 Task: Use GitHub Actions to automate a workflow in your repository.
Action: Mouse moved to (1369, 89)
Screenshot: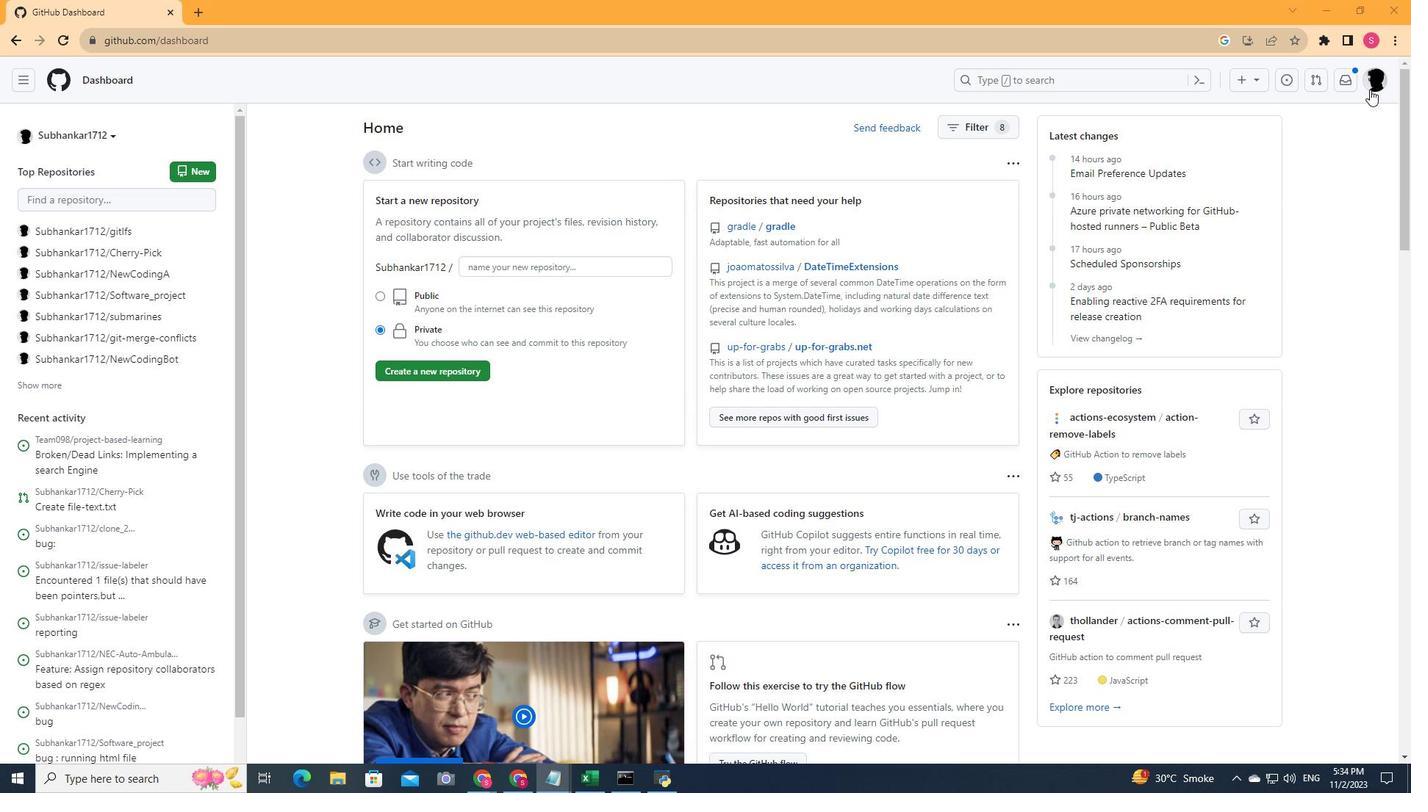 
Action: Mouse pressed left at (1369, 89)
Screenshot: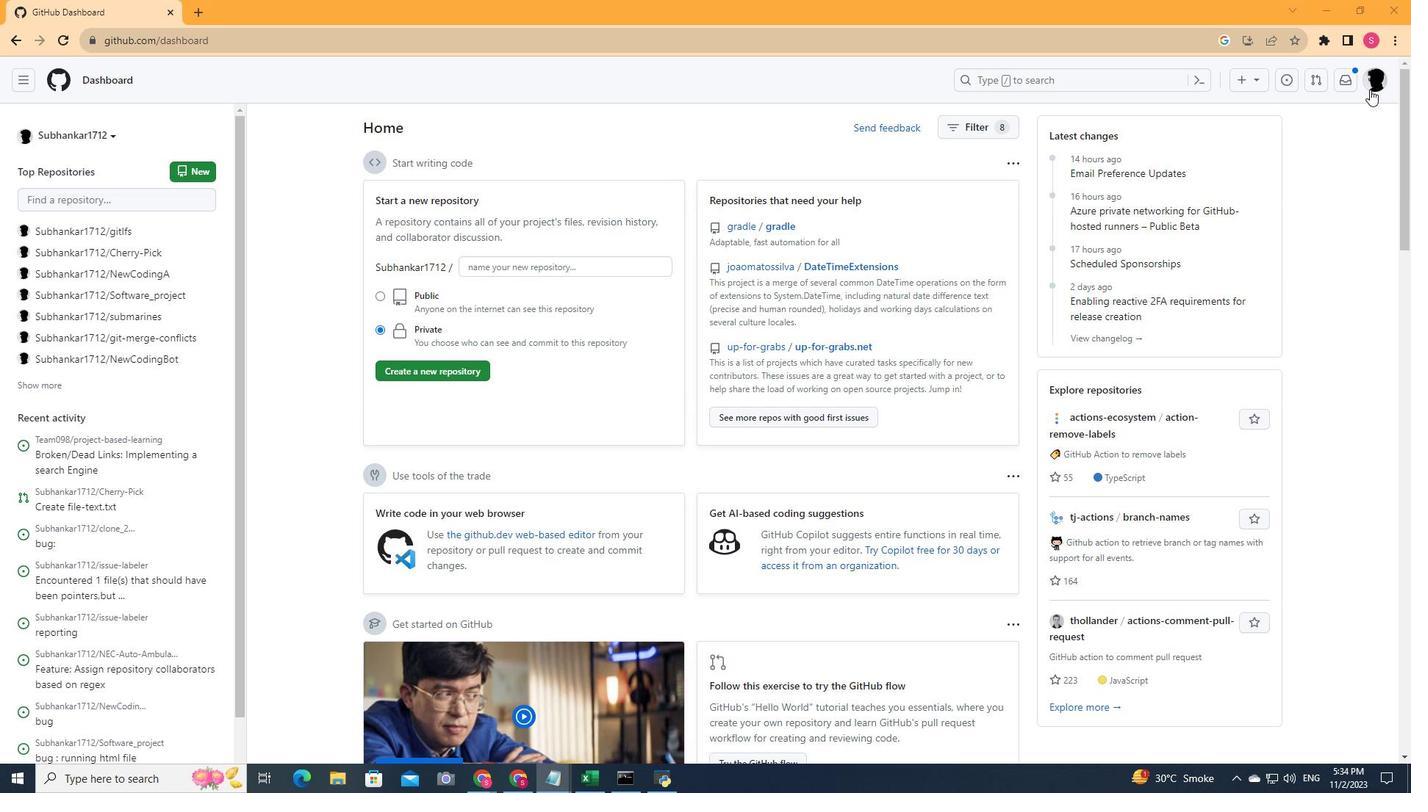 
Action: Mouse moved to (1303, 183)
Screenshot: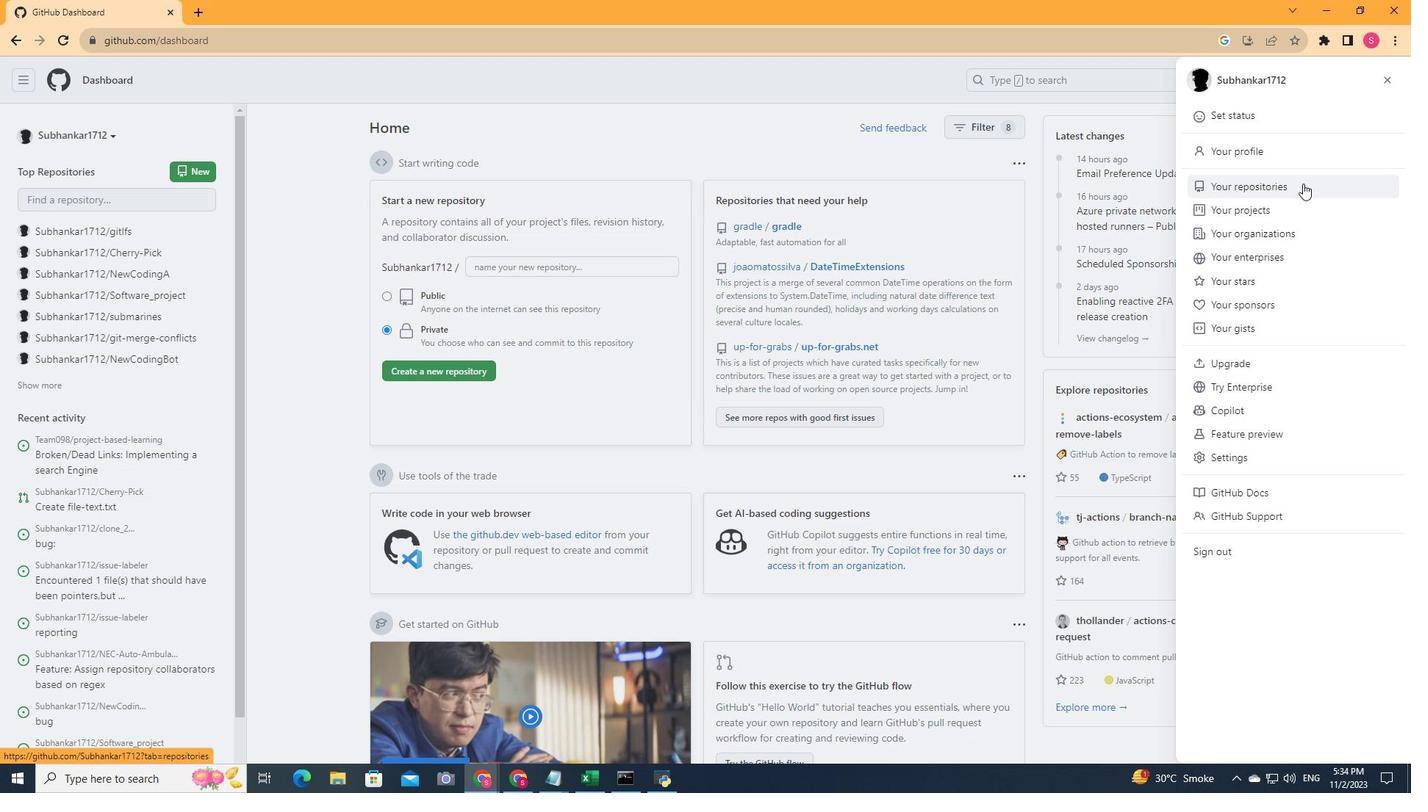 
Action: Mouse pressed left at (1303, 183)
Screenshot: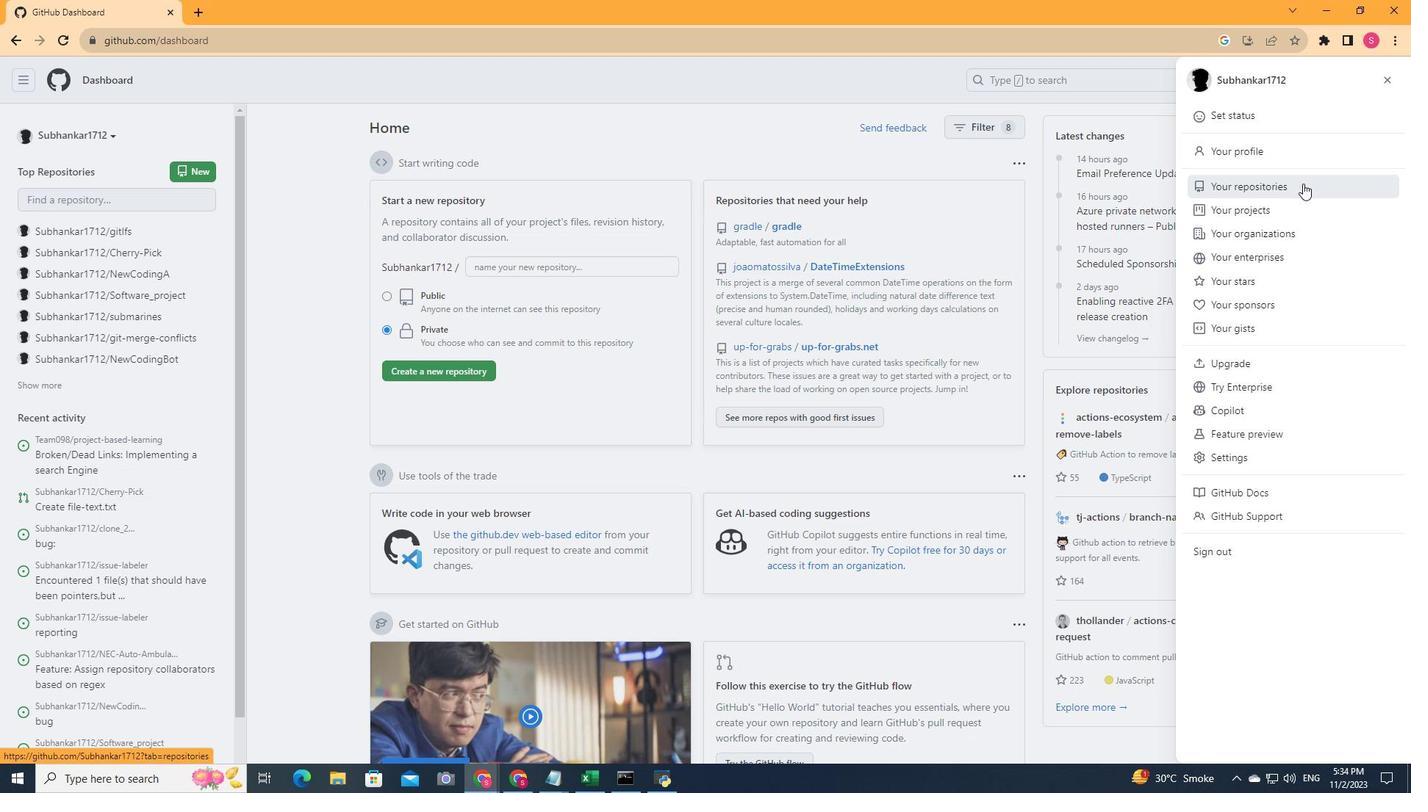 
Action: Mouse moved to (532, 307)
Screenshot: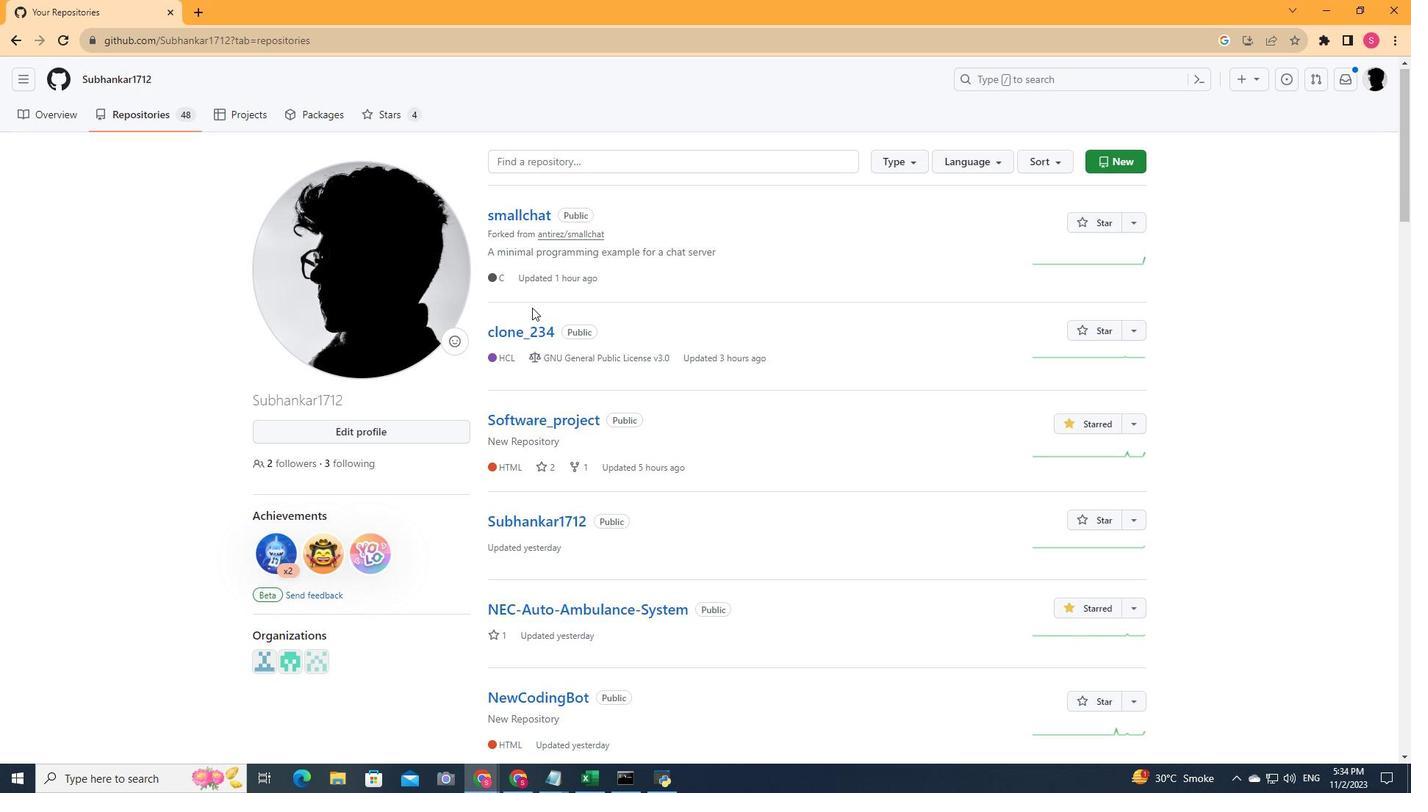 
Action: Mouse scrolled (532, 307) with delta (0, 0)
Screenshot: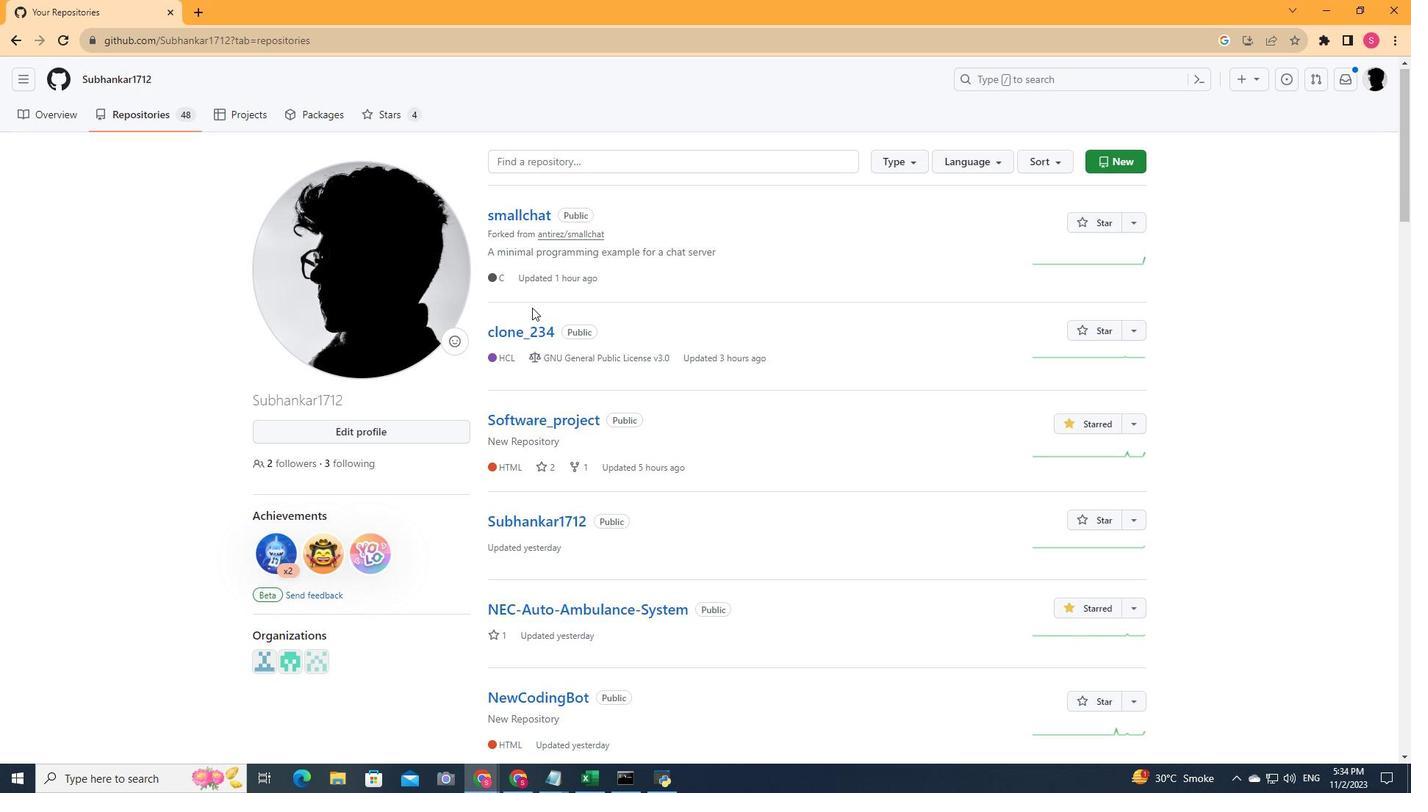 
Action: Mouse scrolled (532, 307) with delta (0, 0)
Screenshot: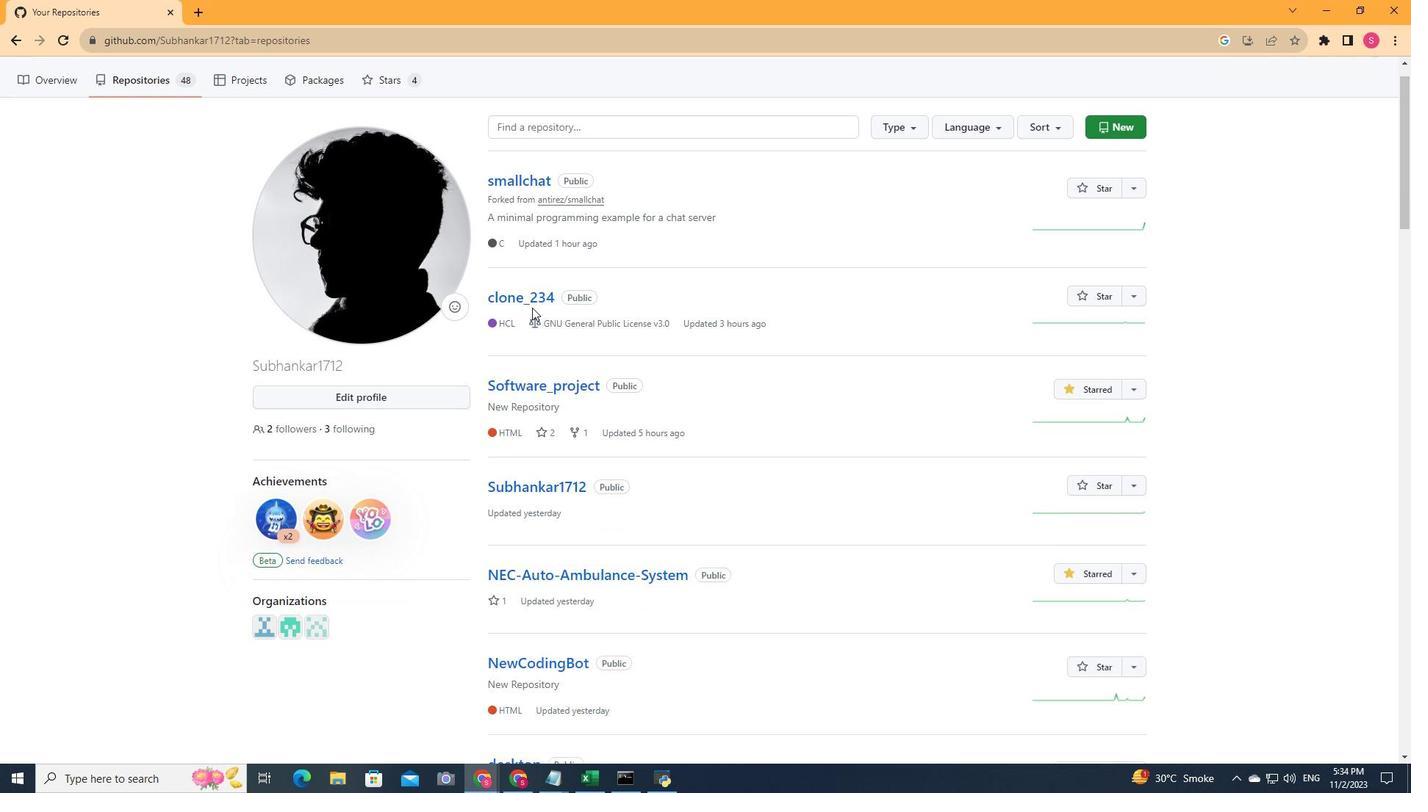 
Action: Mouse scrolled (532, 307) with delta (0, 0)
Screenshot: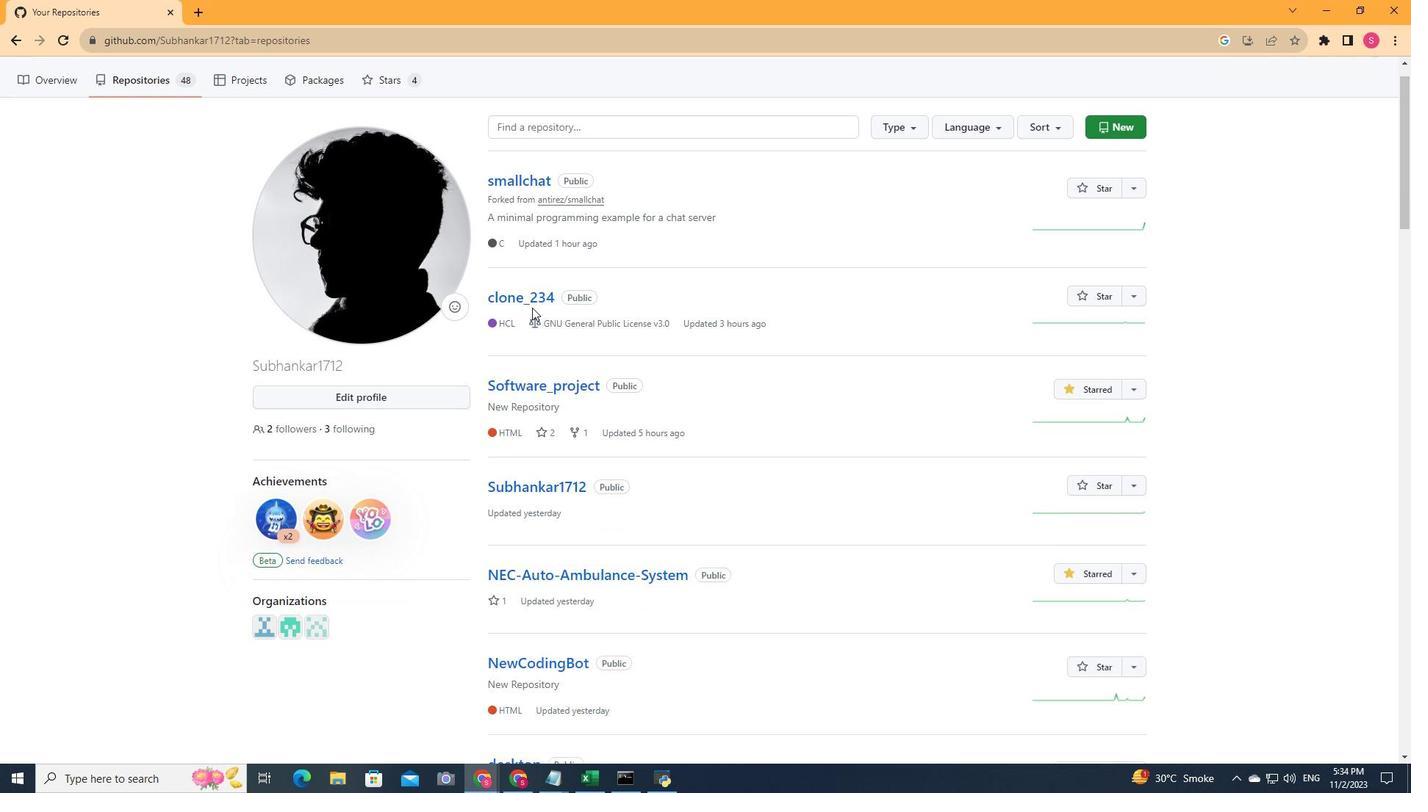 
Action: Mouse scrolled (532, 307) with delta (0, 0)
Screenshot: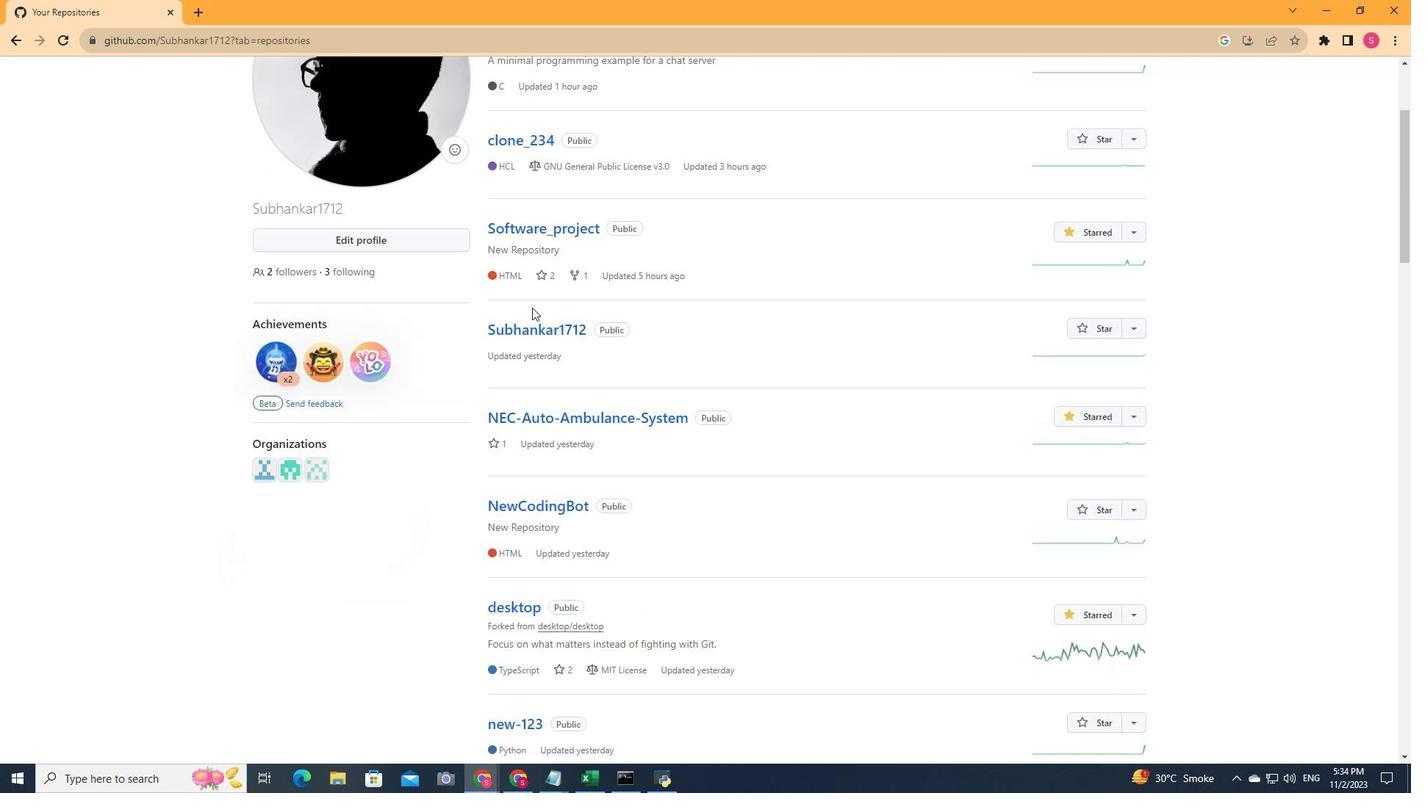 
Action: Mouse scrolled (532, 307) with delta (0, 0)
Screenshot: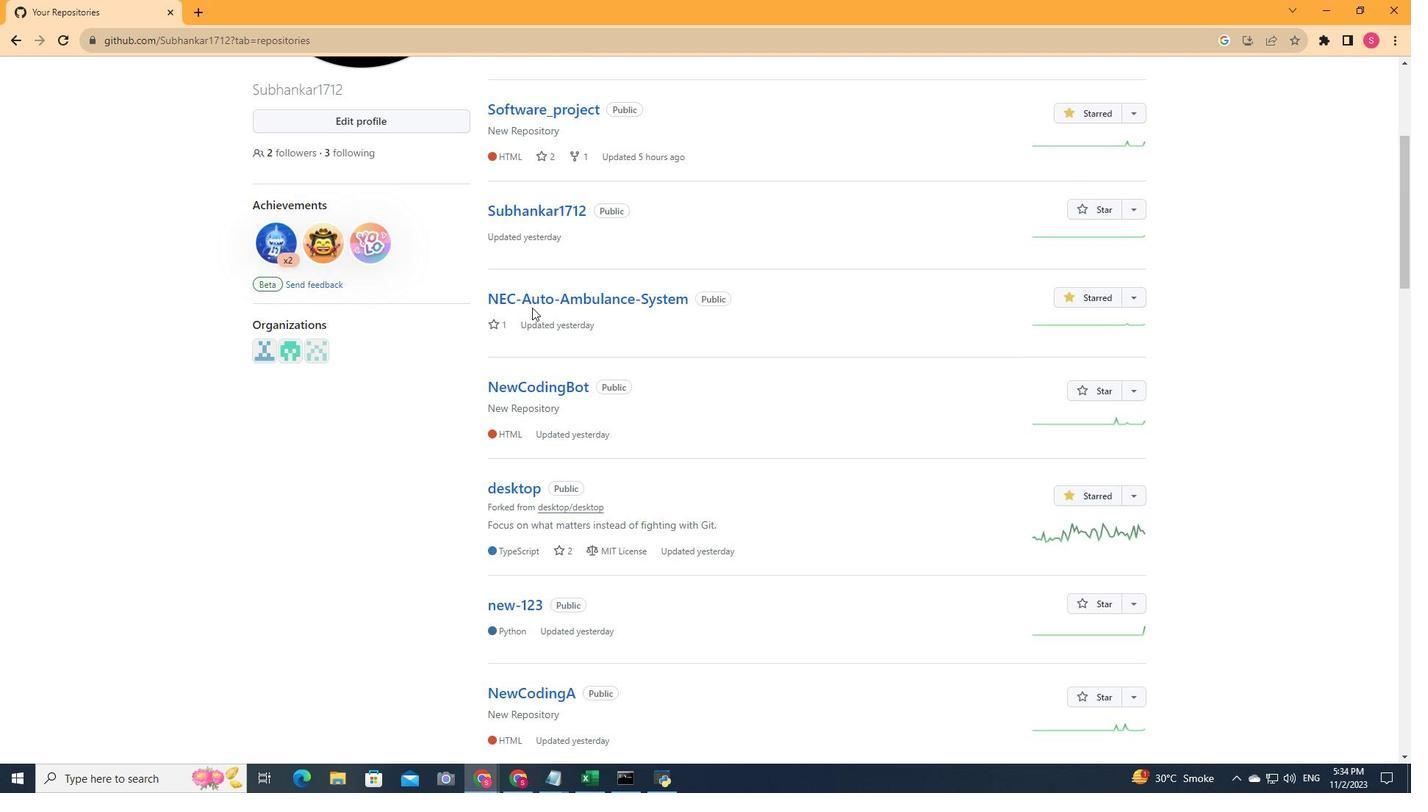 
Action: Mouse scrolled (532, 307) with delta (0, 0)
Screenshot: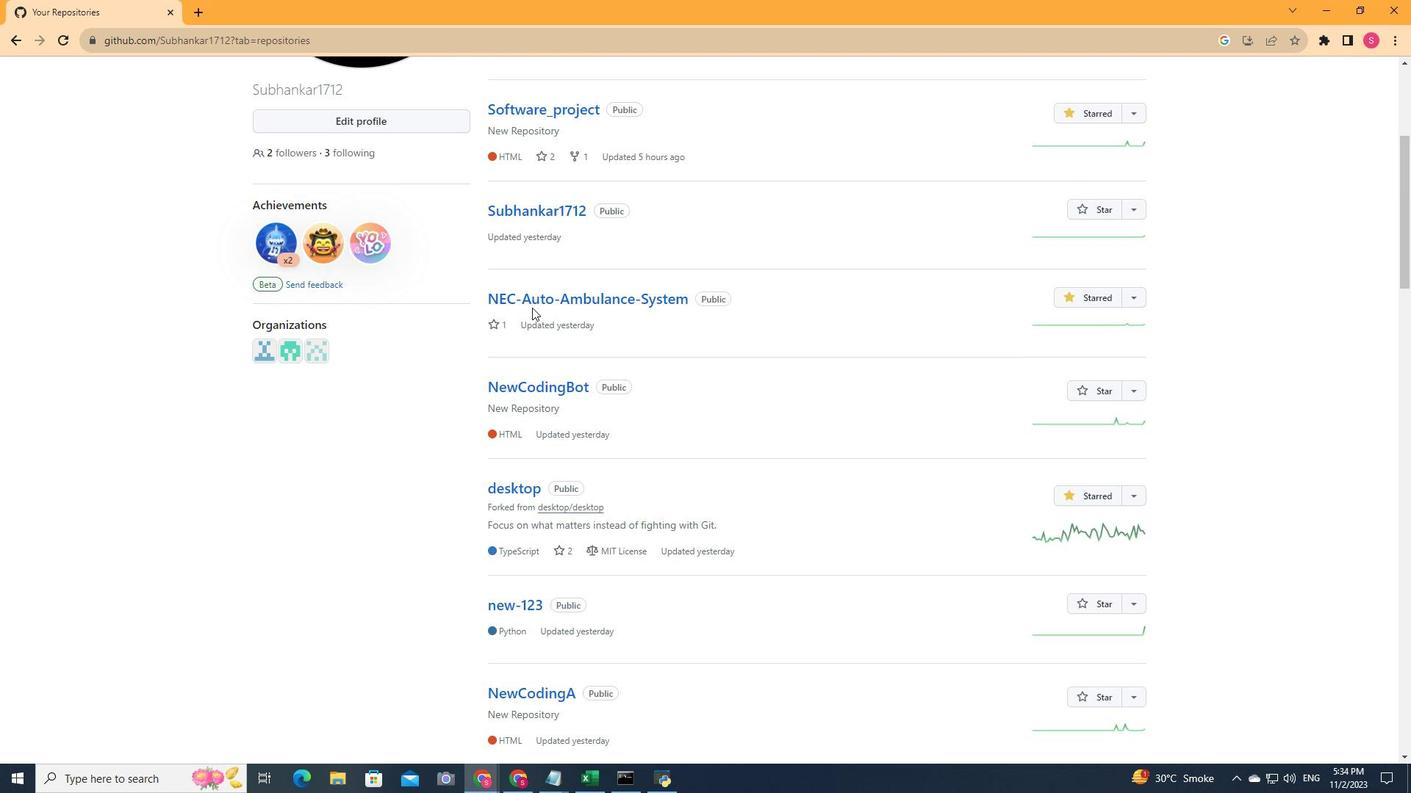 
Action: Mouse scrolled (532, 307) with delta (0, 0)
Screenshot: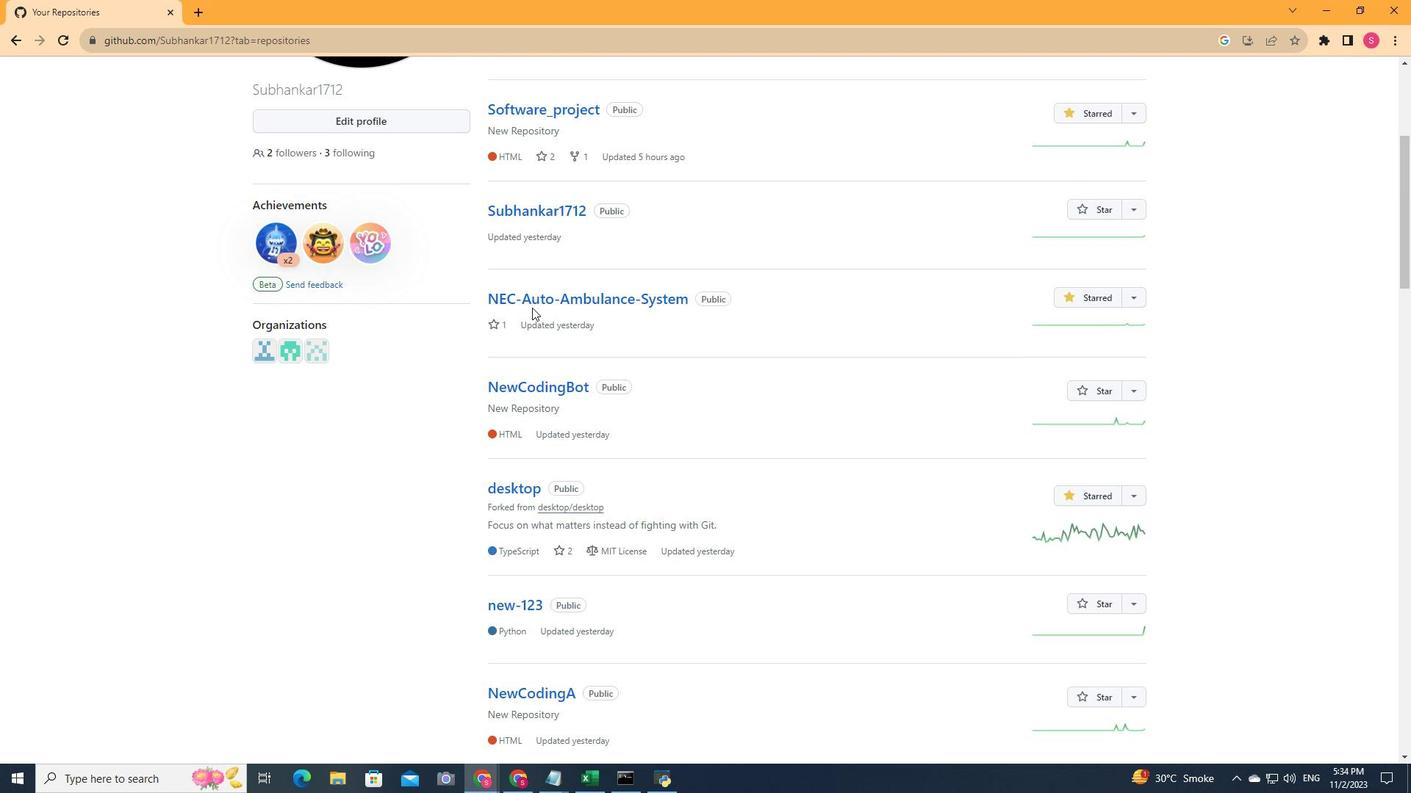 
Action: Mouse scrolled (532, 307) with delta (0, 0)
Screenshot: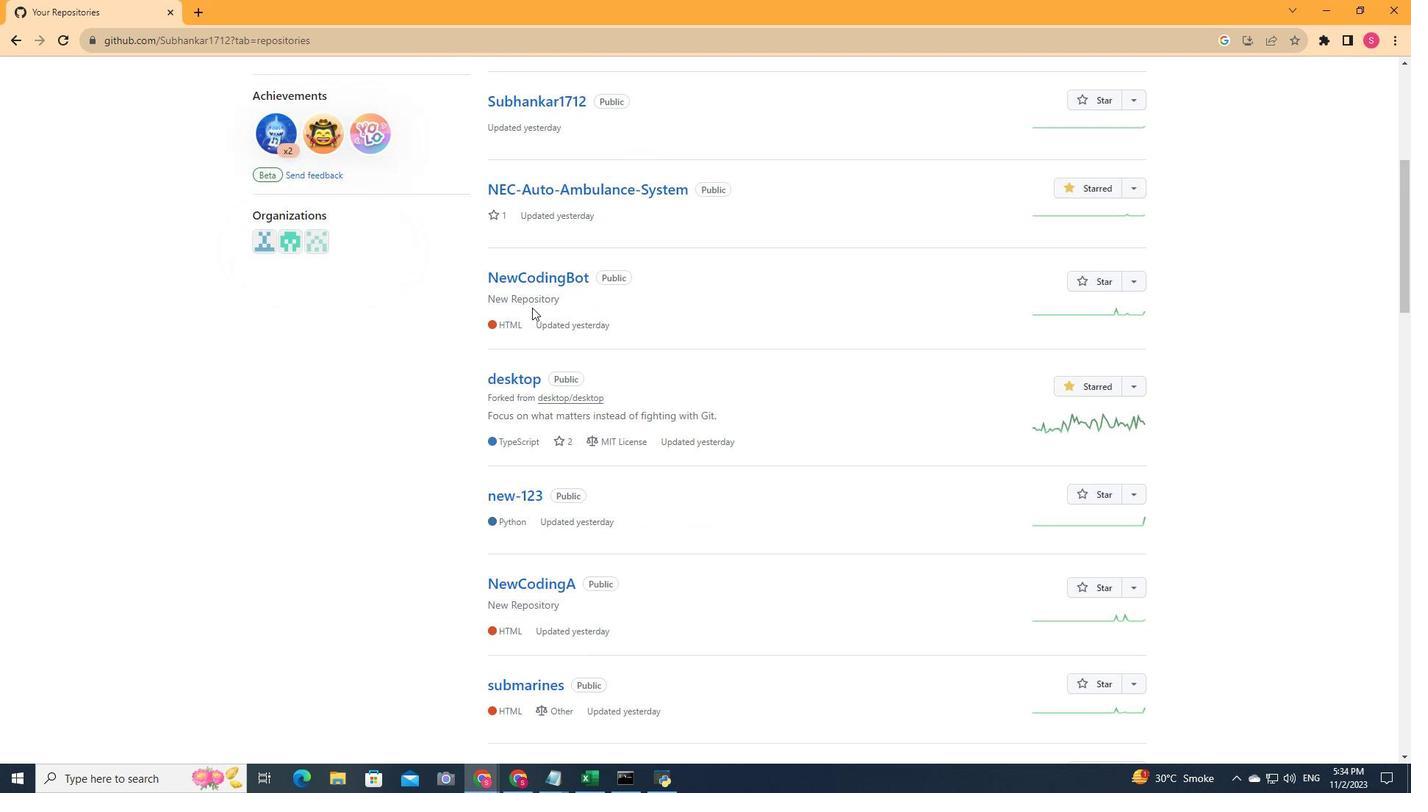 
Action: Mouse scrolled (532, 307) with delta (0, 0)
Screenshot: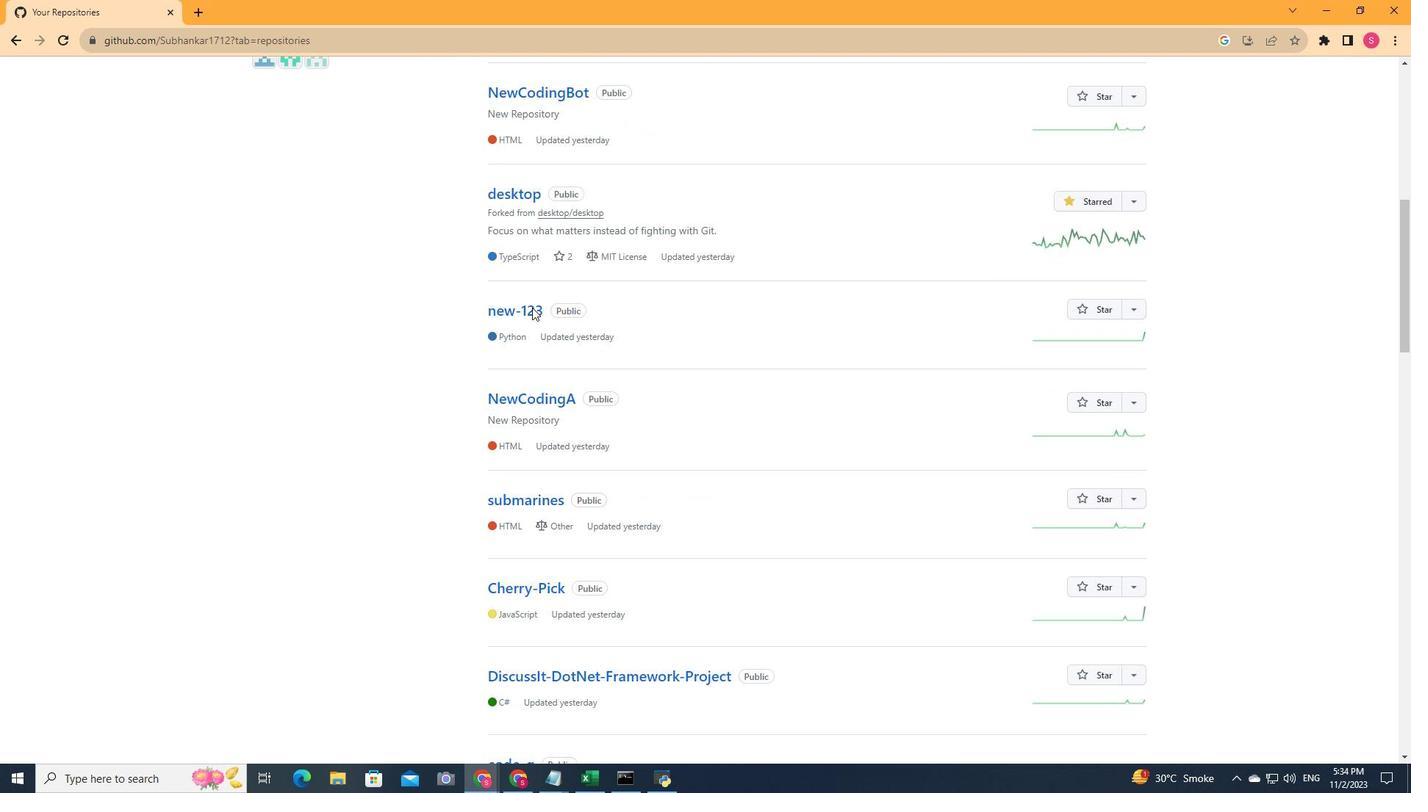 
Action: Mouse scrolled (532, 307) with delta (0, 0)
Screenshot: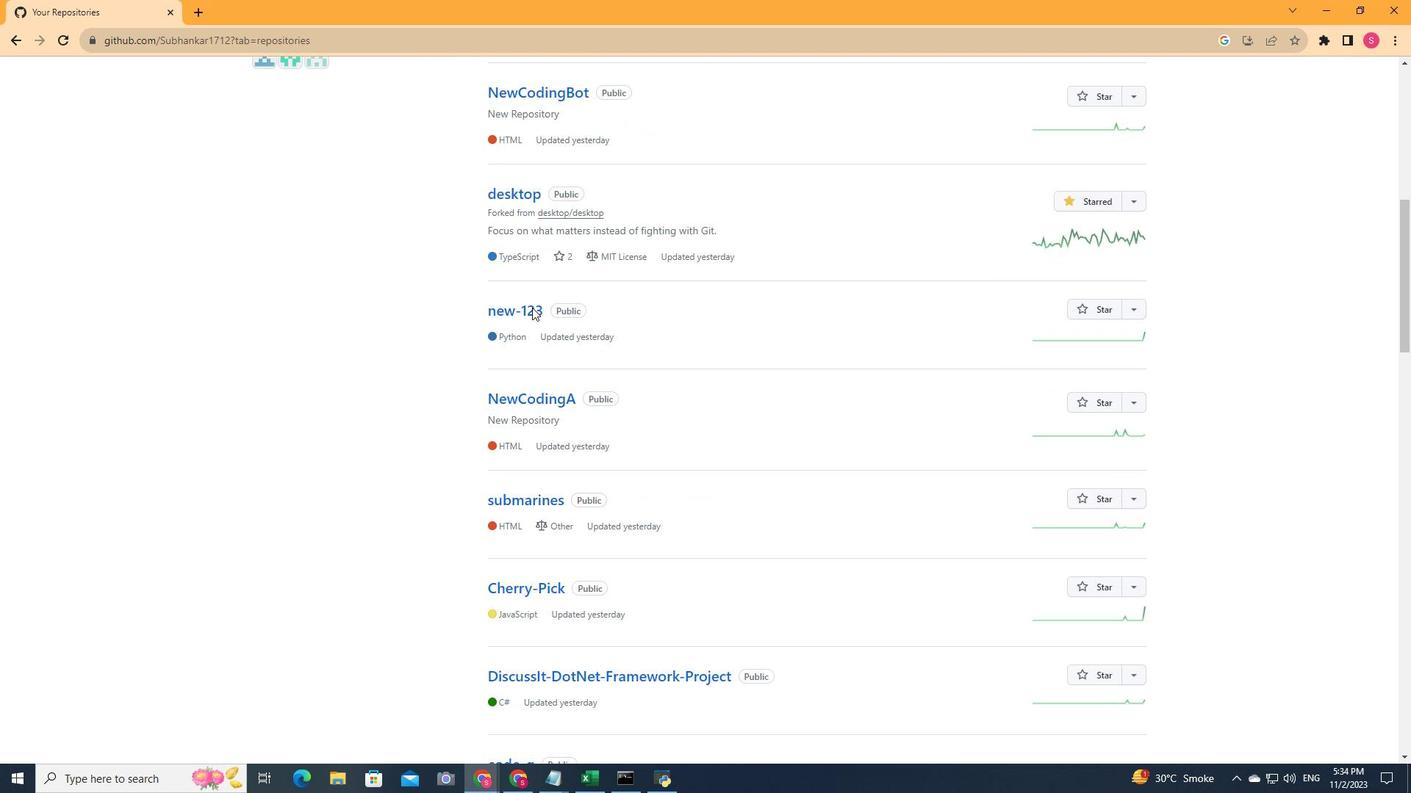 
Action: Mouse scrolled (532, 307) with delta (0, 0)
Screenshot: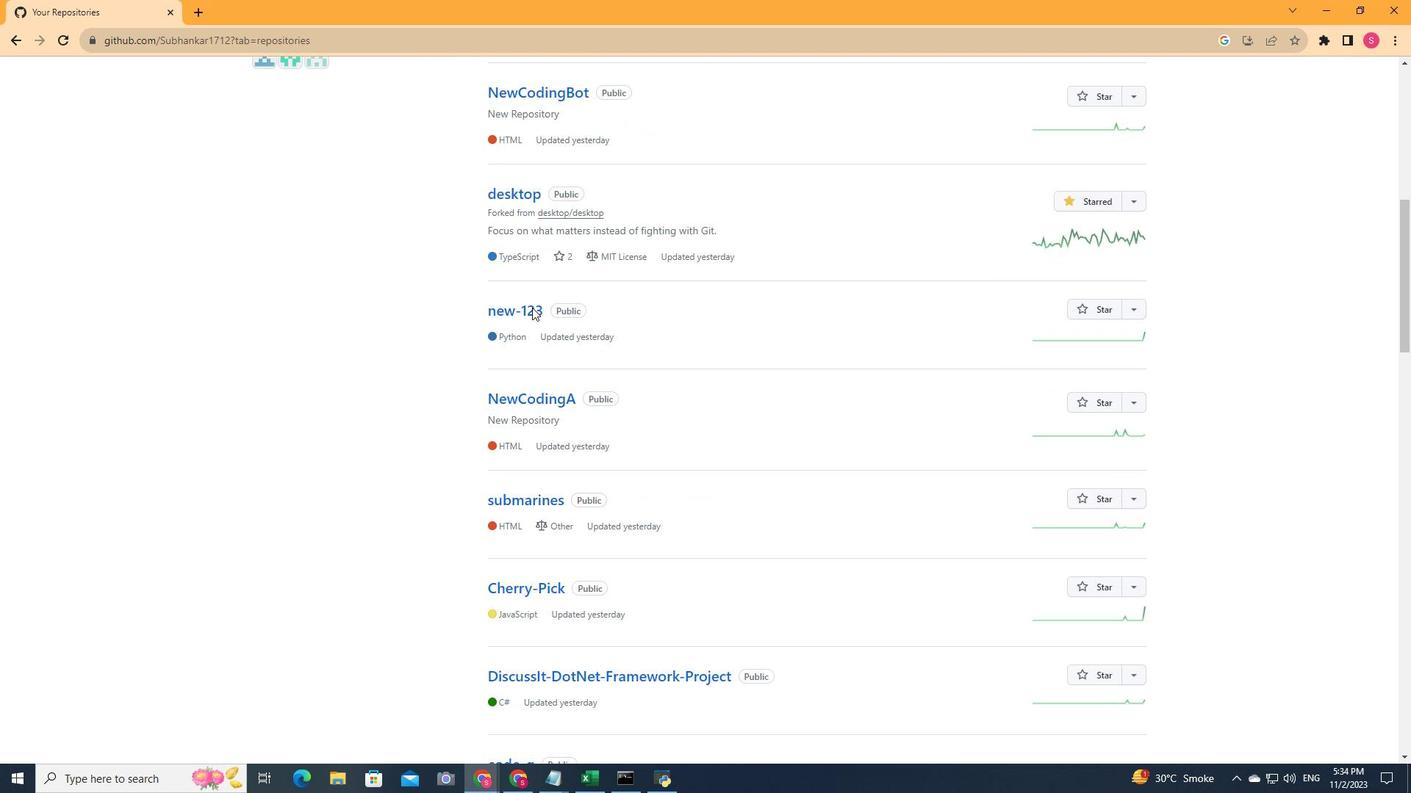 
Action: Mouse scrolled (532, 307) with delta (0, 0)
Screenshot: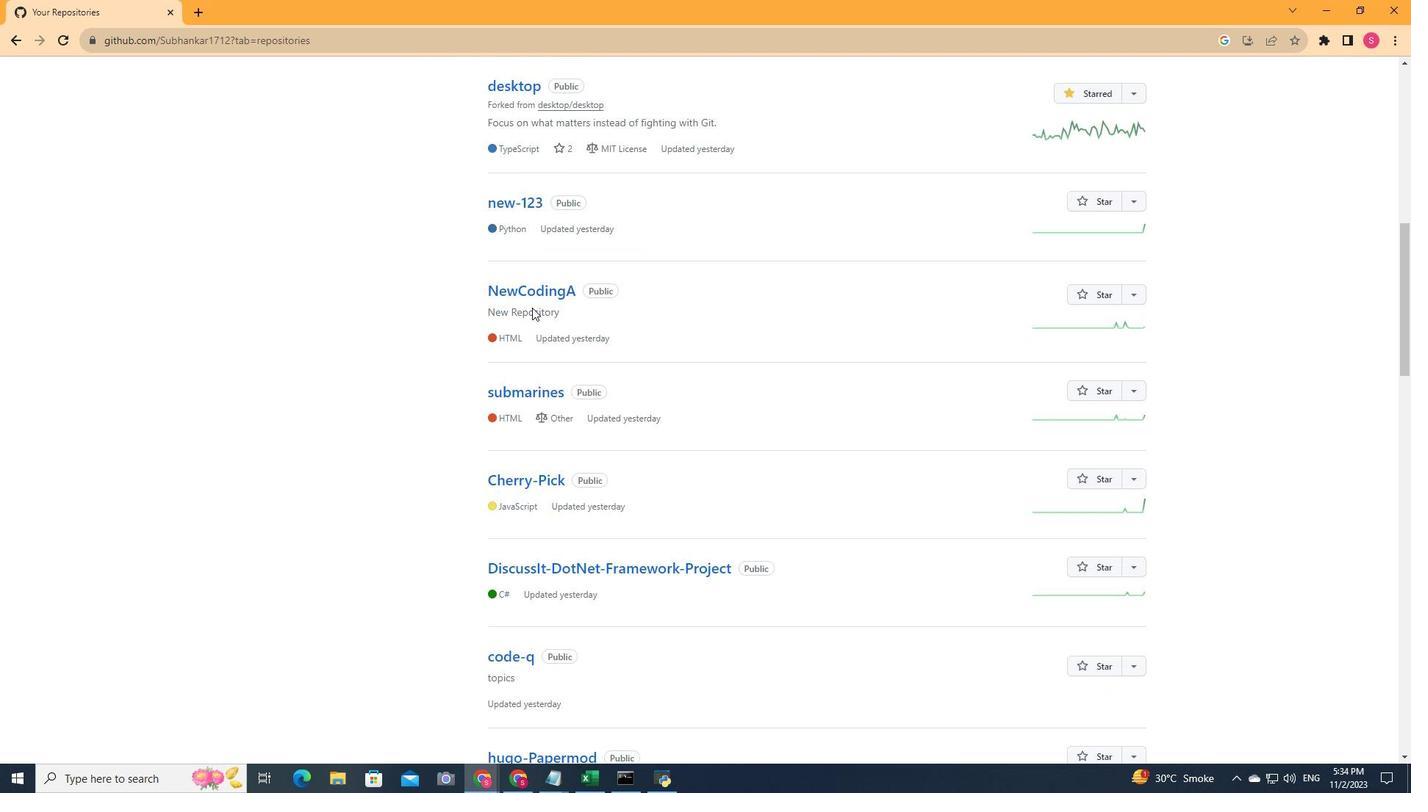 
Action: Mouse scrolled (532, 307) with delta (0, 0)
Screenshot: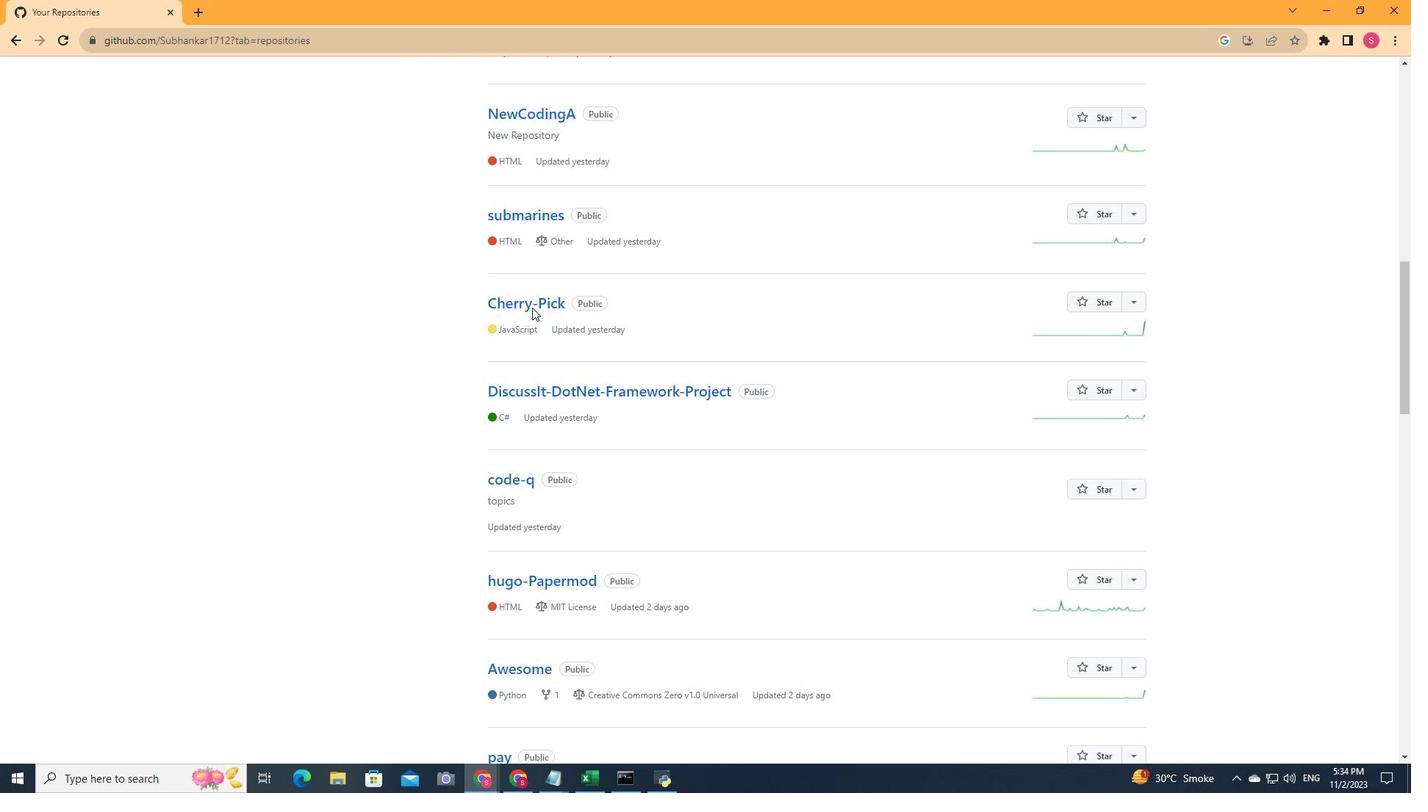 
Action: Mouse scrolled (532, 307) with delta (0, 0)
Screenshot: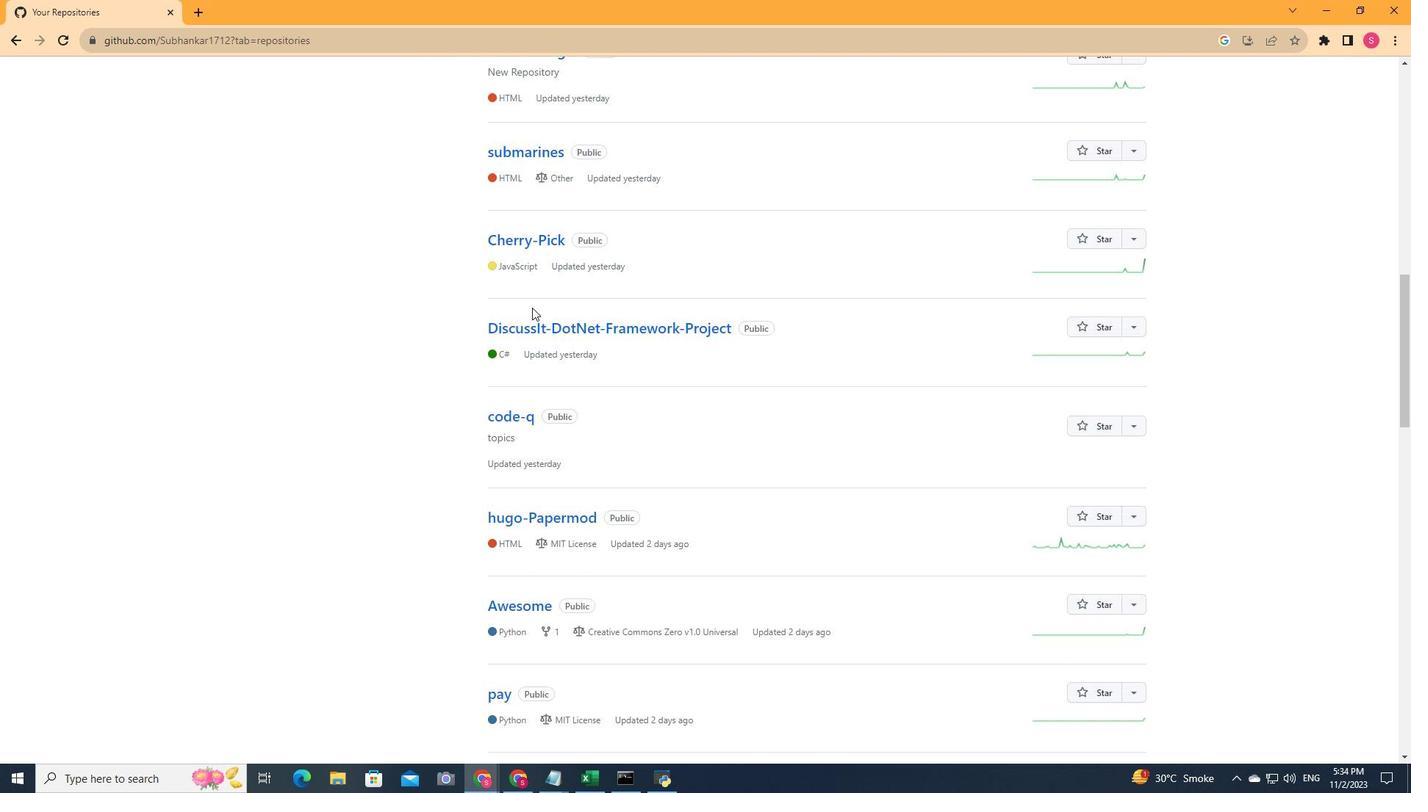 
Action: Mouse scrolled (532, 307) with delta (0, 0)
Screenshot: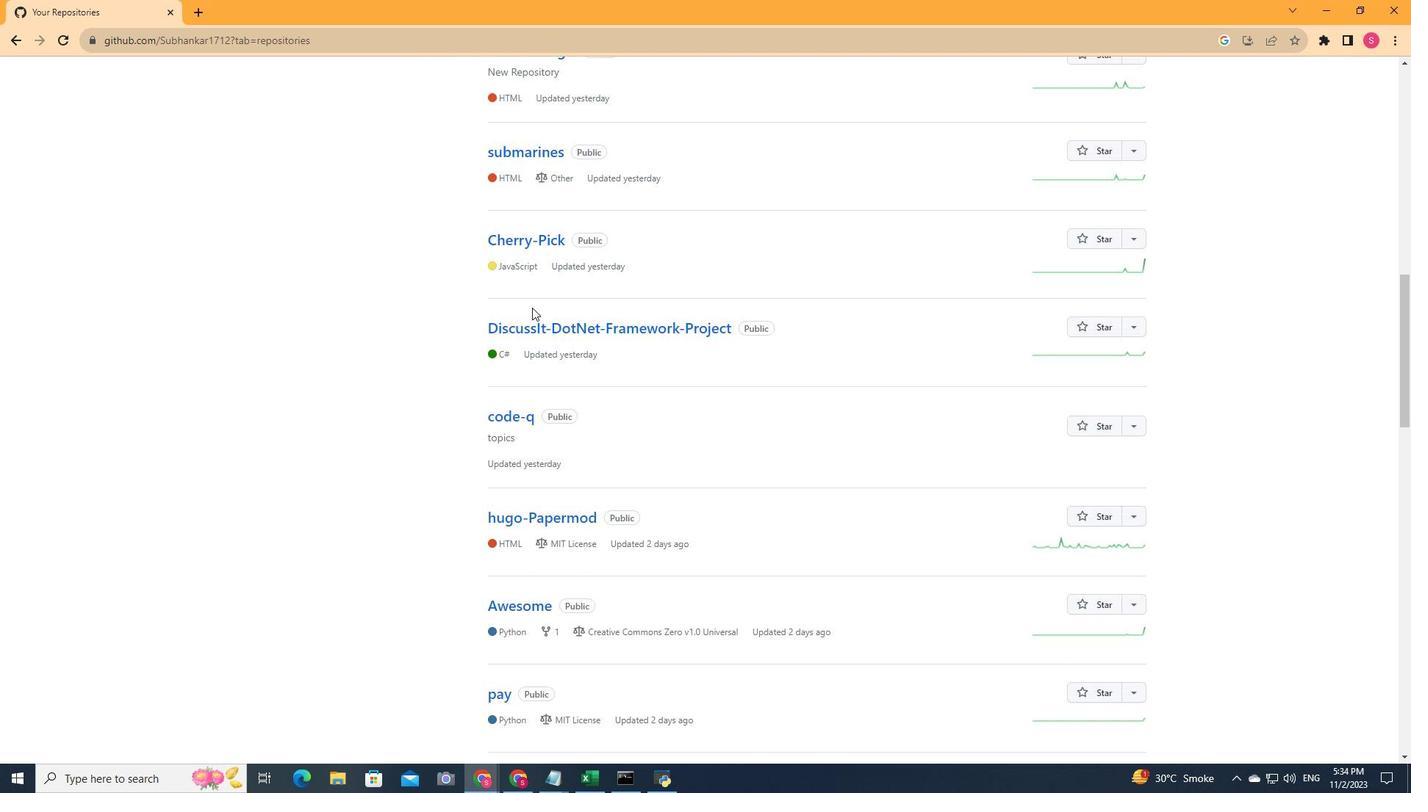 
Action: Mouse scrolled (532, 307) with delta (0, 0)
Screenshot: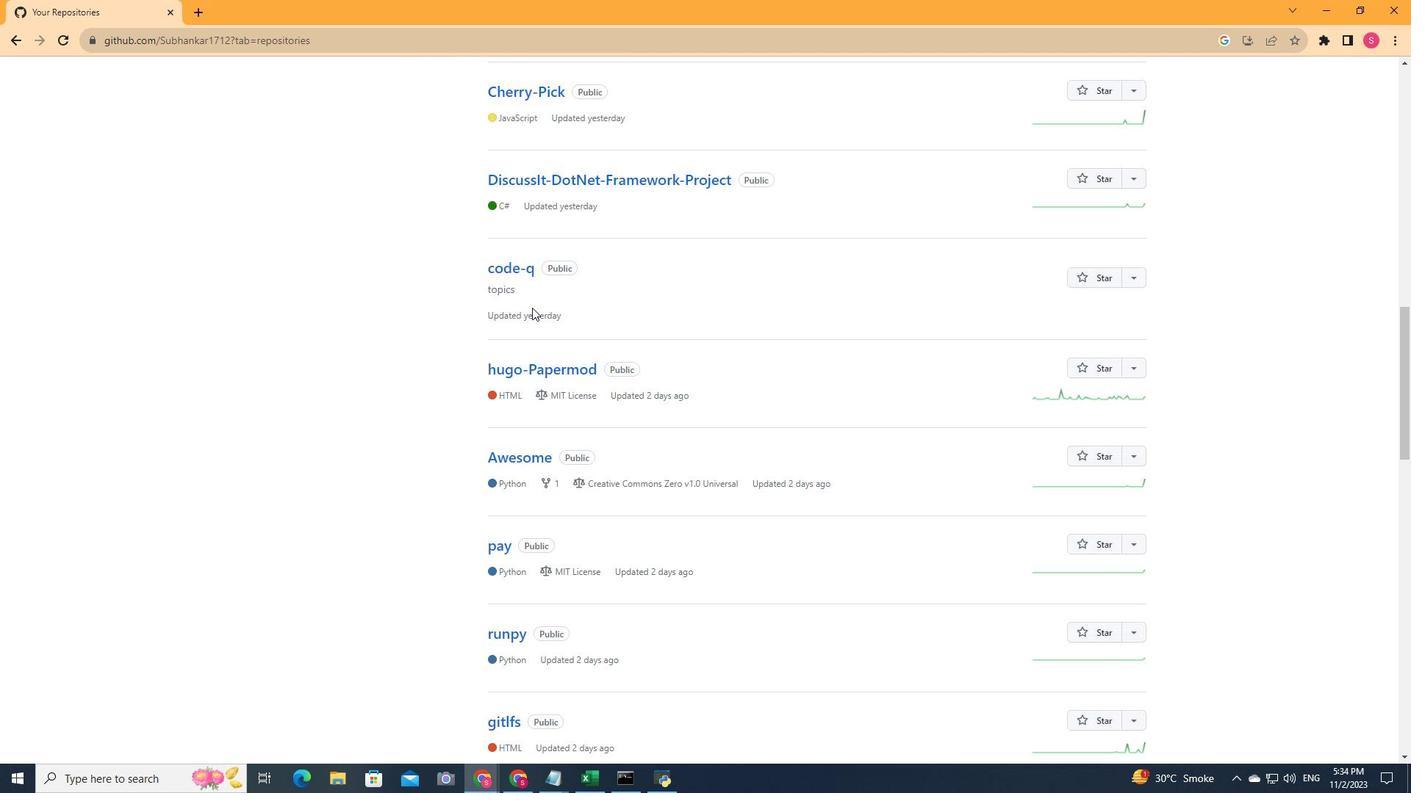
Action: Mouse scrolled (532, 307) with delta (0, 0)
Screenshot: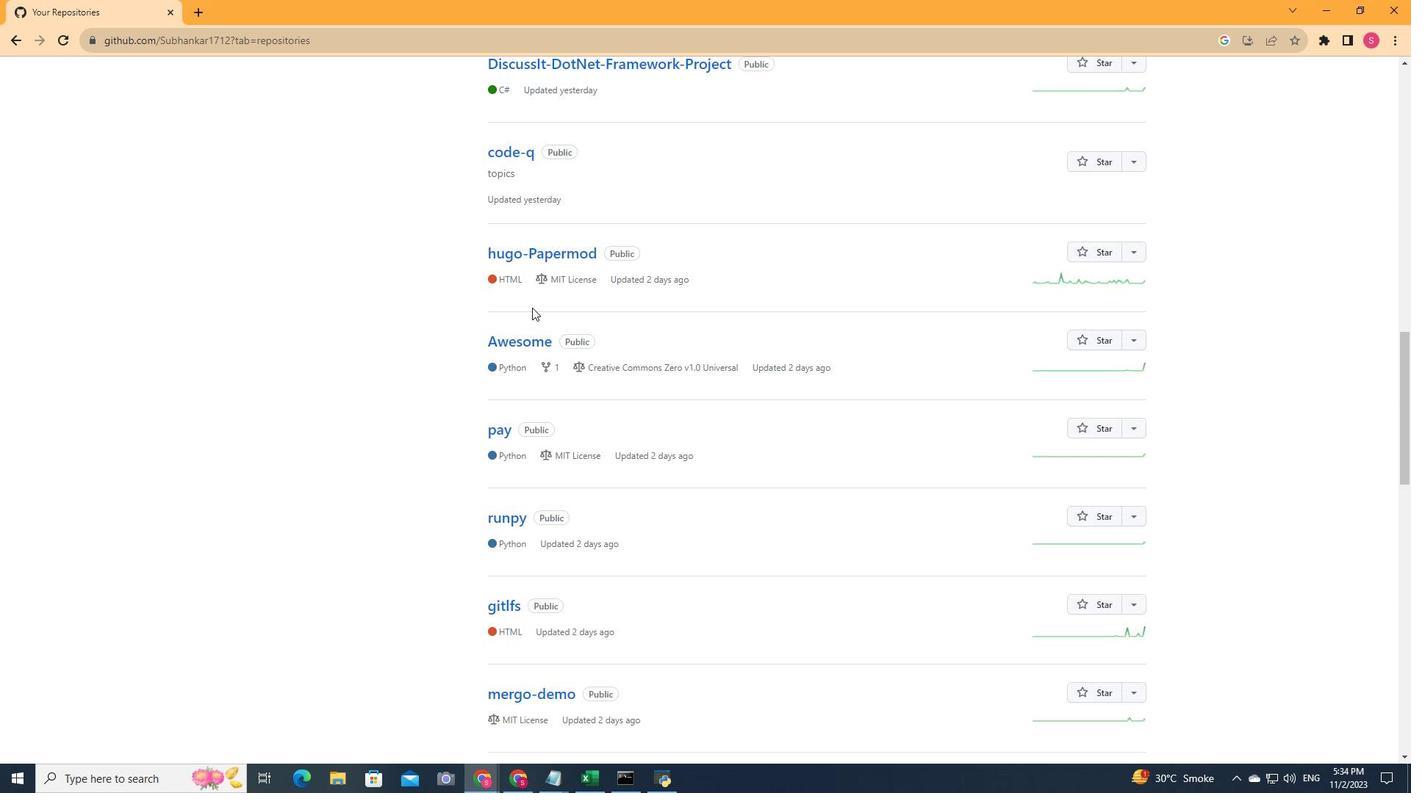 
Action: Mouse scrolled (532, 307) with delta (0, 0)
Screenshot: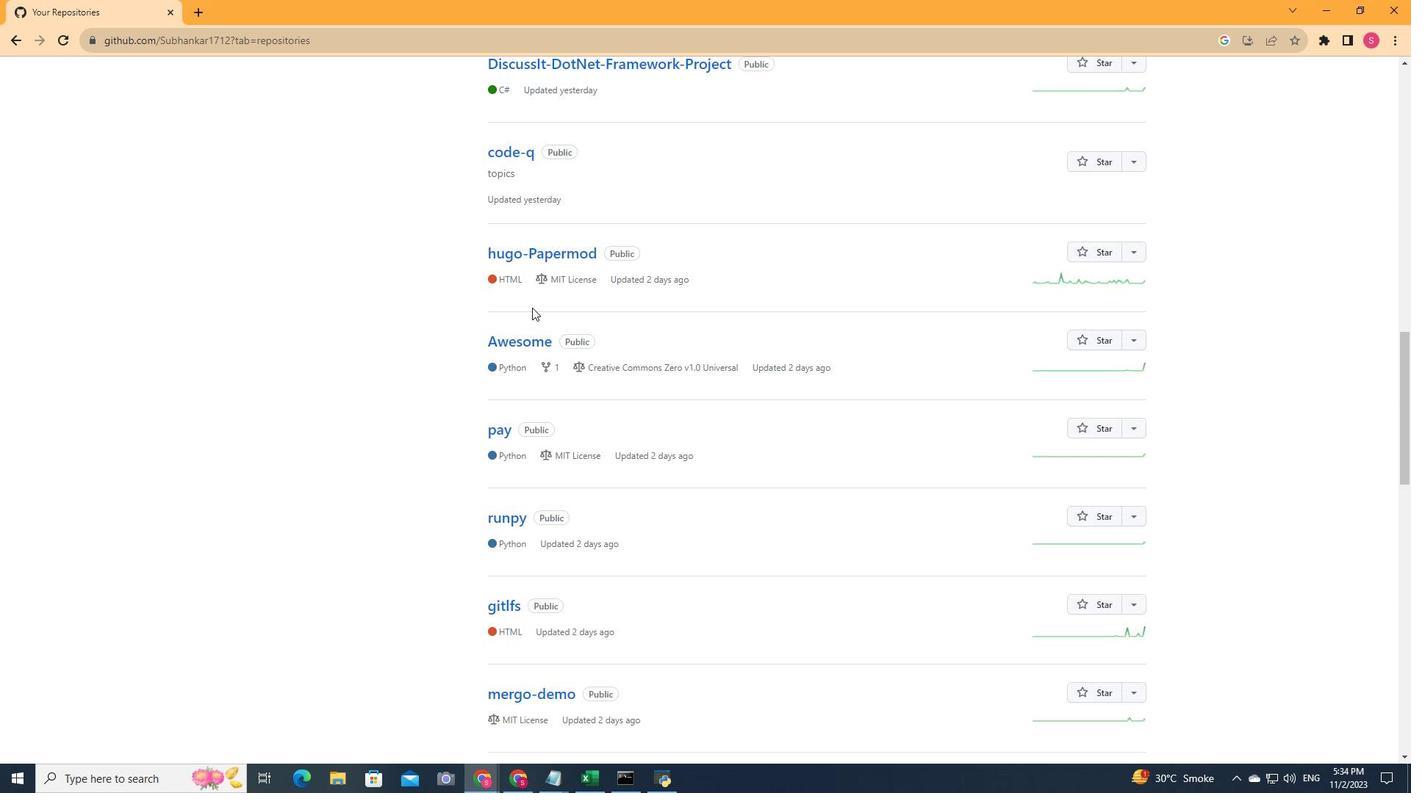 
Action: Mouse scrolled (532, 307) with delta (0, 0)
Screenshot: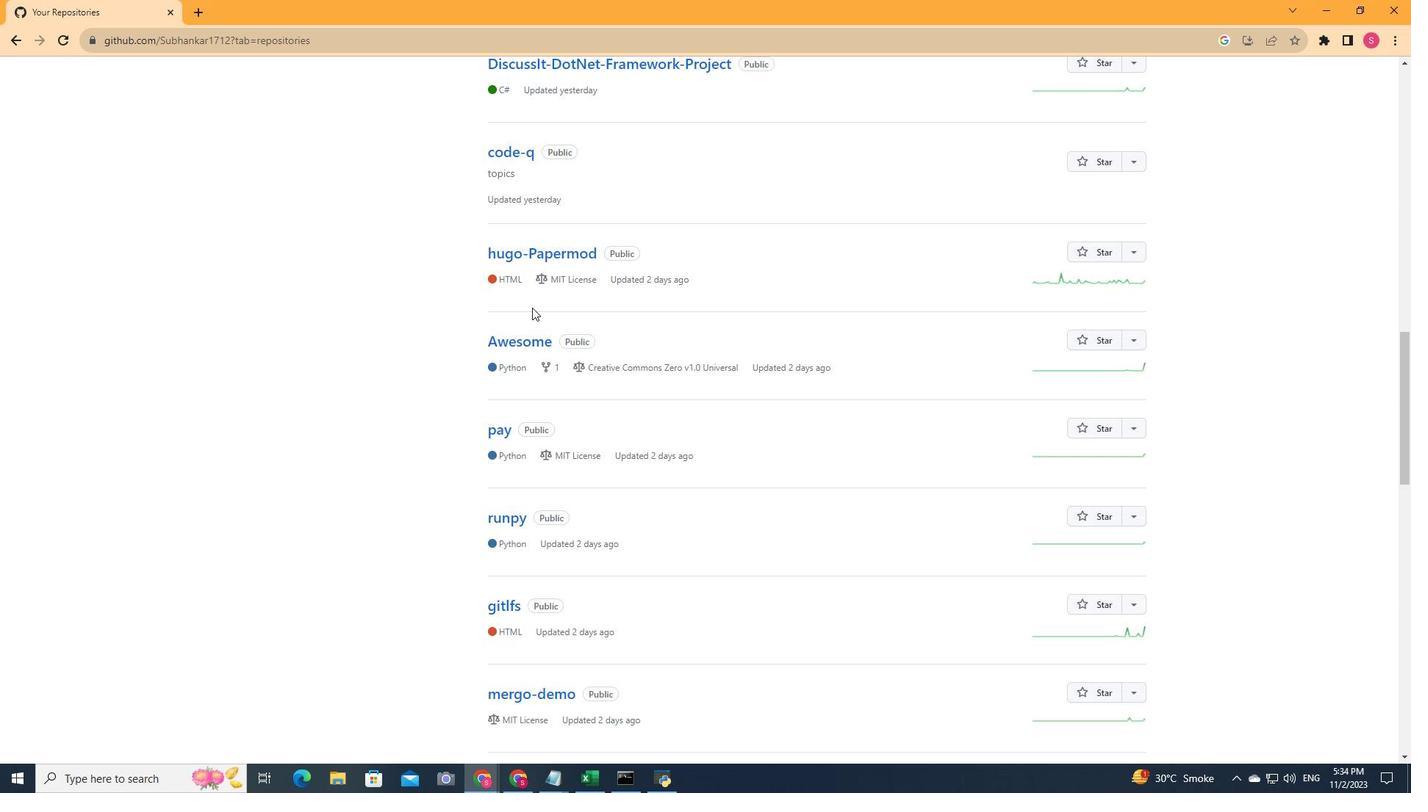 
Action: Mouse scrolled (532, 307) with delta (0, 0)
Screenshot: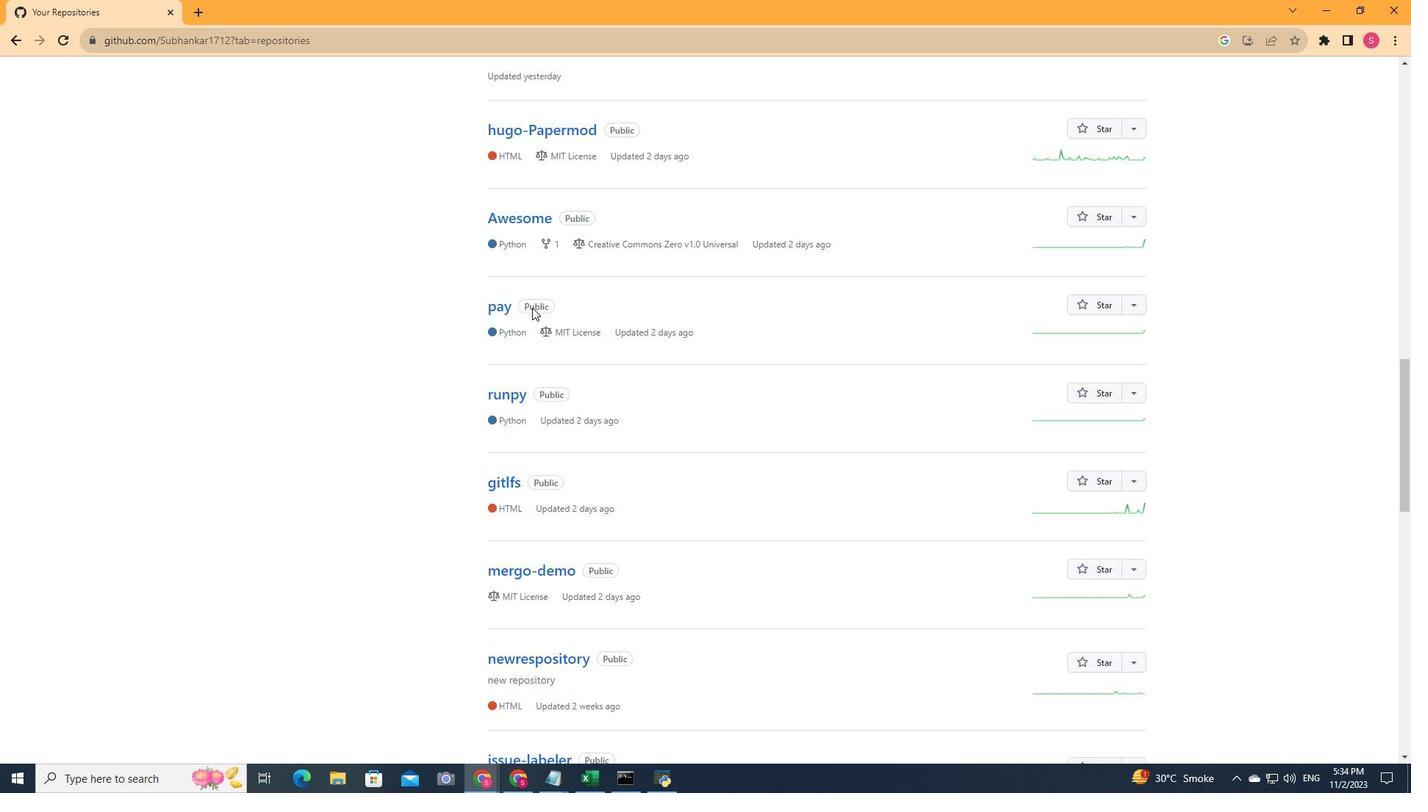 
Action: Mouse scrolled (532, 307) with delta (0, 0)
Screenshot: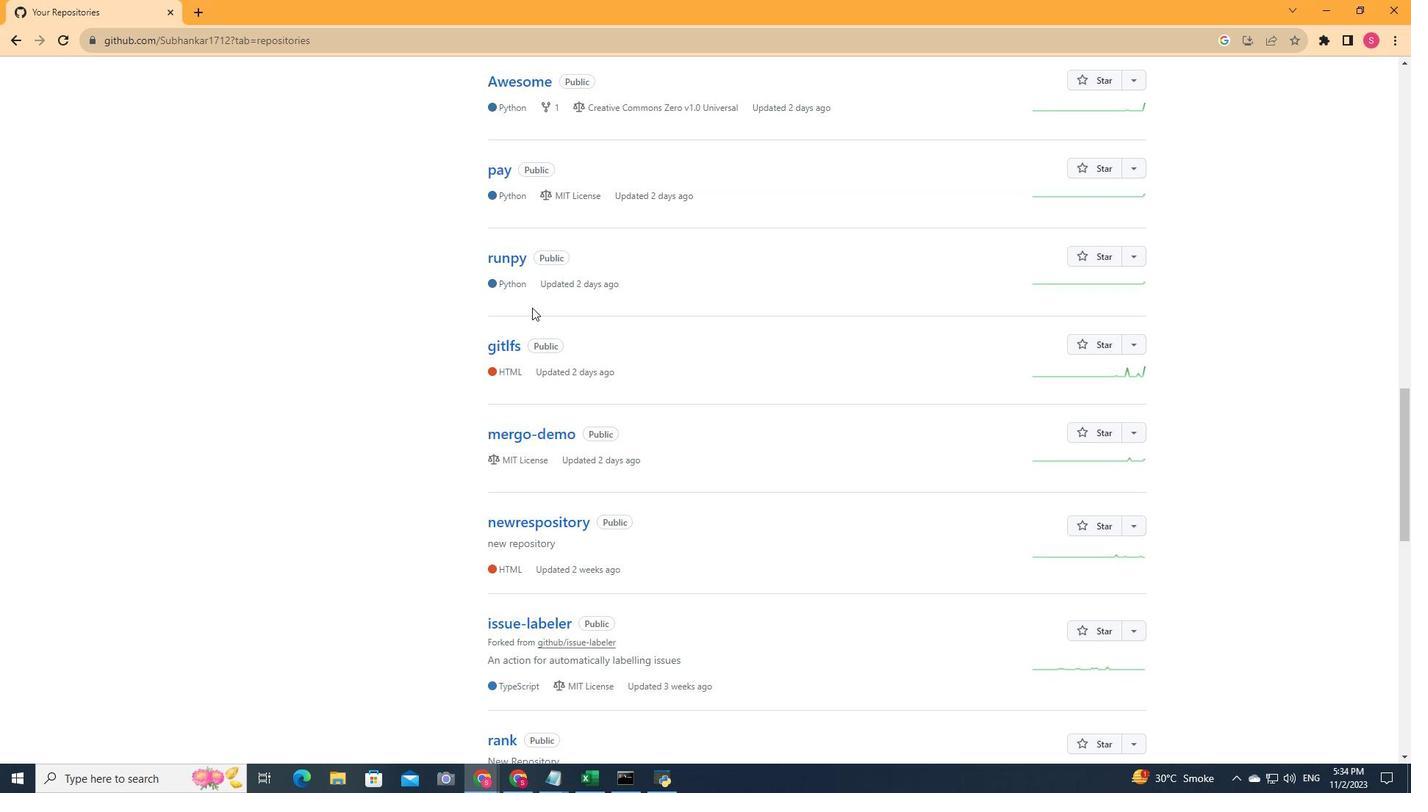 
Action: Mouse scrolled (532, 307) with delta (0, 0)
Screenshot: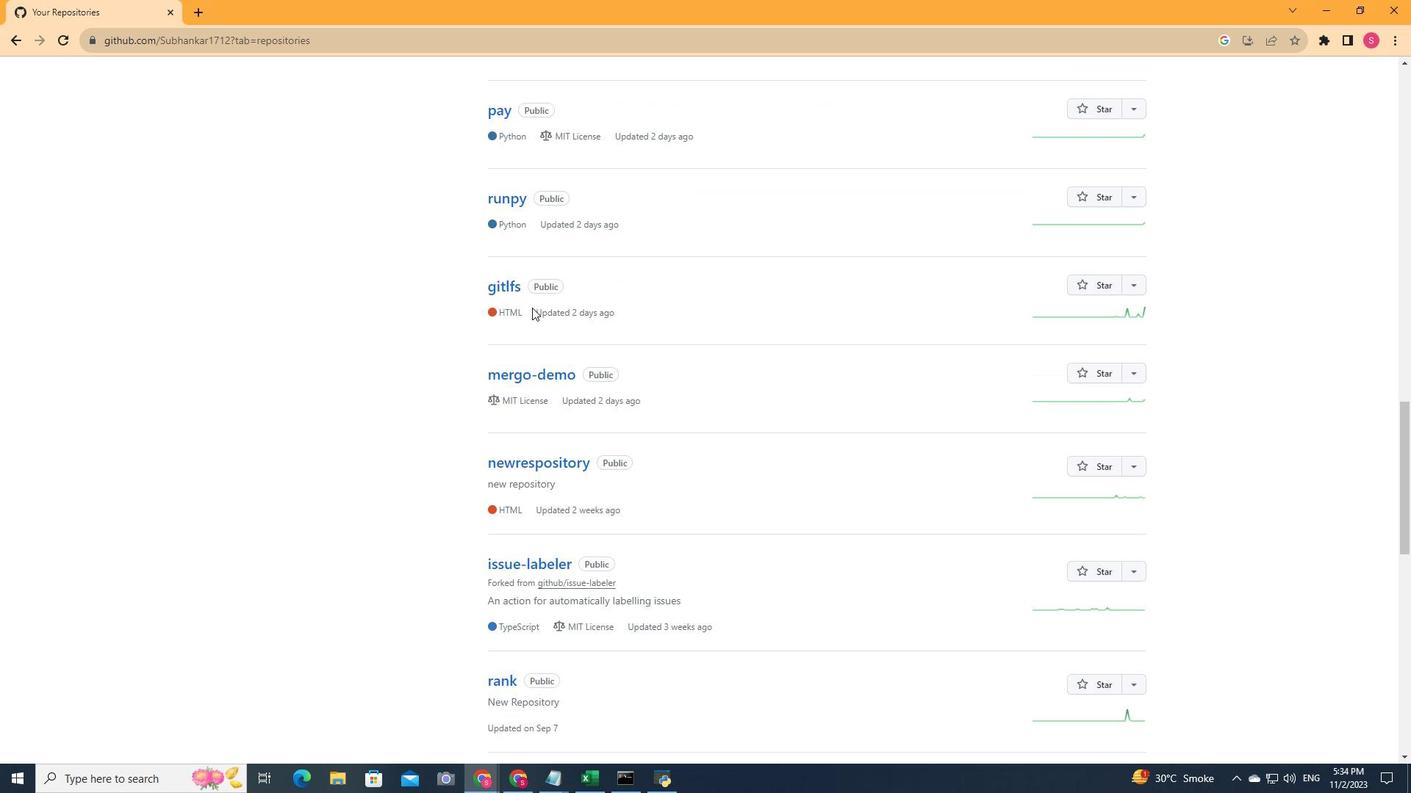 
Action: Mouse scrolled (532, 307) with delta (0, 0)
Screenshot: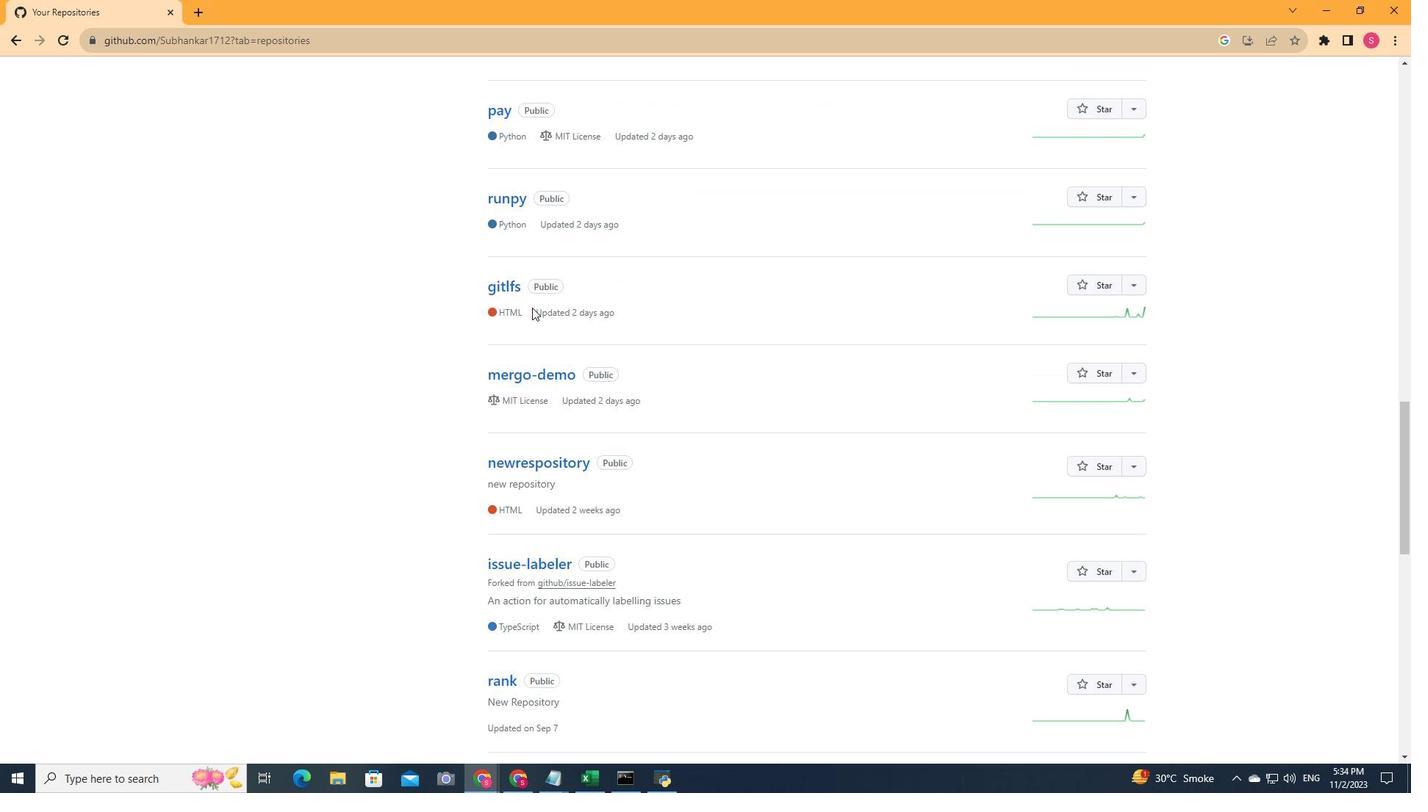 
Action: Mouse scrolled (532, 307) with delta (0, 0)
Screenshot: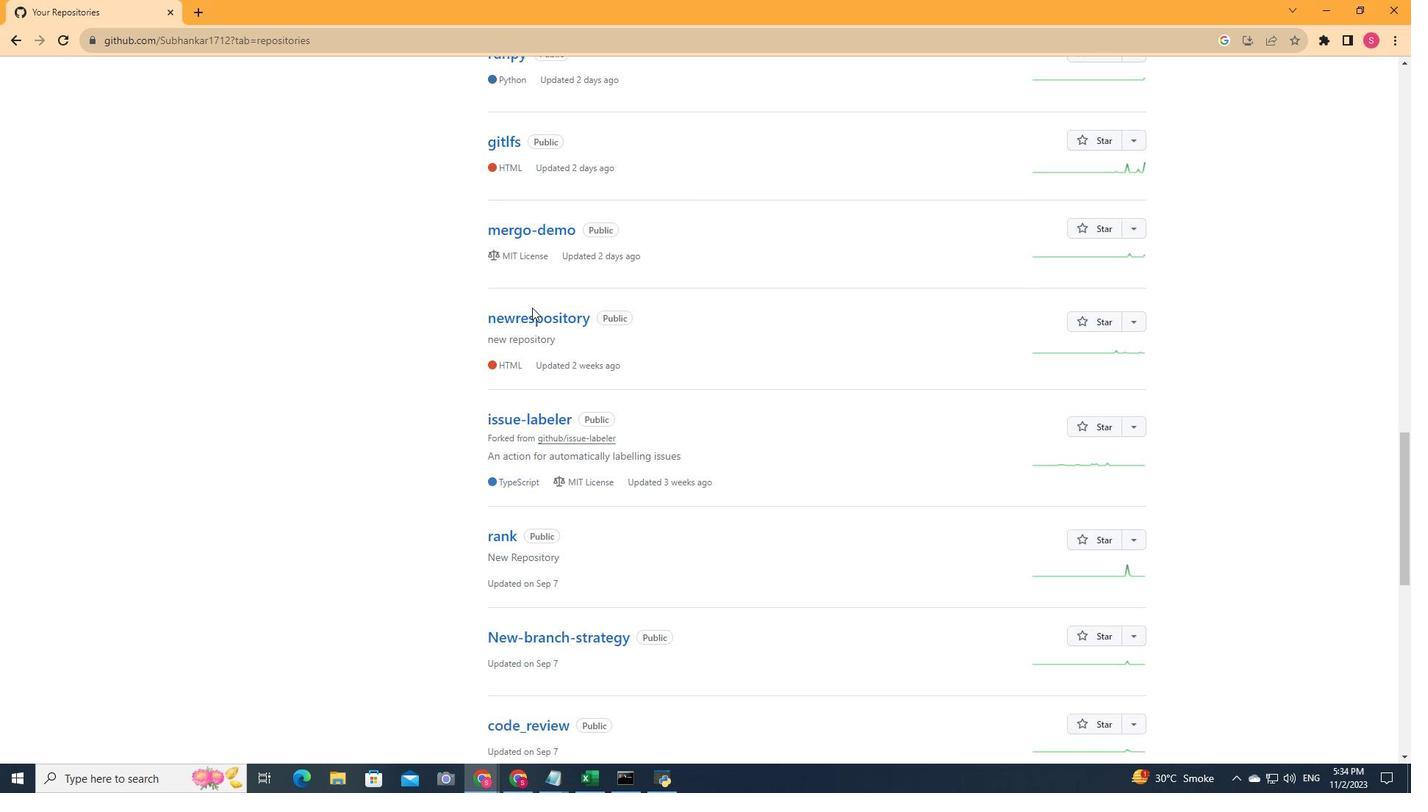 
Action: Mouse scrolled (532, 307) with delta (0, 0)
Screenshot: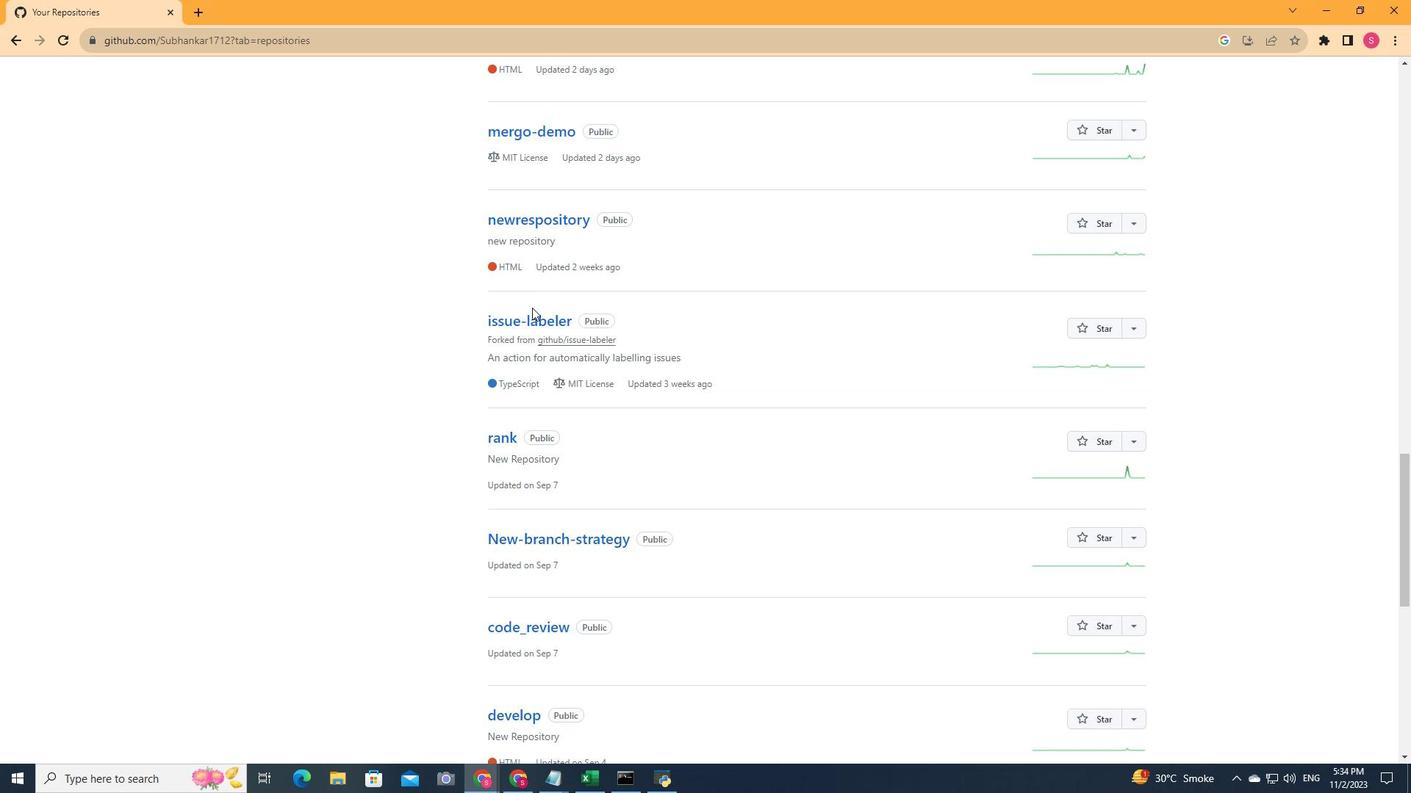 
Action: Mouse scrolled (532, 307) with delta (0, 0)
Screenshot: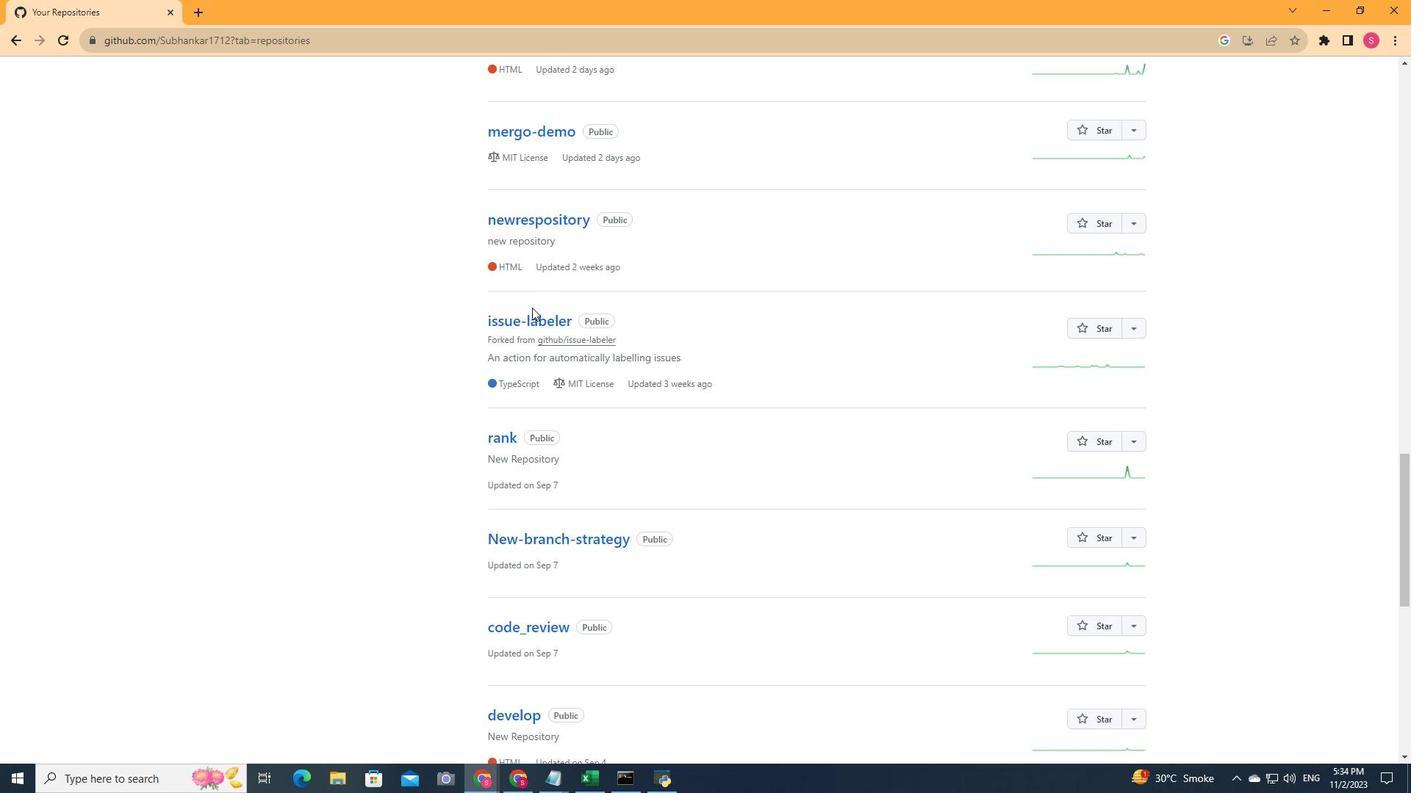 
Action: Mouse scrolled (532, 307) with delta (0, 0)
Screenshot: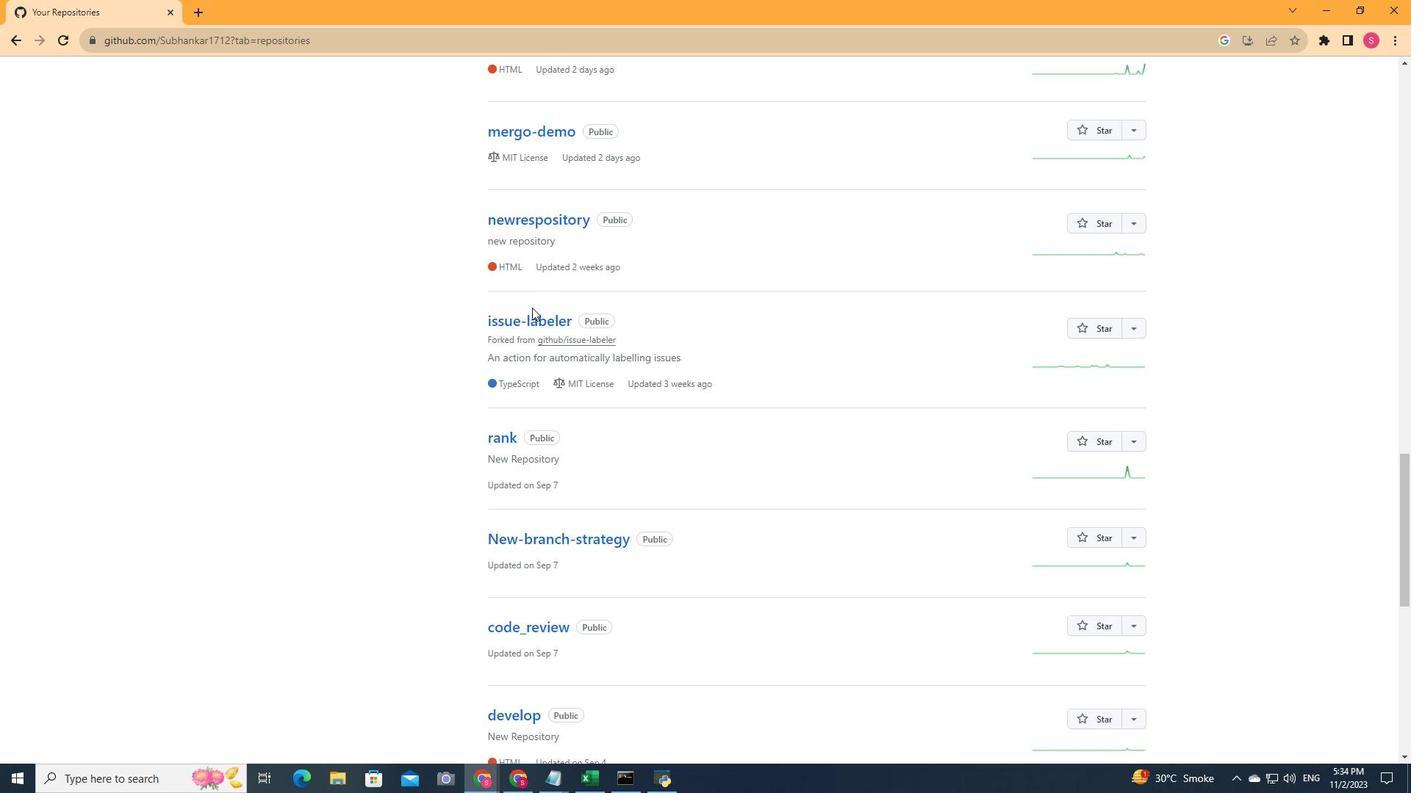 
Action: Mouse scrolled (532, 307) with delta (0, 0)
Screenshot: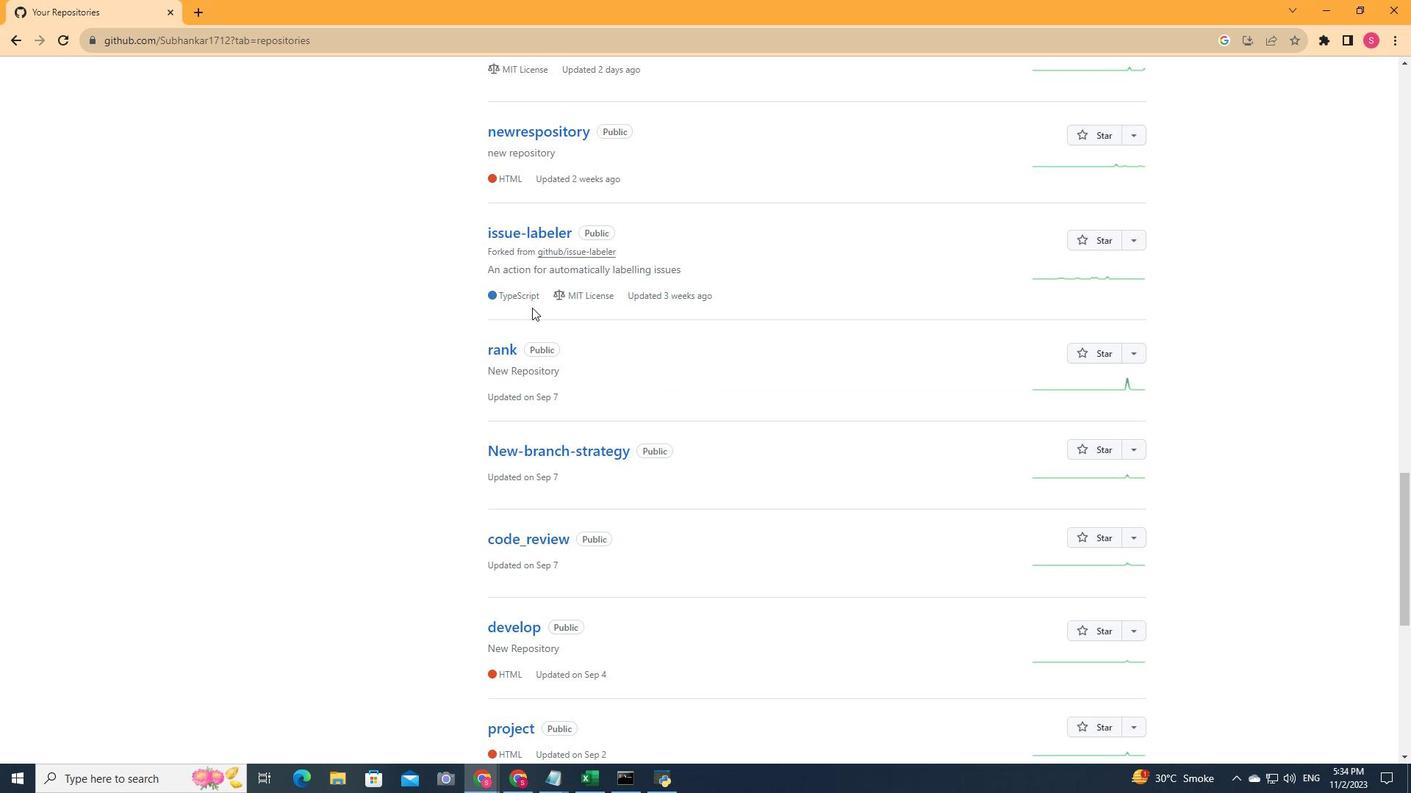 
Action: Mouse scrolled (532, 307) with delta (0, 0)
Screenshot: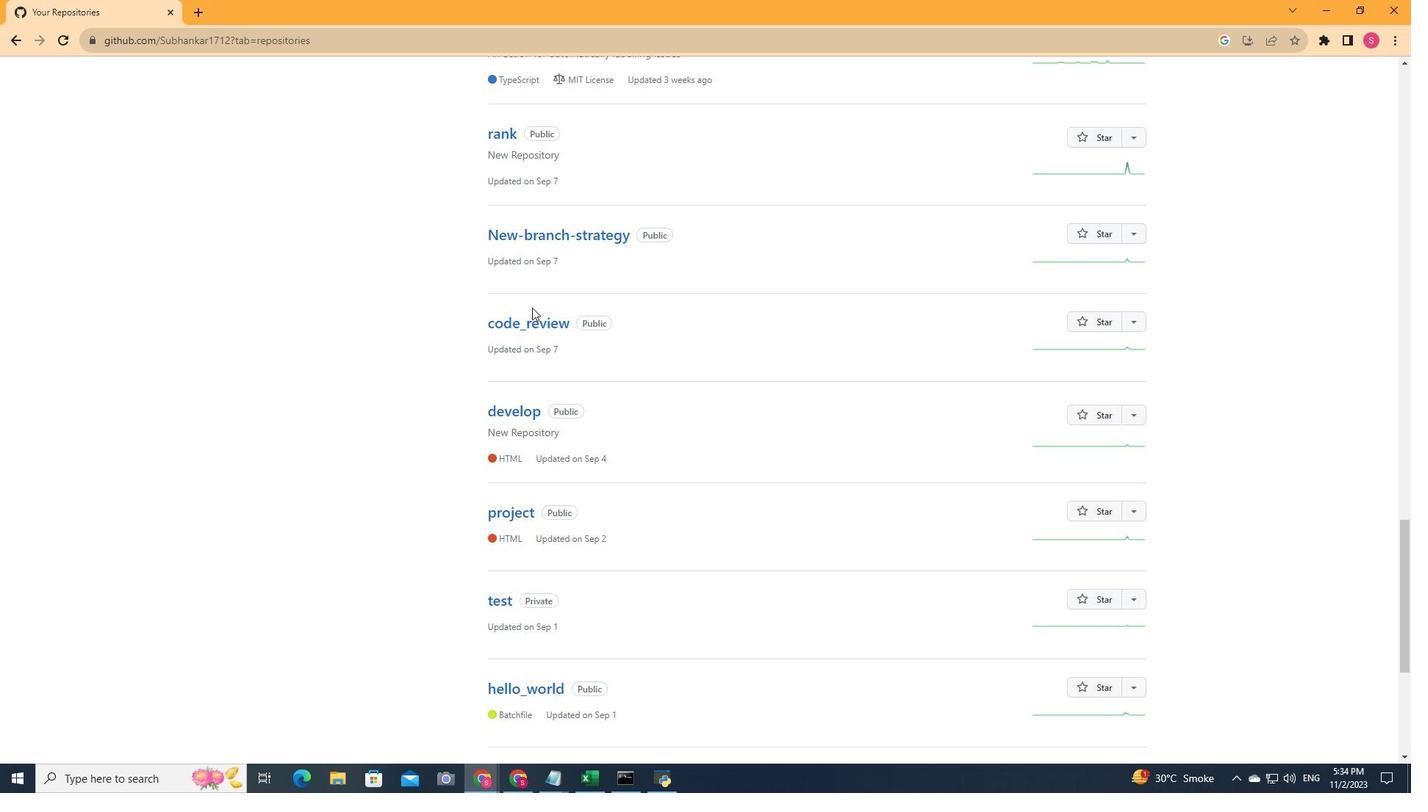 
Action: Mouse scrolled (532, 307) with delta (0, 0)
Screenshot: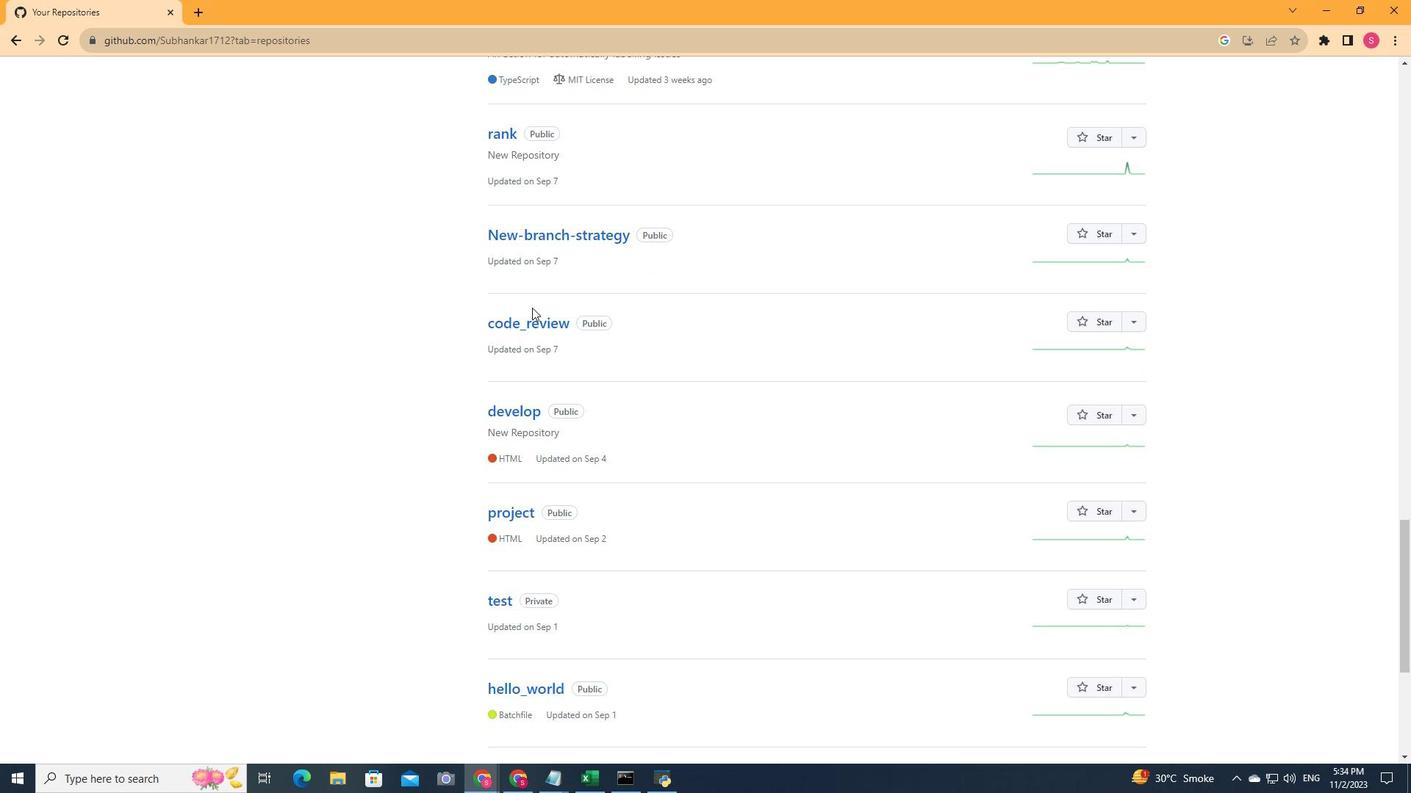 
Action: Mouse scrolled (532, 307) with delta (0, 0)
Screenshot: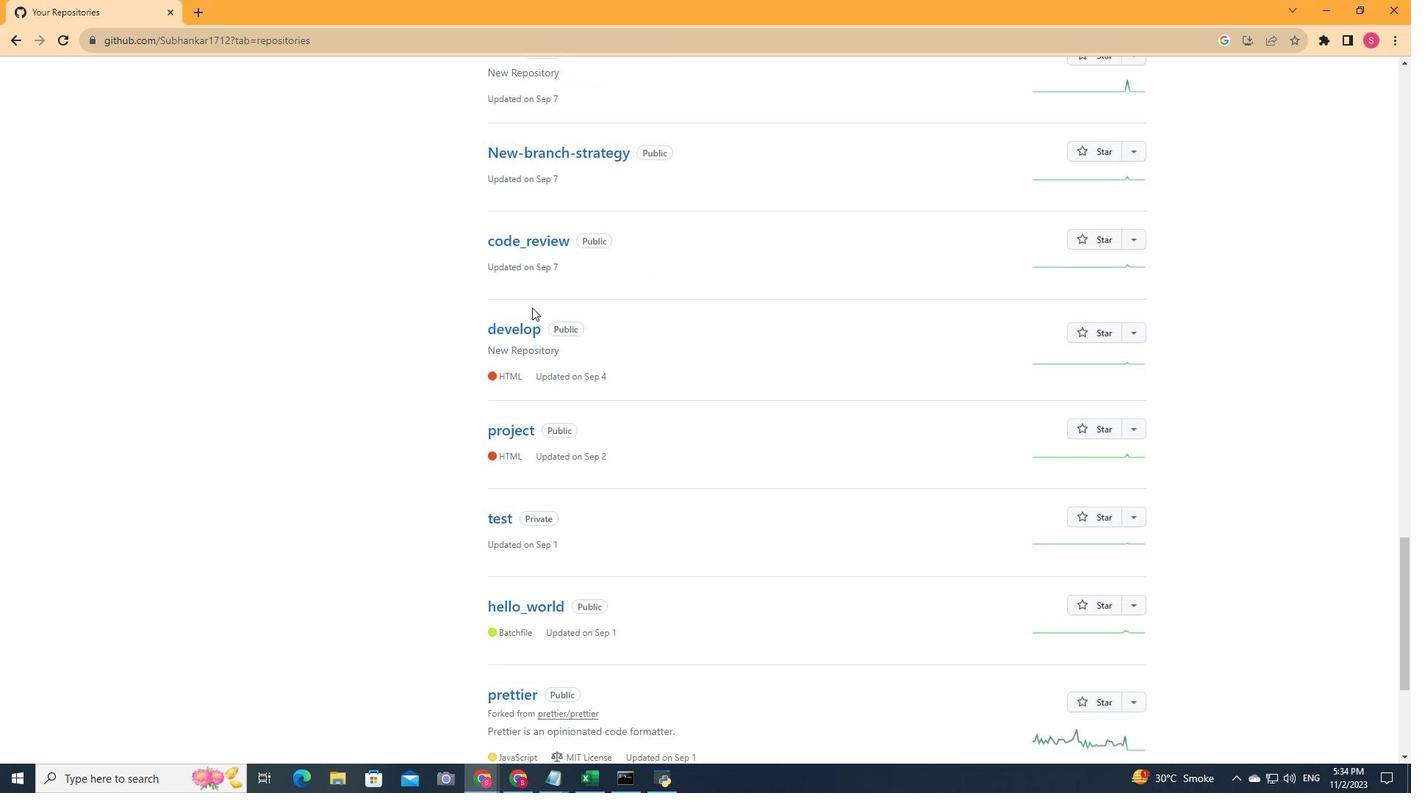 
Action: Mouse scrolled (532, 307) with delta (0, 0)
Screenshot: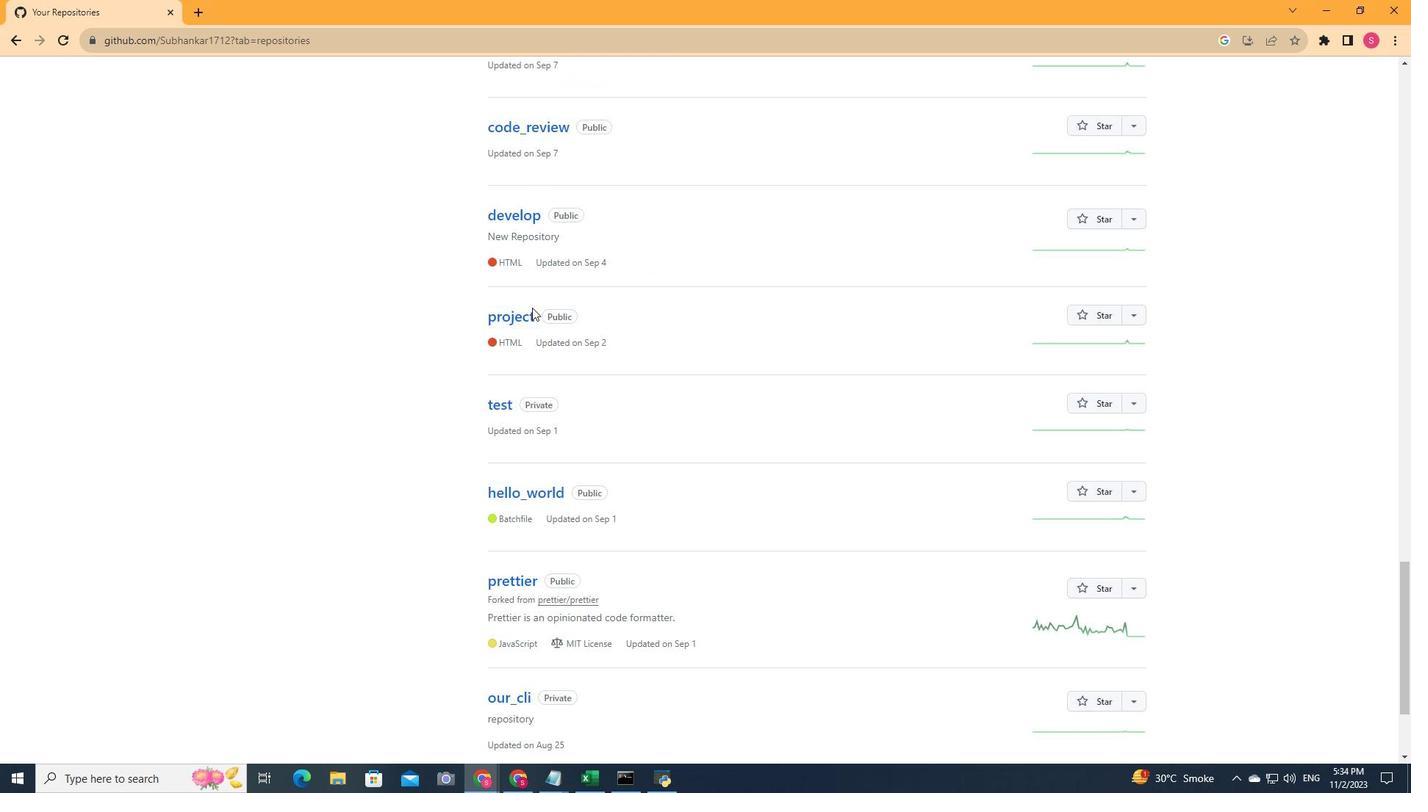 
Action: Mouse scrolled (532, 307) with delta (0, 0)
Screenshot: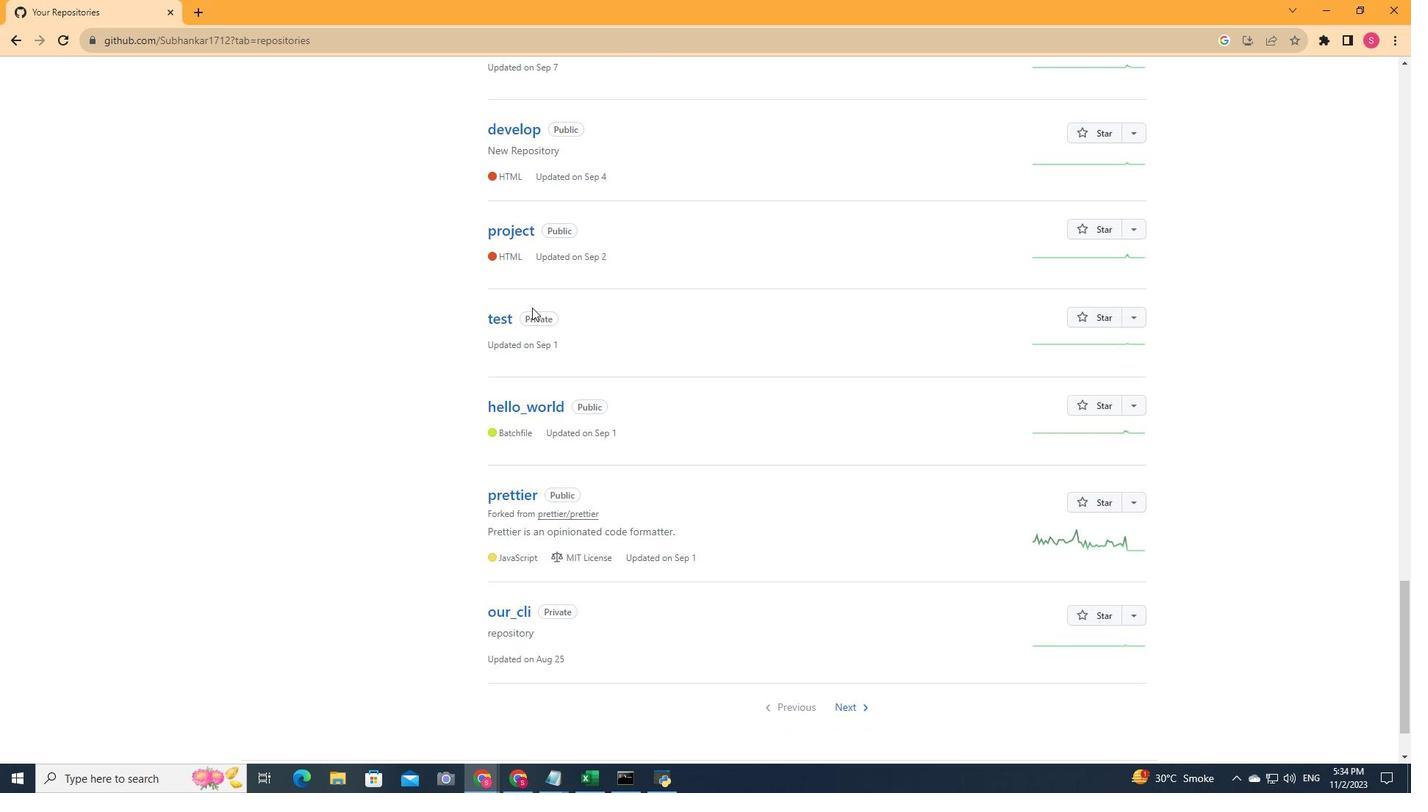 
Action: Mouse scrolled (532, 307) with delta (0, 0)
Screenshot: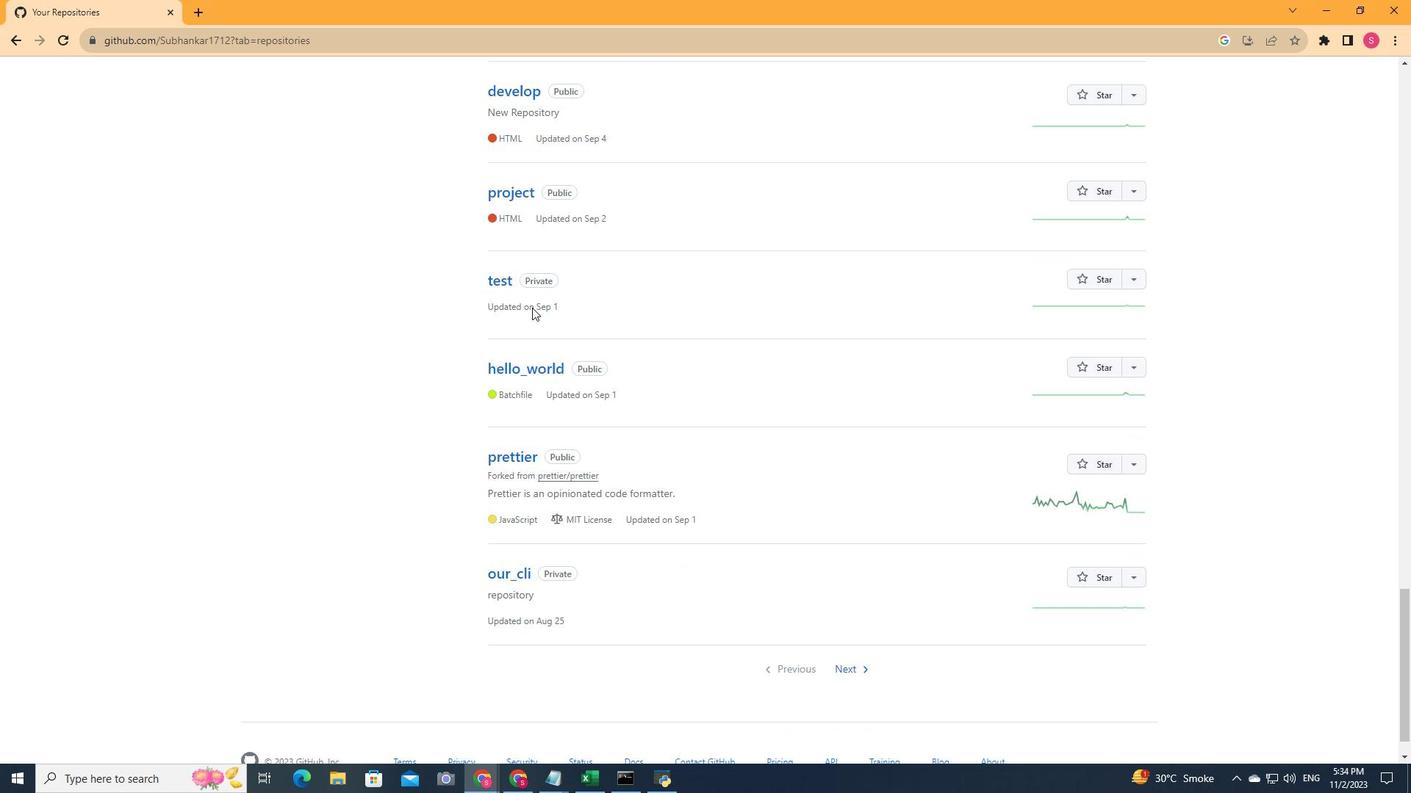 
Action: Mouse moved to (502, 533)
Screenshot: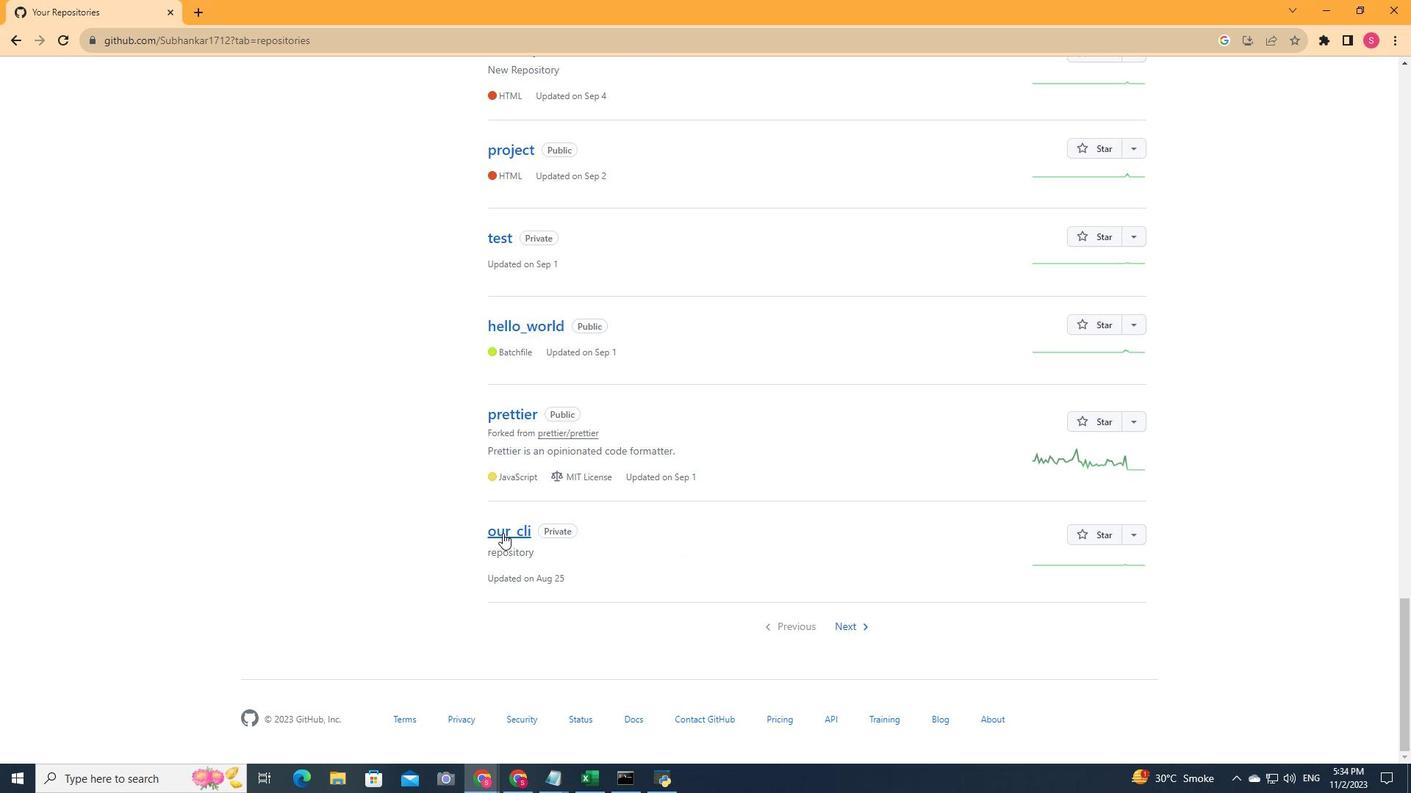 
Action: Mouse pressed left at (502, 533)
Screenshot: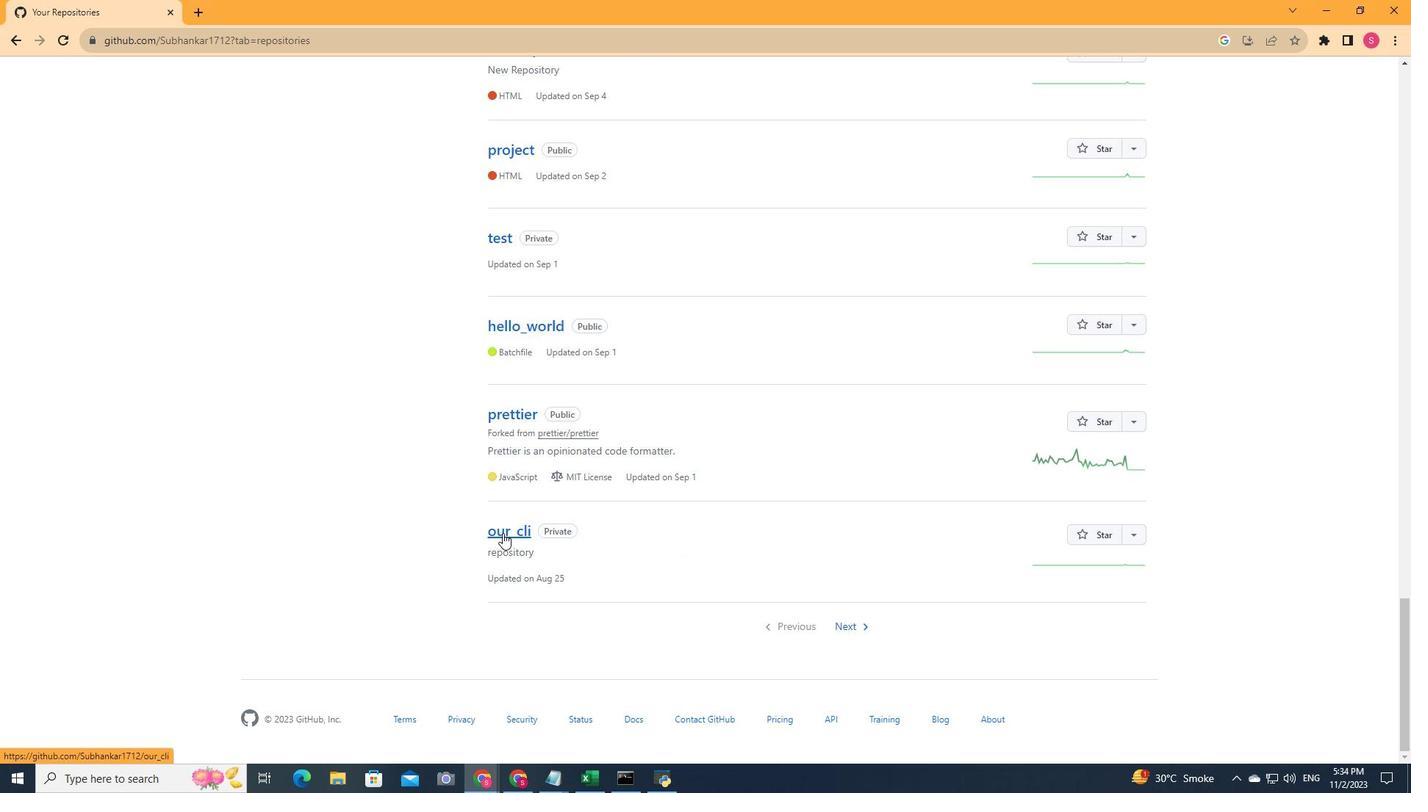 
Action: Mouse moved to (261, 108)
Screenshot: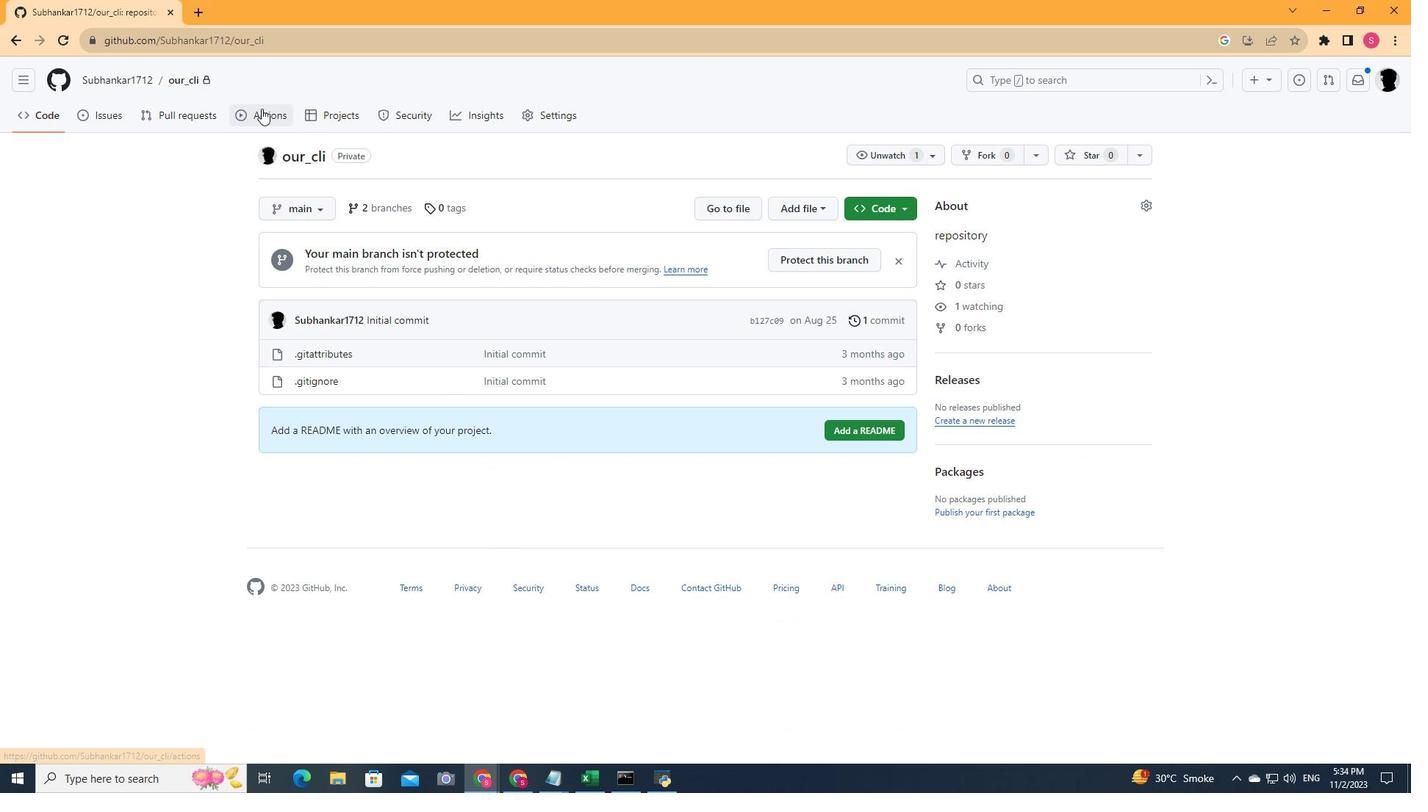 
Action: Mouse pressed left at (261, 108)
Screenshot: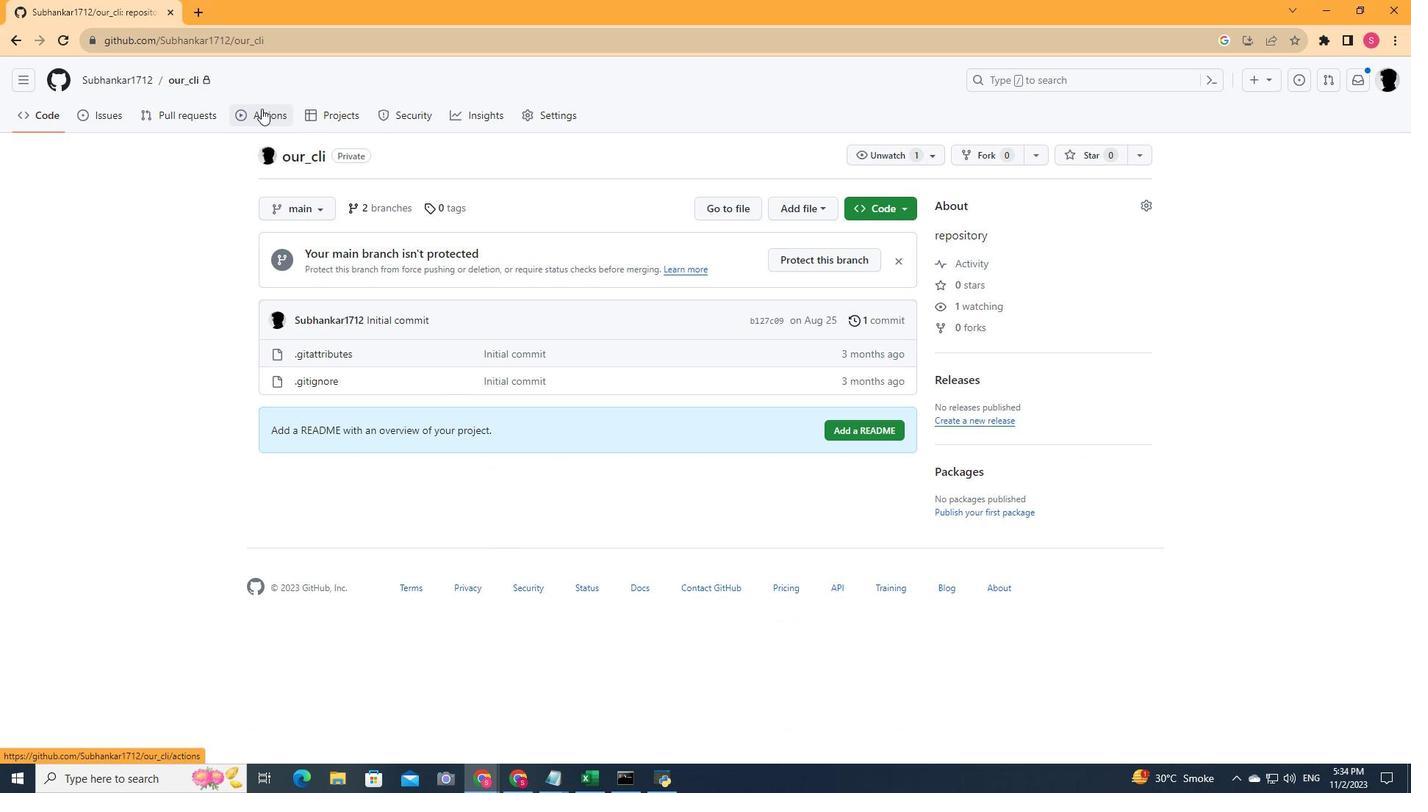 
Action: Mouse moved to (428, 242)
Screenshot: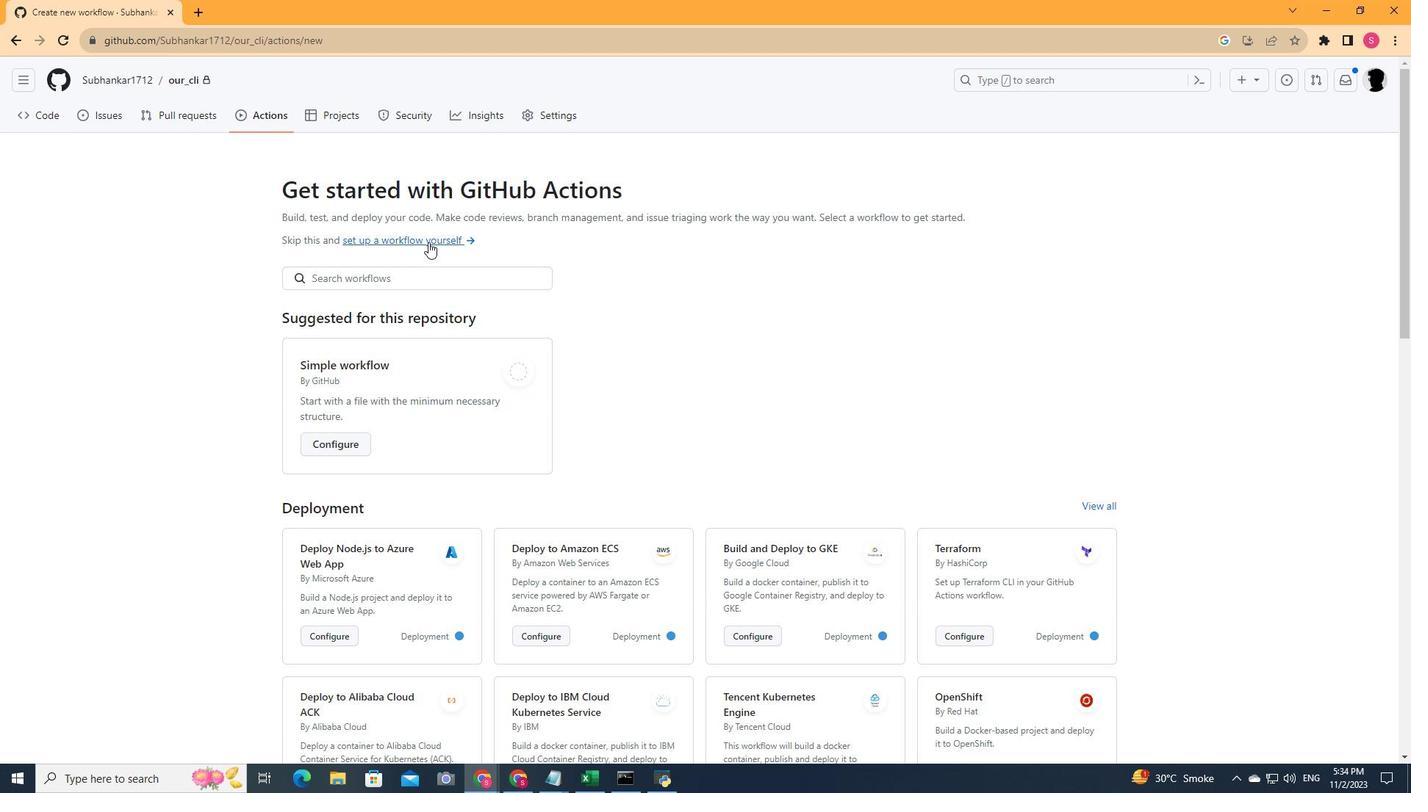 
Action: Mouse pressed left at (428, 242)
Screenshot: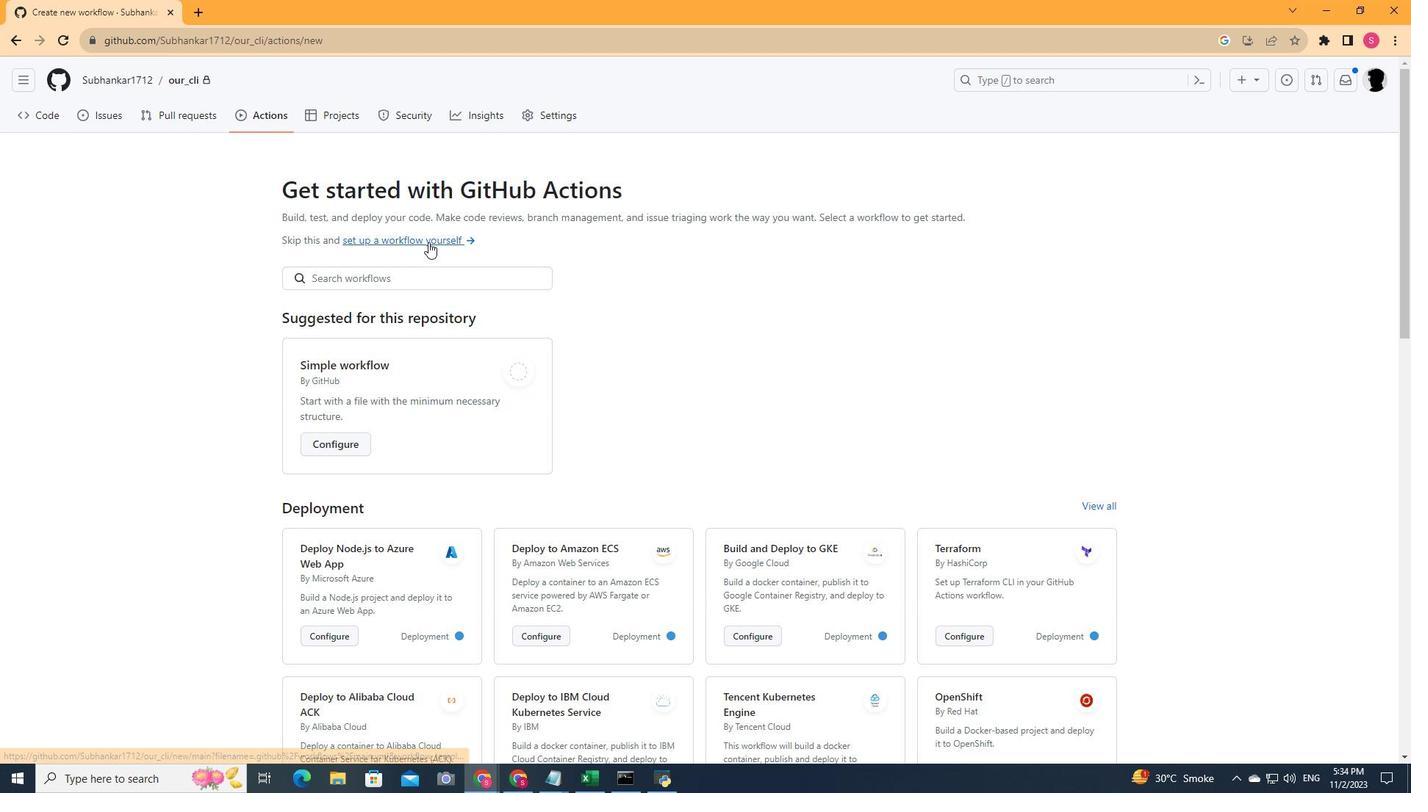 
Action: Mouse moved to (188, 238)
Screenshot: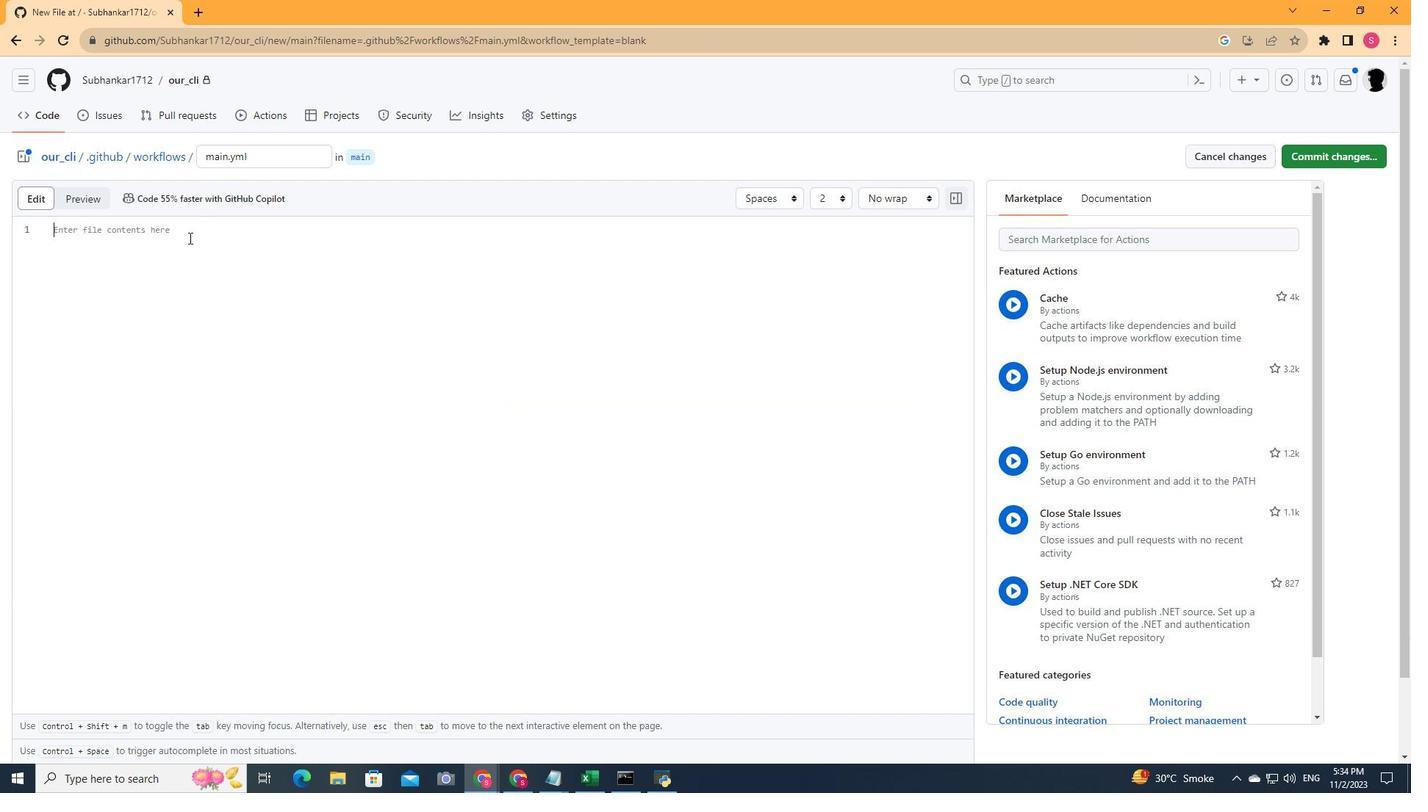 
Action: Key pressed n
Screenshot: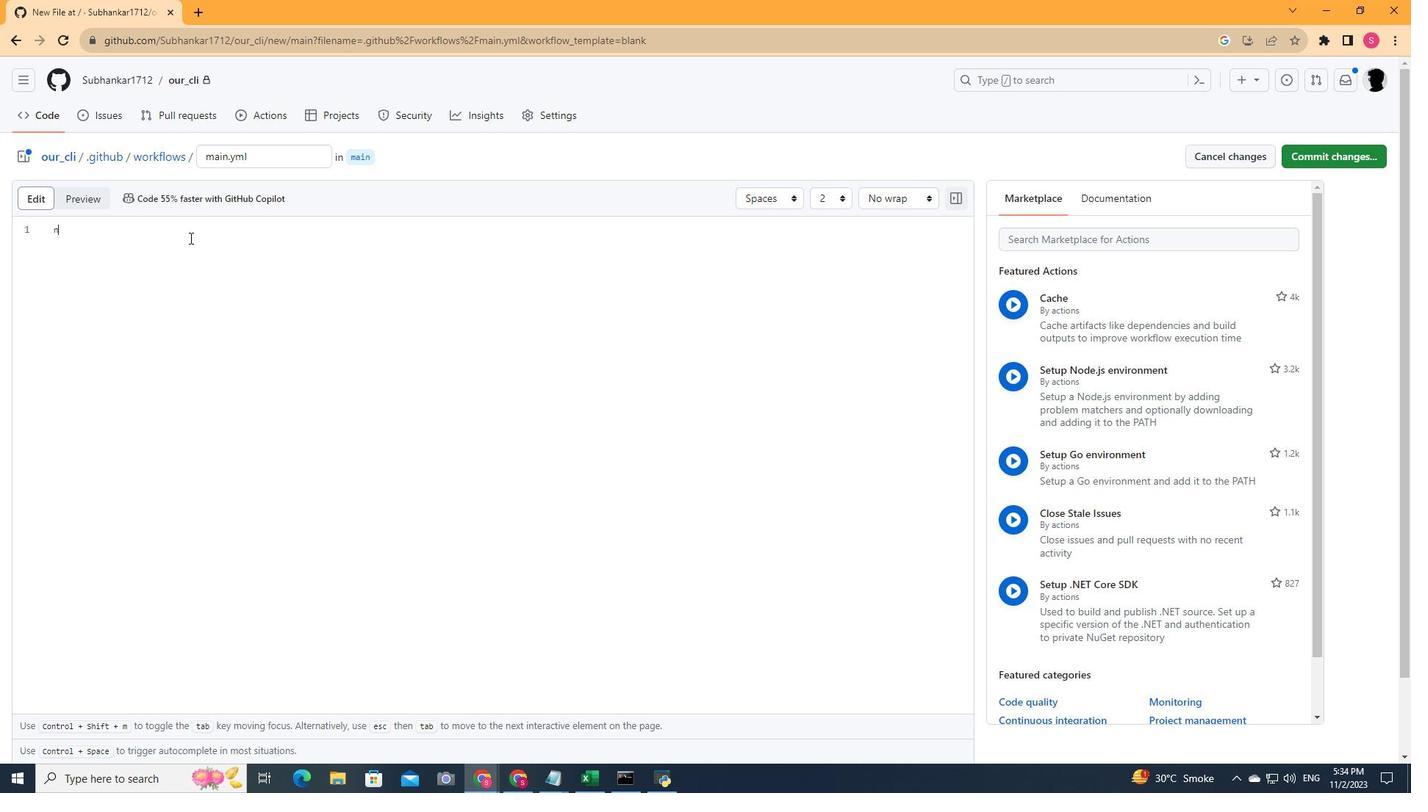 
Action: Mouse moved to (189, 238)
Screenshot: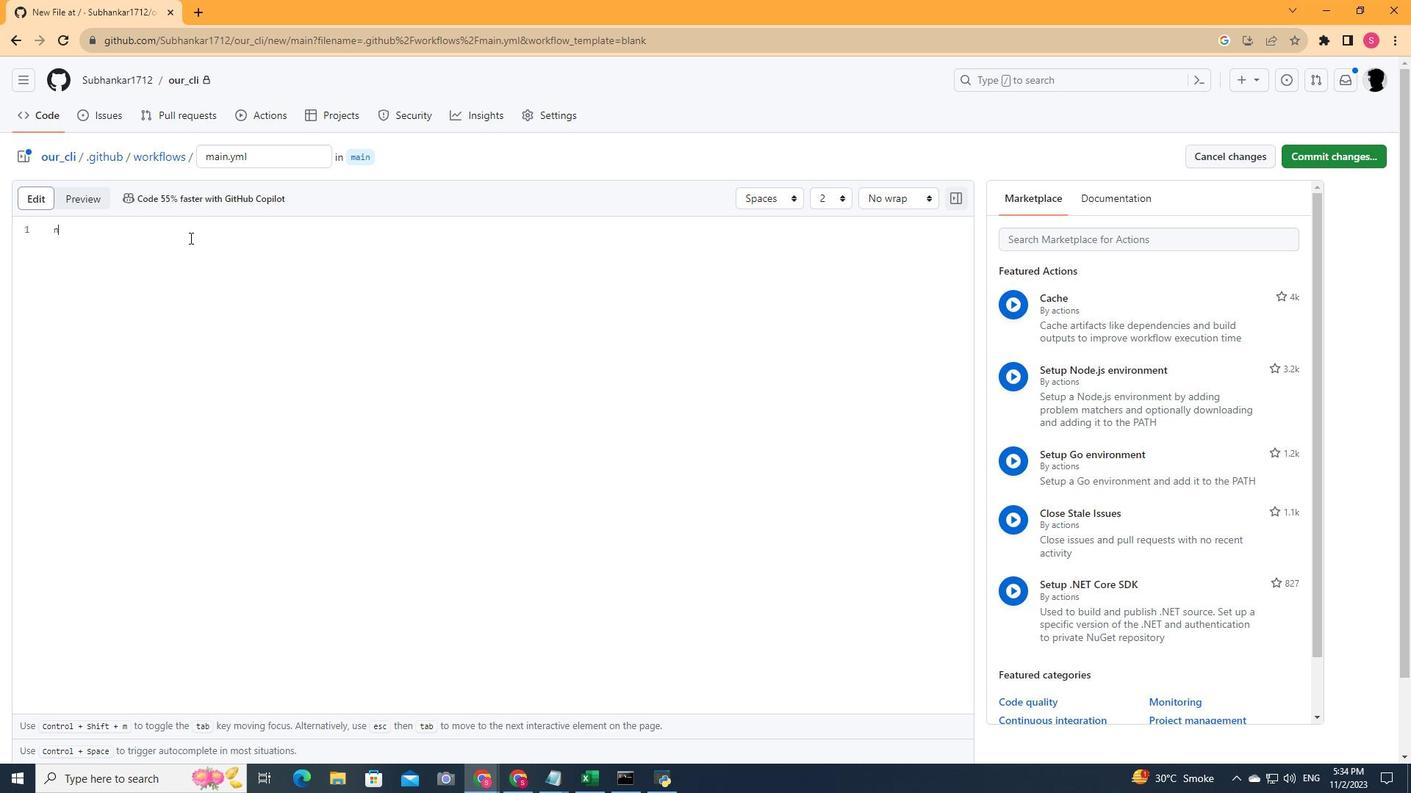 
Action: Key pressed ame
Screenshot: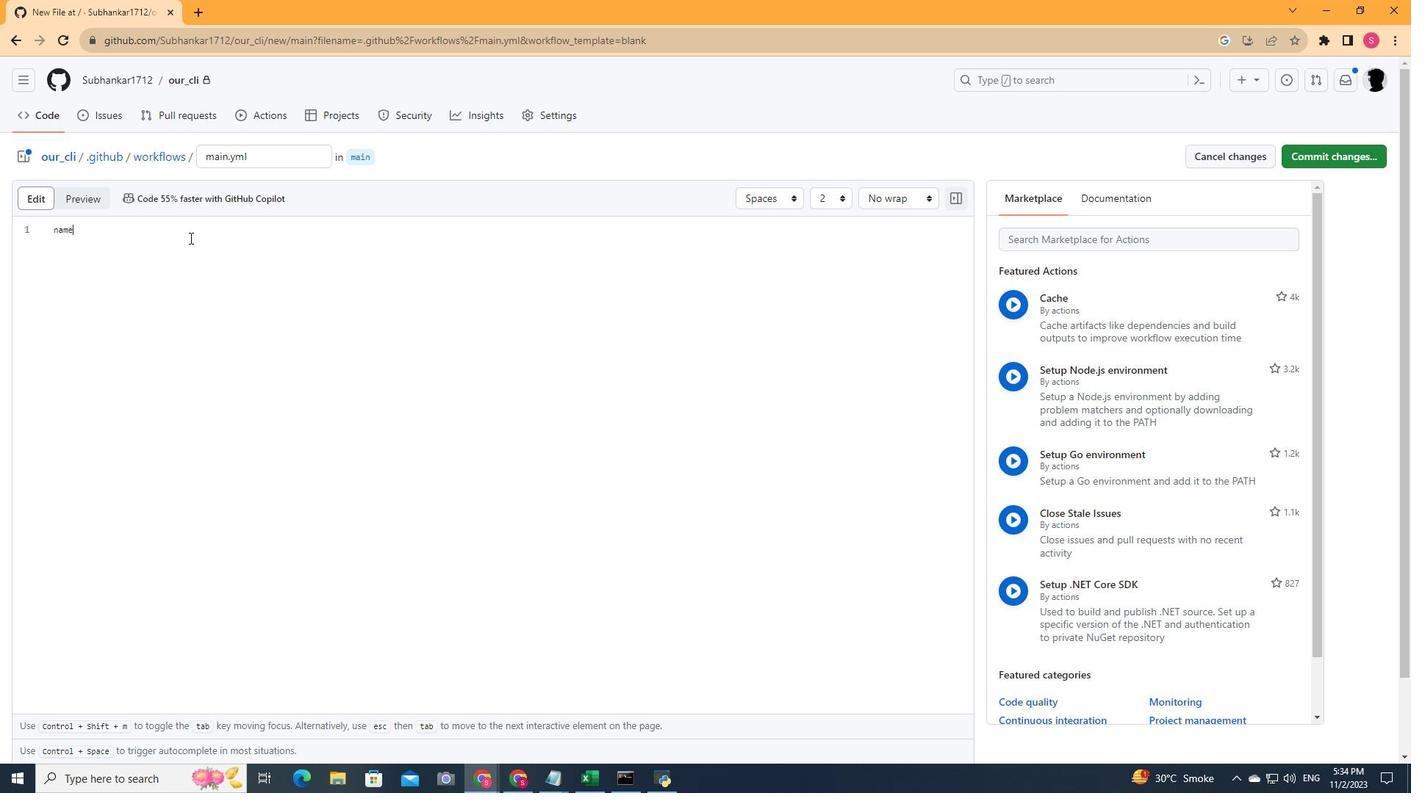 
Action: Mouse moved to (190, 238)
Screenshot: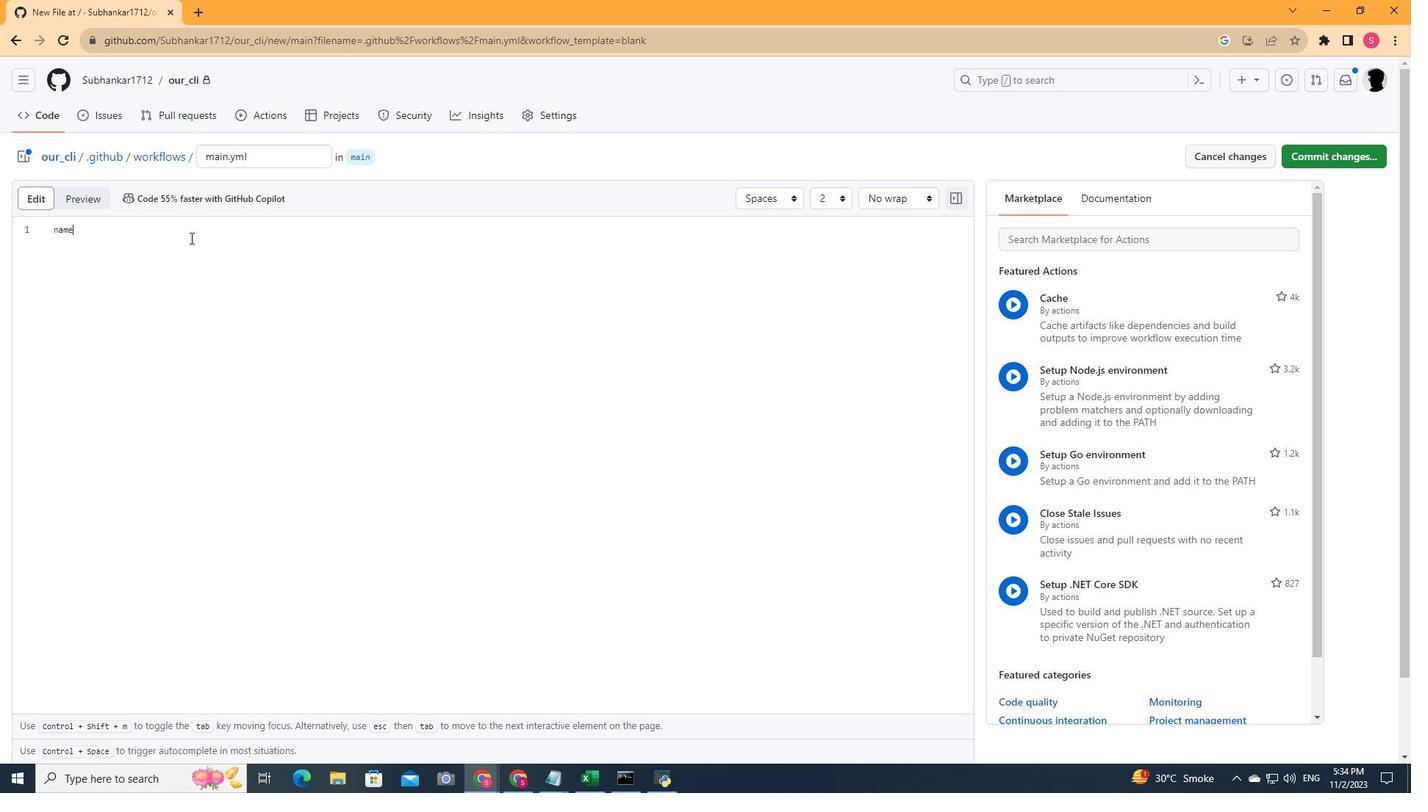 
Action: Key pressed <Key.shift_r>:<Key.space><Key.shift>Greetings<Key.enter><Key.enter>on<Key.space><Key.backspace><Key.shift_r>:
Screenshot: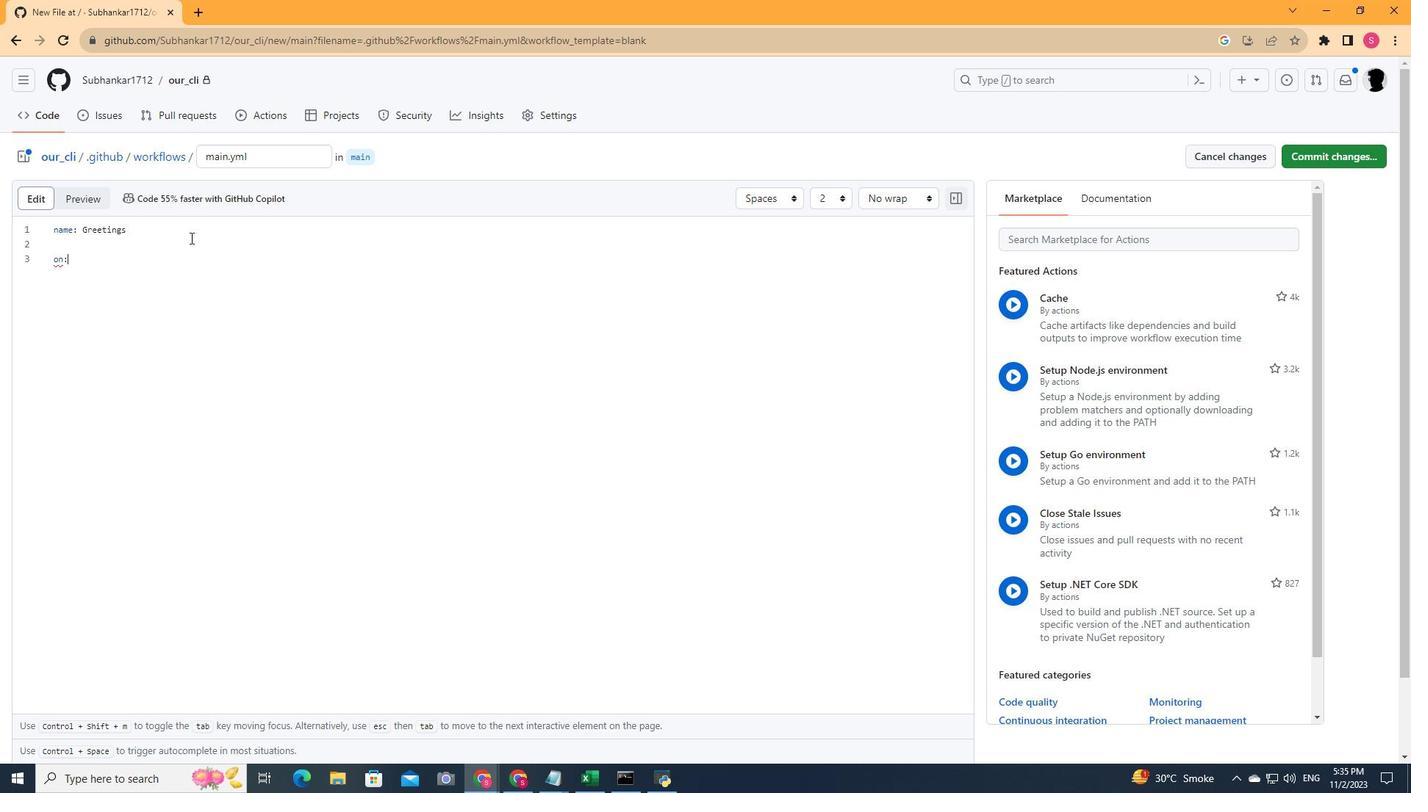 
Action: Mouse moved to (276, 199)
Screenshot: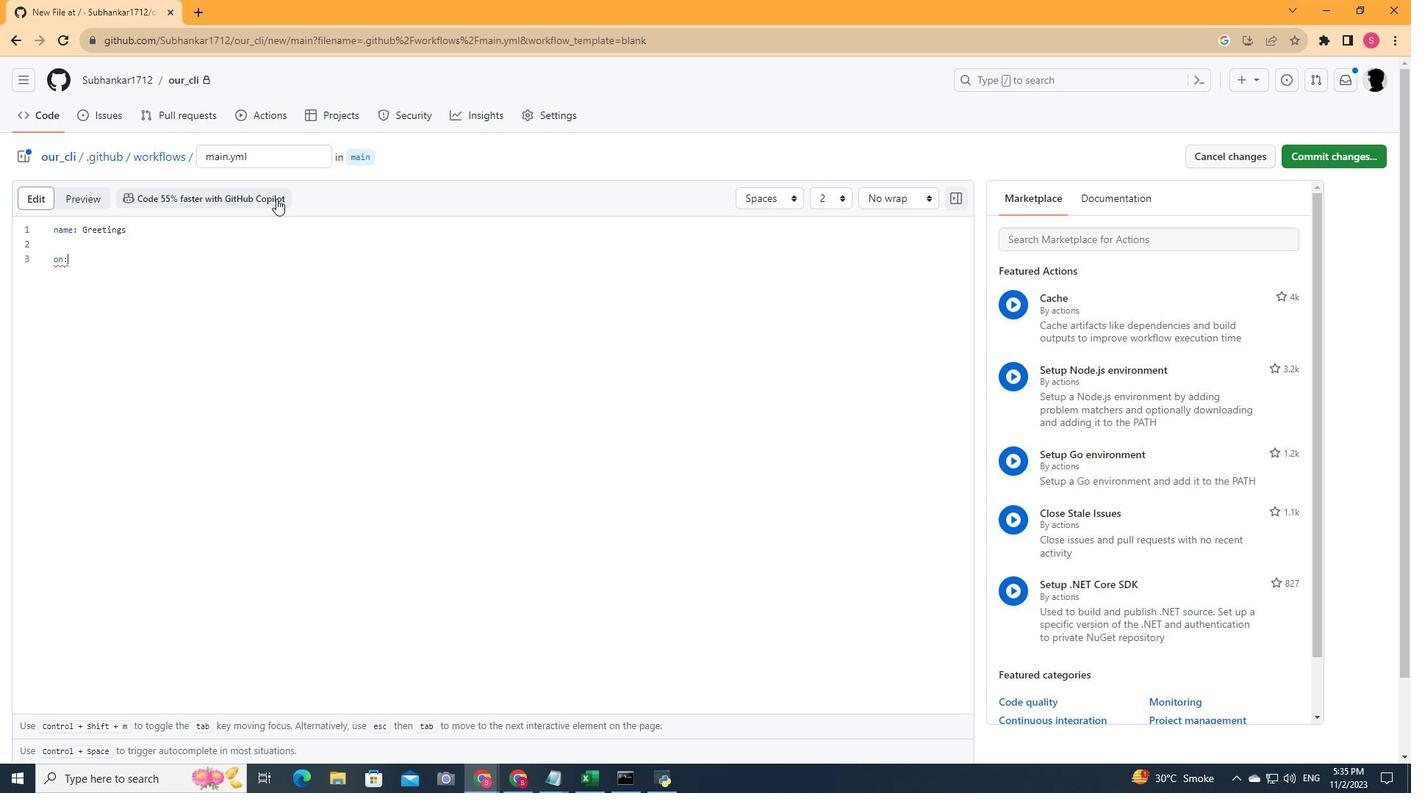 
Action: Key pressed <Key.space>
Screenshot: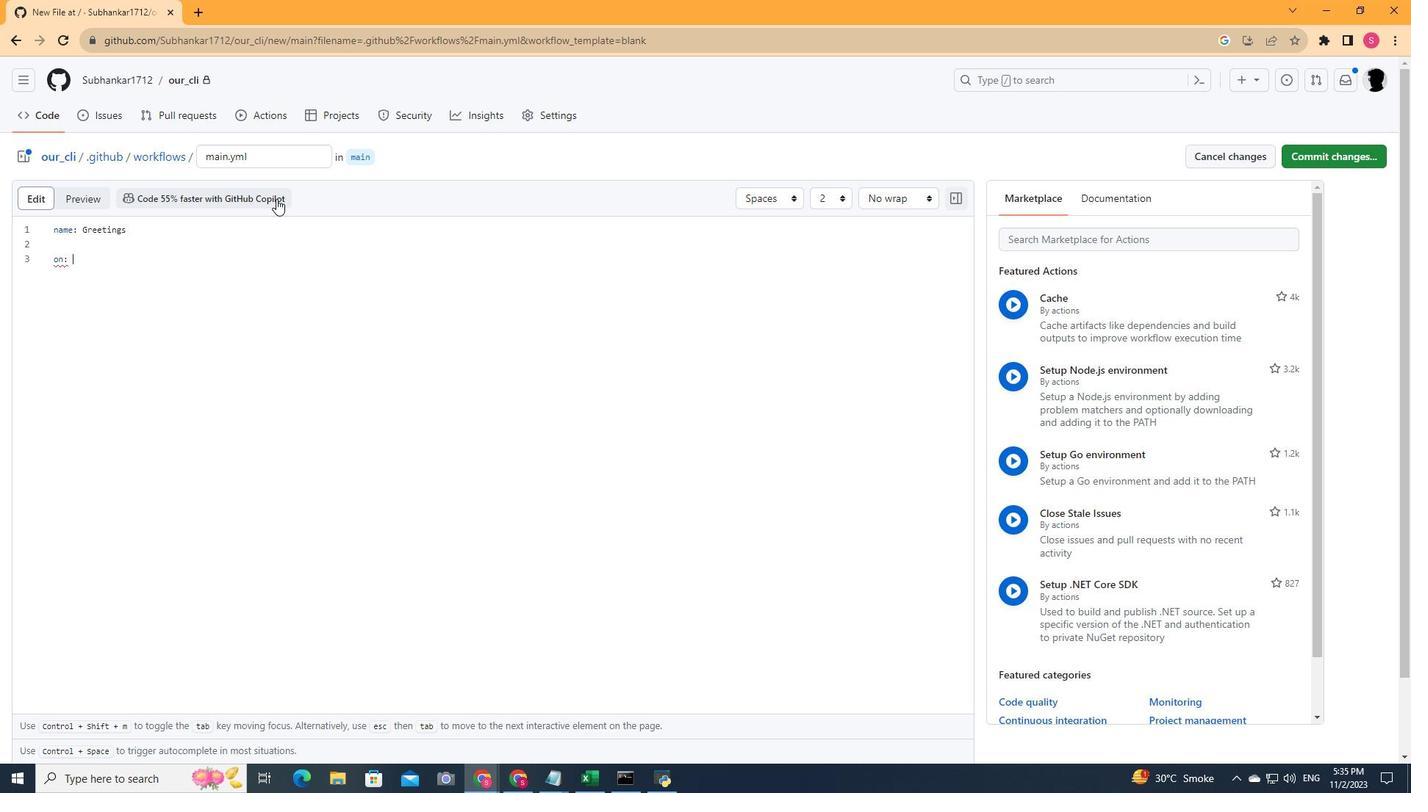 
Action: Mouse moved to (276, 198)
Screenshot: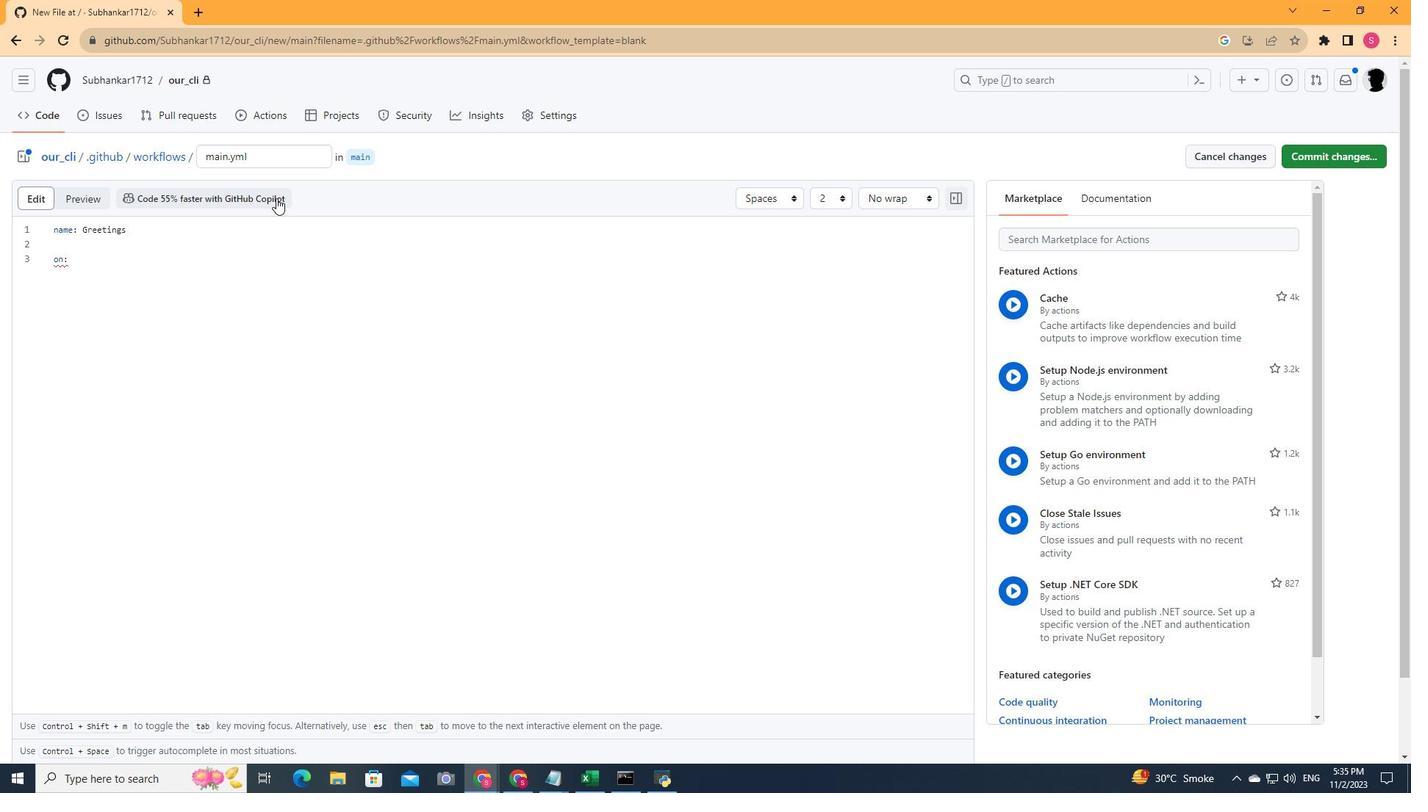
Action: Key pressed [pull<Key.shift>_request<Key.shift>_target,<Key.space>issues]<Key.enter><Key.enter>jobs<Key.shift_r>:<Key.enter><Key.tab>greeting<Key.shift_r>:<Key.enter><Key.tab>runs-on<Key.shift_r>:<Key.space>ubuntu-latest<Key.enter>permissions<Key.shift_r>:<Key.enter><Key.tab>issues<Key.shift_r>:<Key.space>write<Key.enter><Key.backspace>steps<Key.shift_r>:<Key.enter><Key.tab>-<Key.space>uses<Key.shift_r>:<Key.space>actions/first-interaction<Key.shift>@v1<Key.enter><Key.tab>with<Key.shift_r>:<Key.enter><Key.tab>repo-token<Key.shift_r>:<Key.space><Key.shift><Key.shift><Key.shift><Key.shift><Key.shift><Key.shift>$<Key.shift_r>{{<Key.space><Key.shift>Se<Key.backspace><Key.backspace>sr<Key.backspace>ecrets.<Key.shift>Gi<Key.backspace><Key.shift><Key.shift><Key.shift><Key.shift><Key.shift>ITHUB_TOKEN<Key.space><Key.shift_r>}}<Key.enter>issue-message<Key.shift_r>:<Key.space><Key.shift_r>"<Key.shift>Message<Key.space>that<Key.space>will<Key.space>be<Key.space>displayed<Key.space>on<Key.space>users'<Key.space>first<Key.space>issue<Key.shift_r>"<Key.enter>pr-message<Key.shift_r>:<Key.space><Key.shift_r>"<Key.shift>Message<Key.space>that<Key.space>will<Key.space>be<Key.space>displayed<Key.space>on<Key.space>users'<Key.space>first<Key.space>pull<Key.space>request<Key.shift_r>"
Screenshot: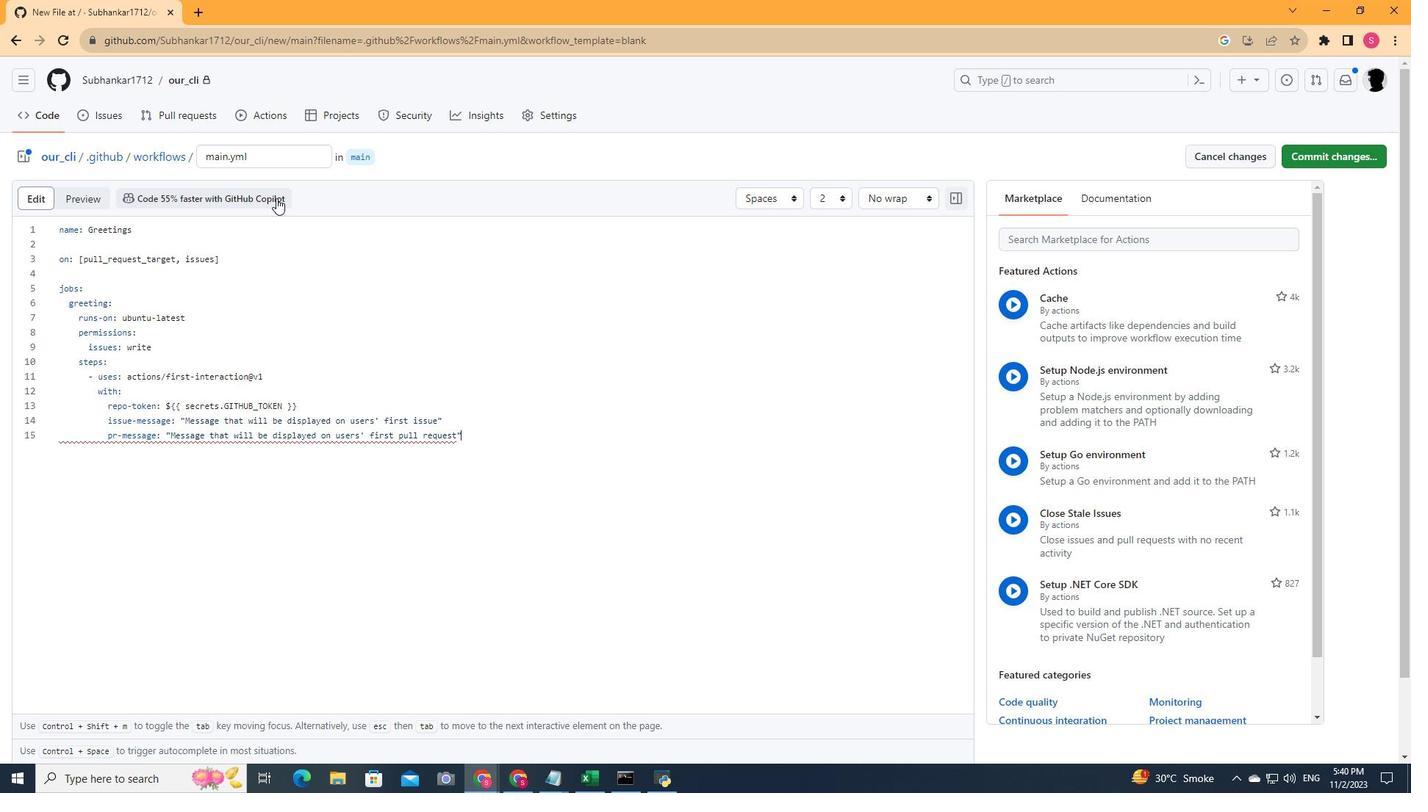 
Action: Mouse moved to (1339, 152)
Screenshot: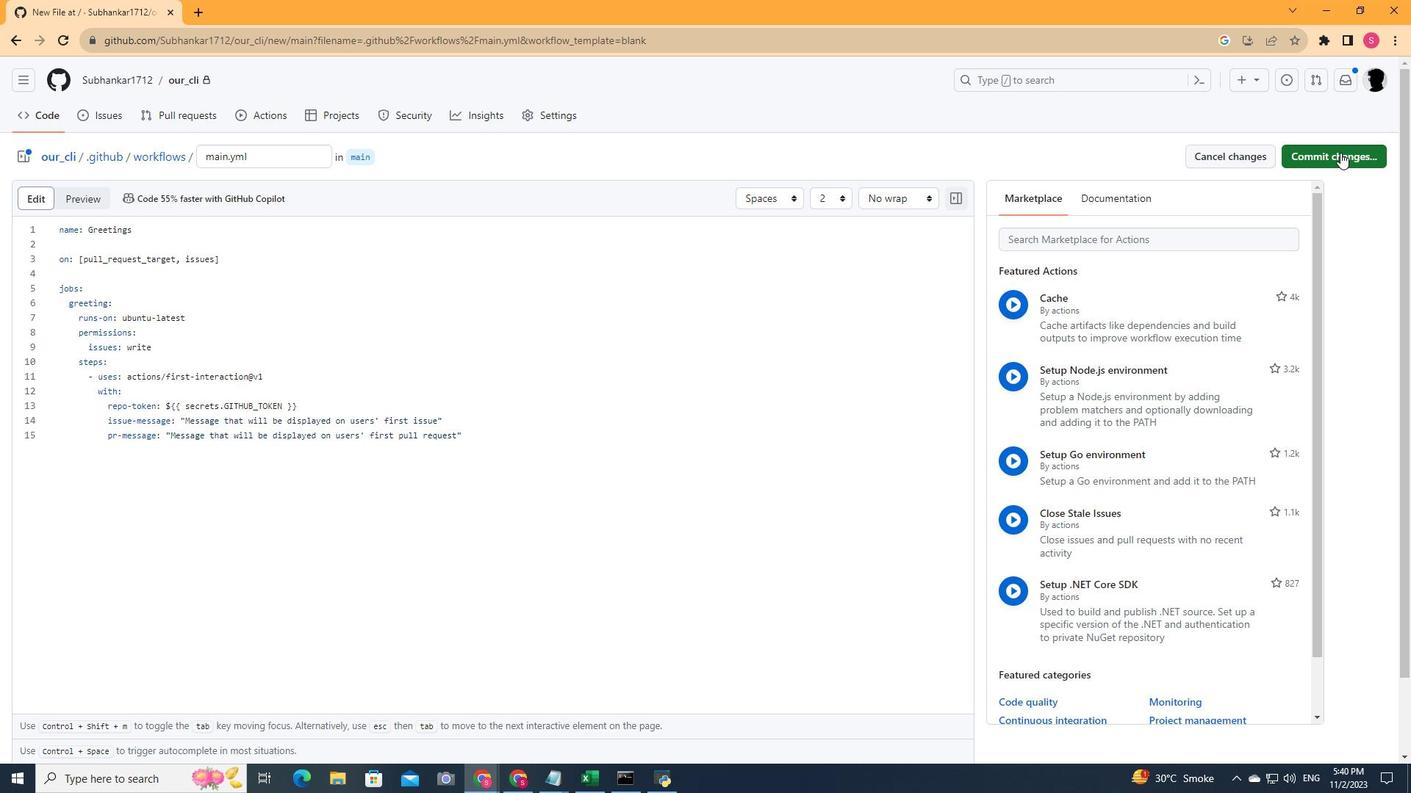 
Action: Mouse pressed left at (1339, 152)
Screenshot: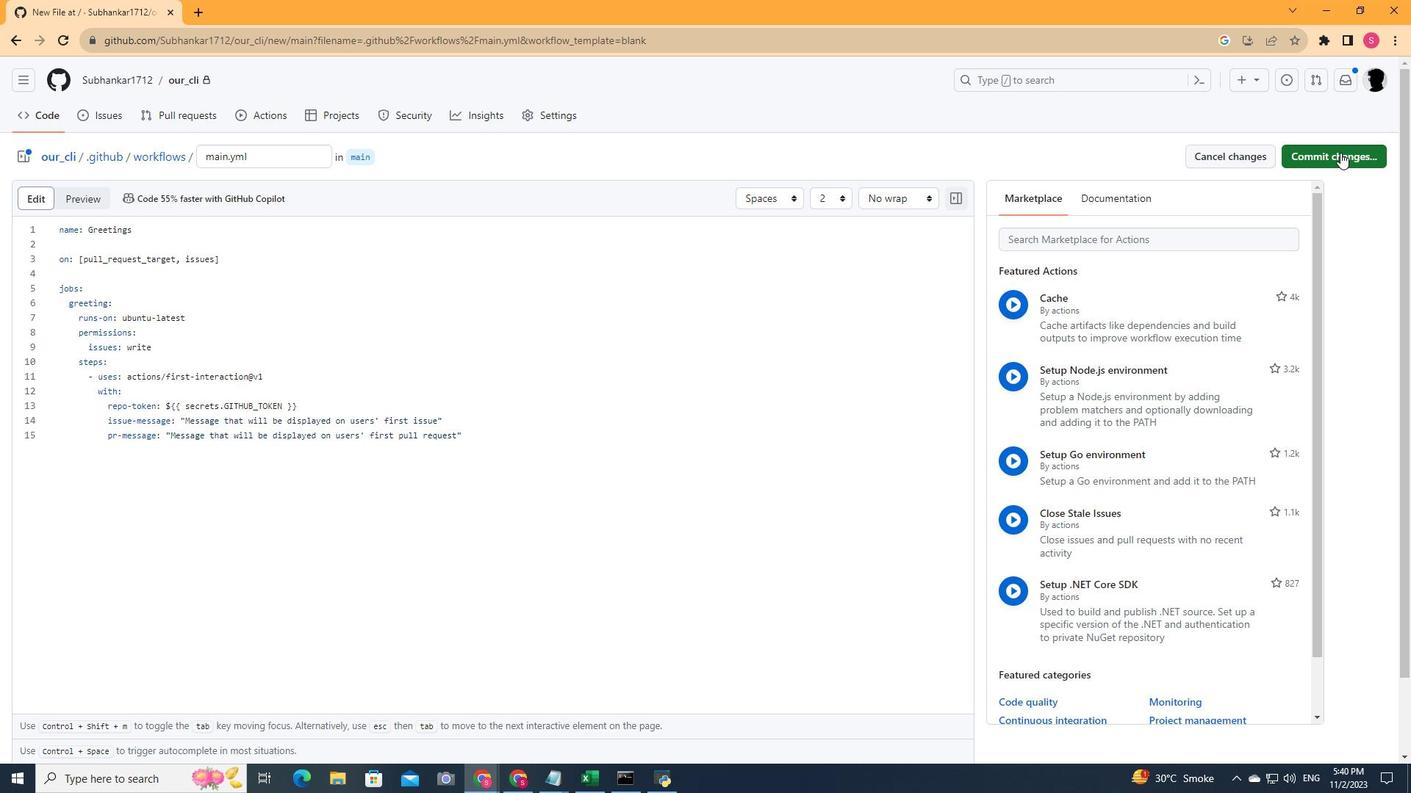 
Action: Mouse moved to (843, 572)
Screenshot: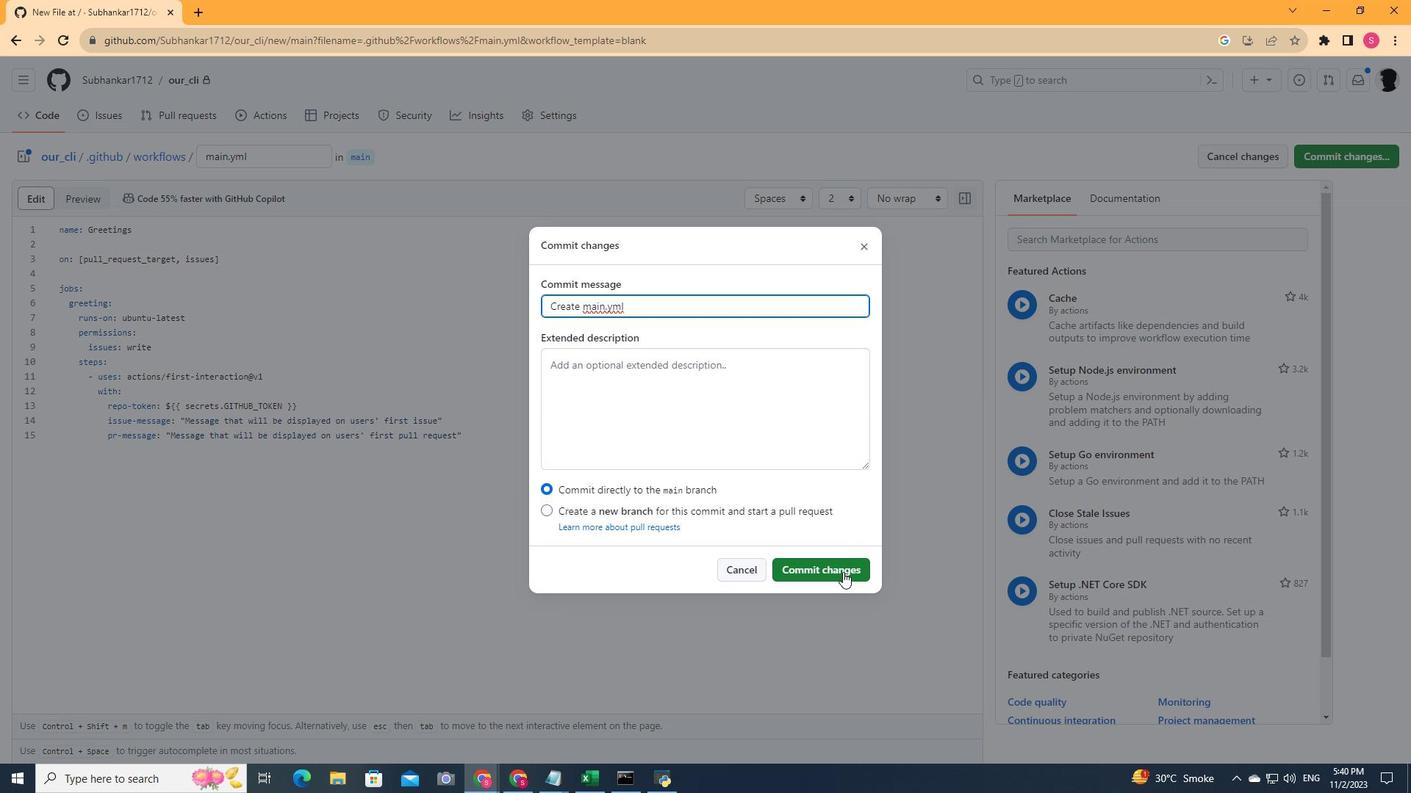 
Action: Mouse pressed left at (843, 572)
Screenshot: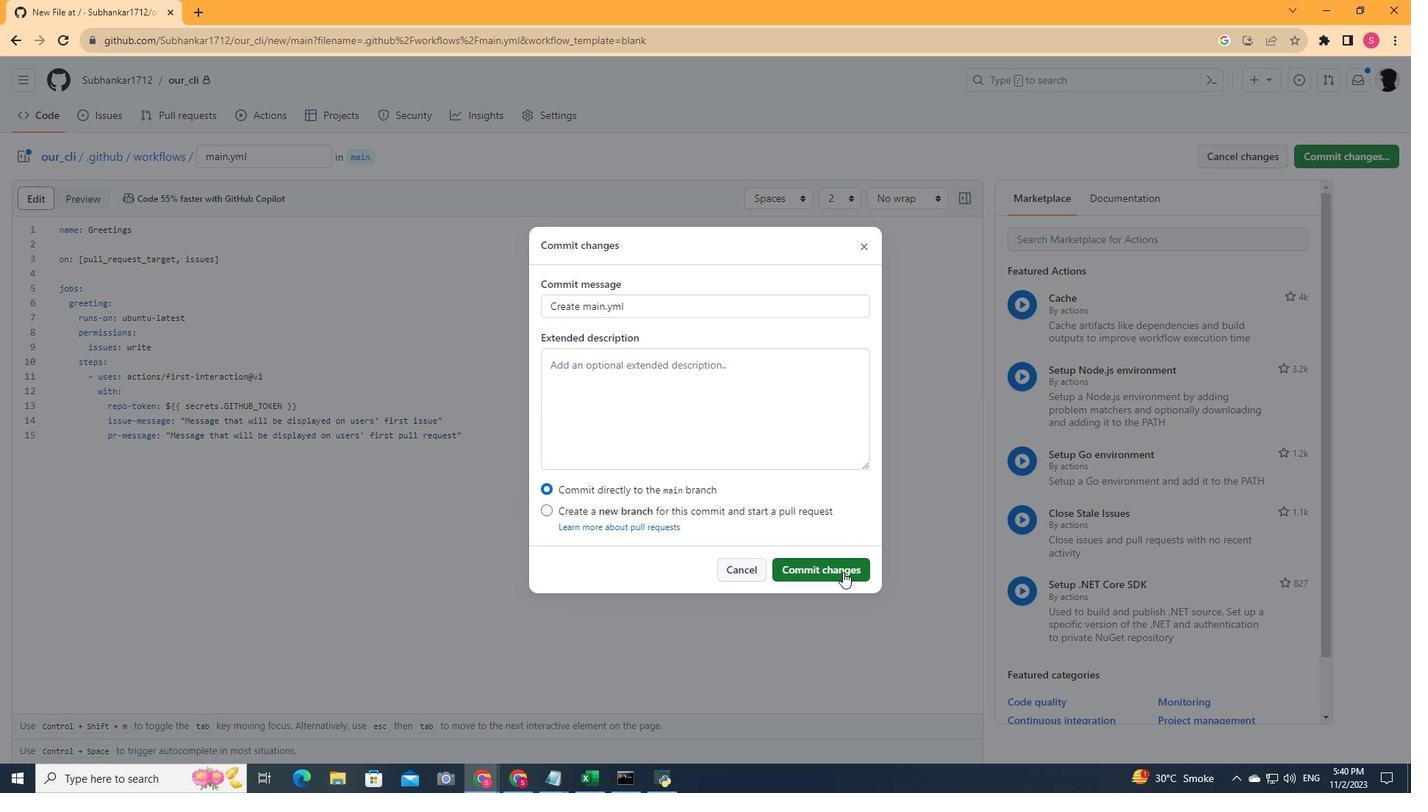 
Action: Mouse moved to (62, 301)
Screenshot: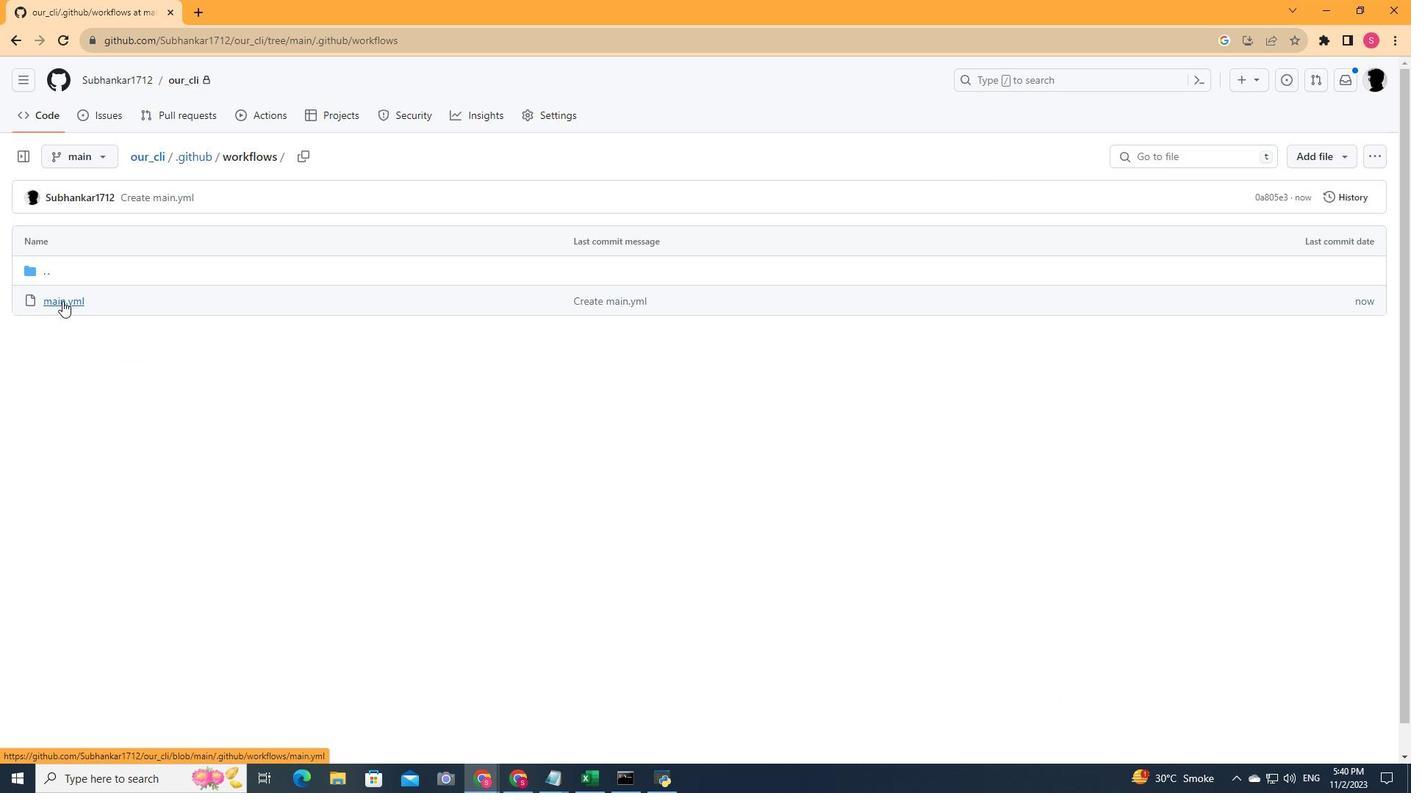 
Action: Mouse pressed left at (62, 301)
Screenshot: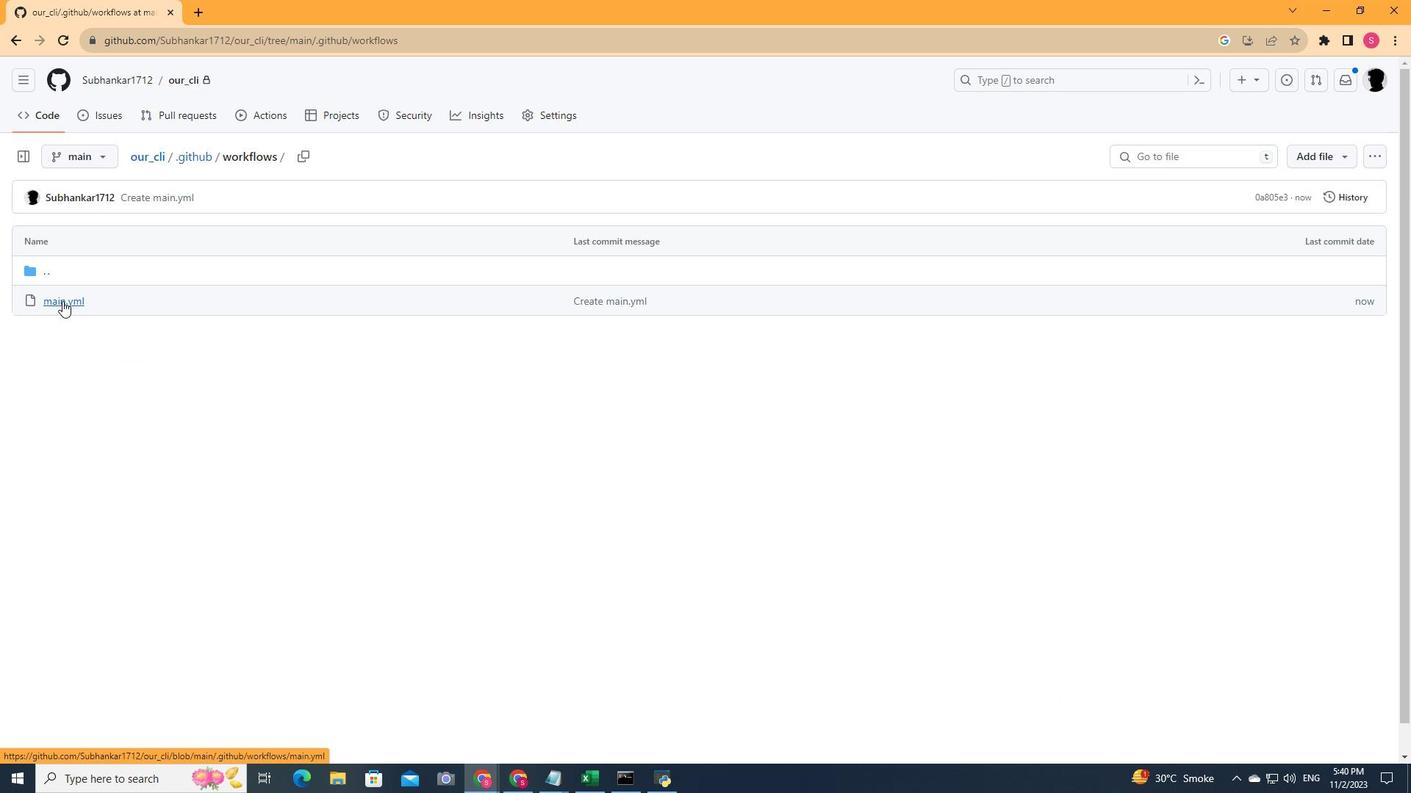 
Action: Mouse moved to (1327, 245)
Screenshot: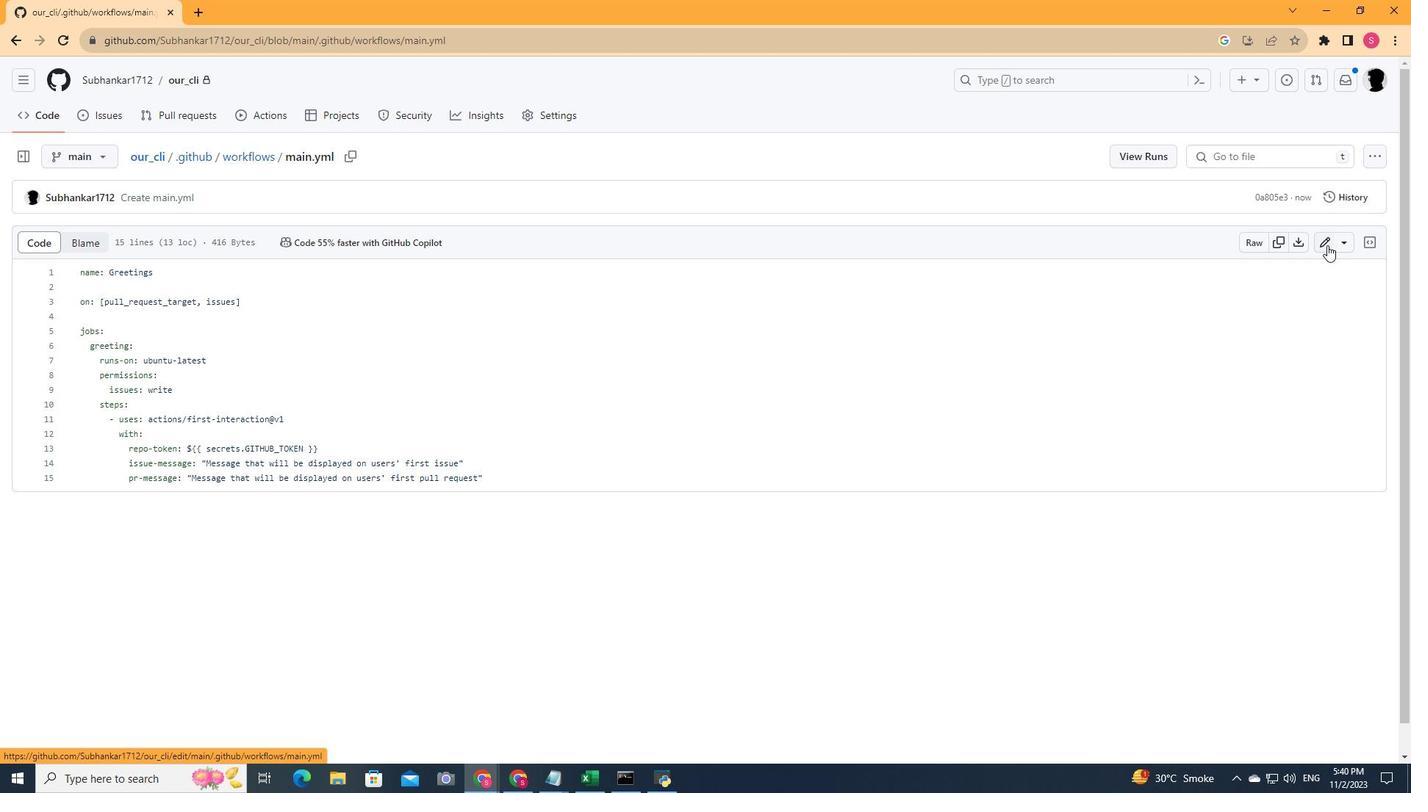 
Action: Mouse pressed left at (1327, 245)
Screenshot: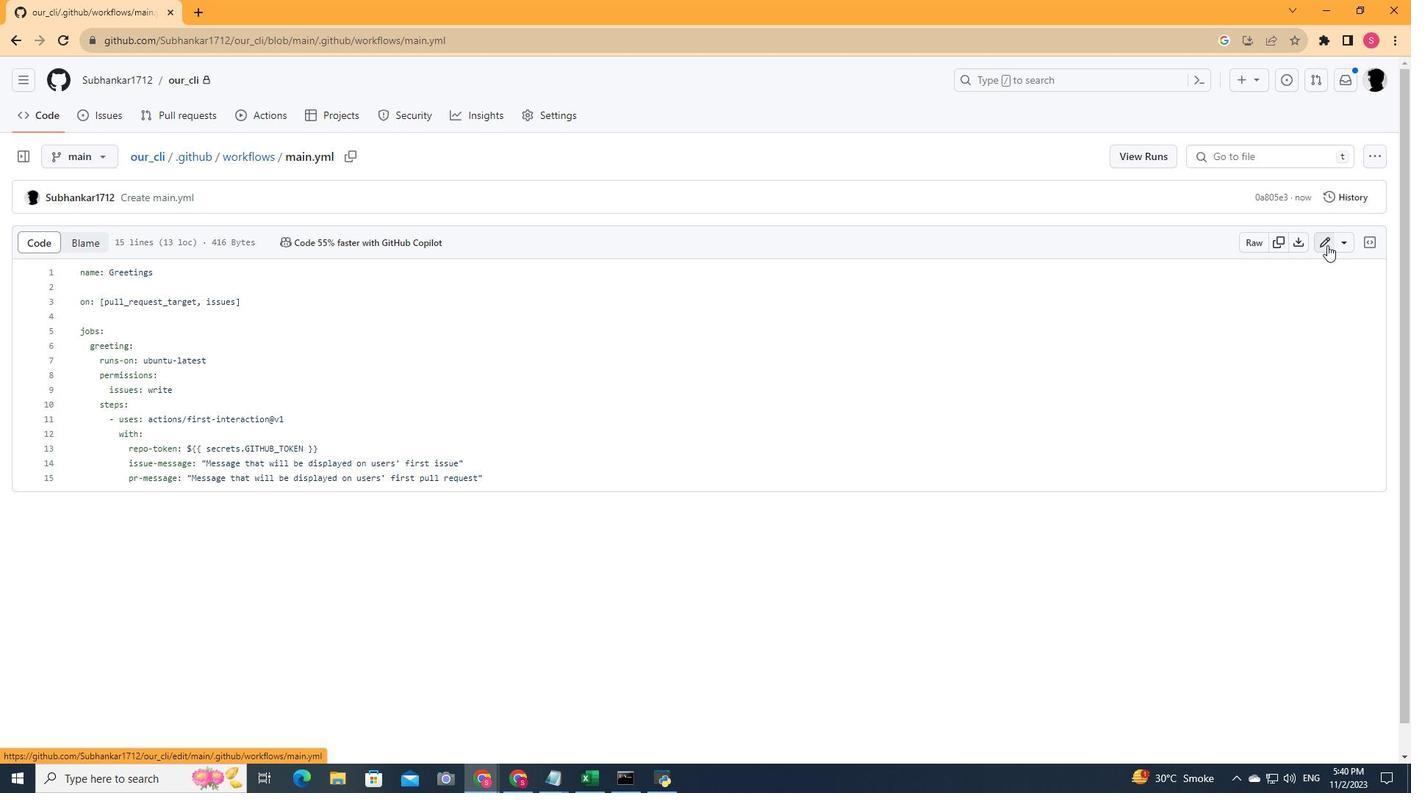 
Action: Mouse moved to (227, 155)
Screenshot: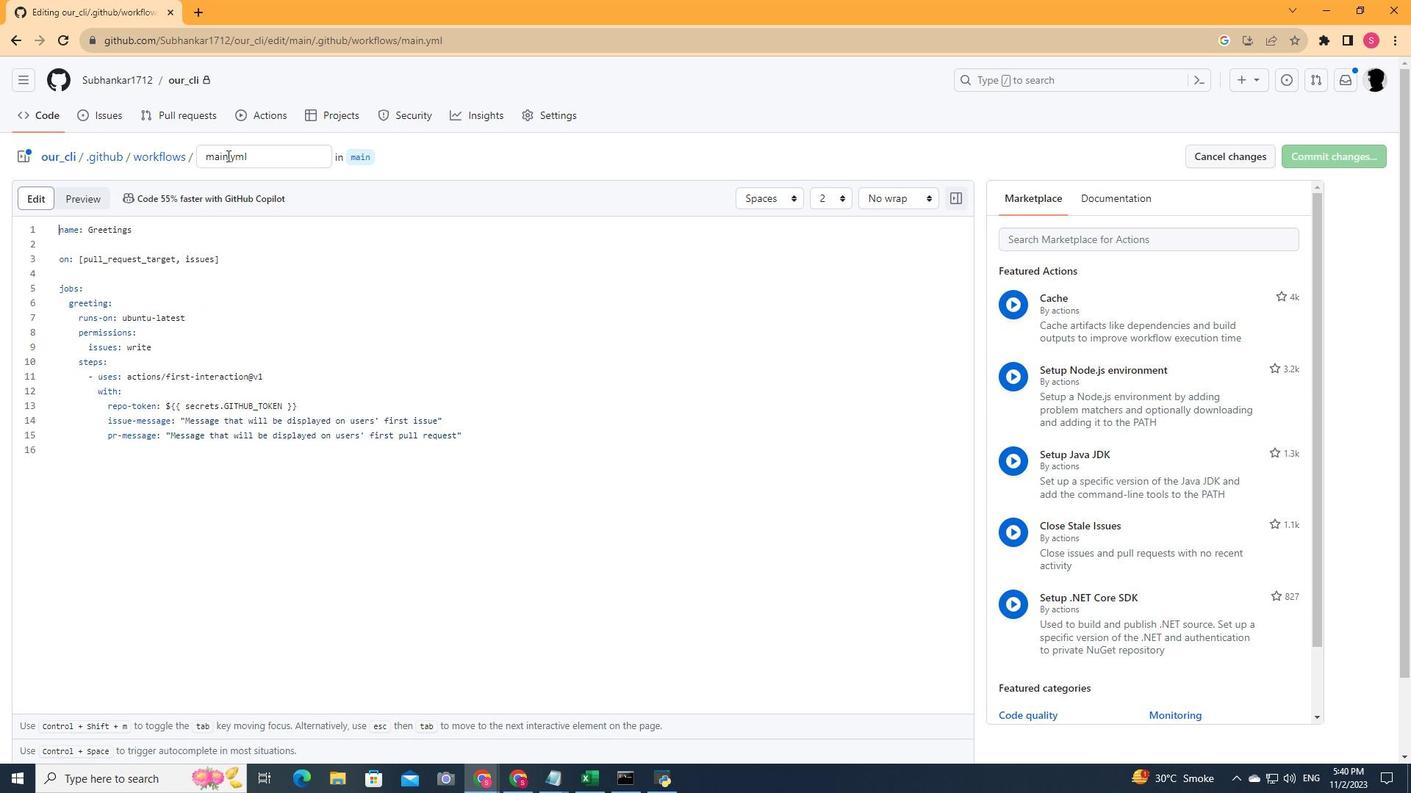 
Action: Mouse pressed left at (227, 155)
Screenshot: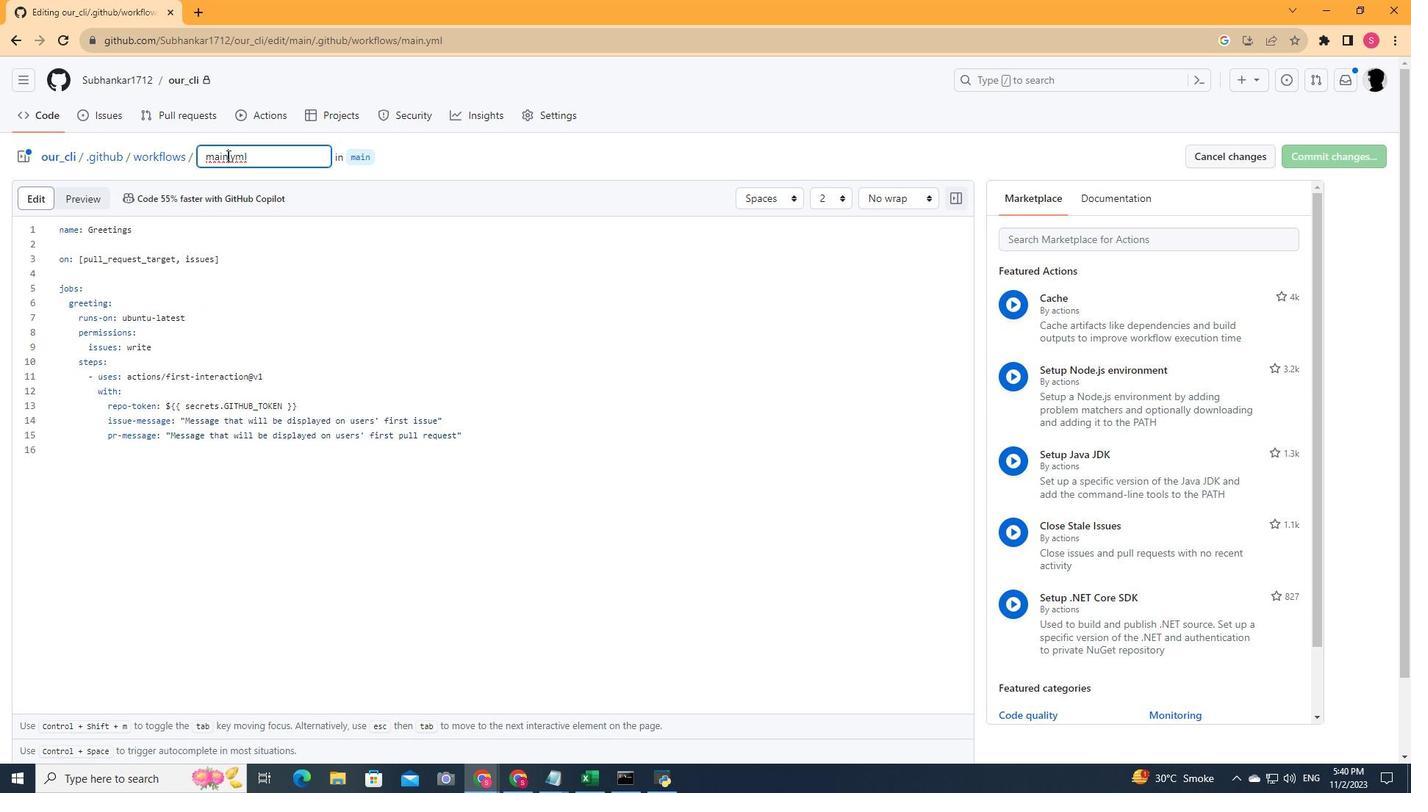 
Action: Mouse moved to (176, 162)
Screenshot: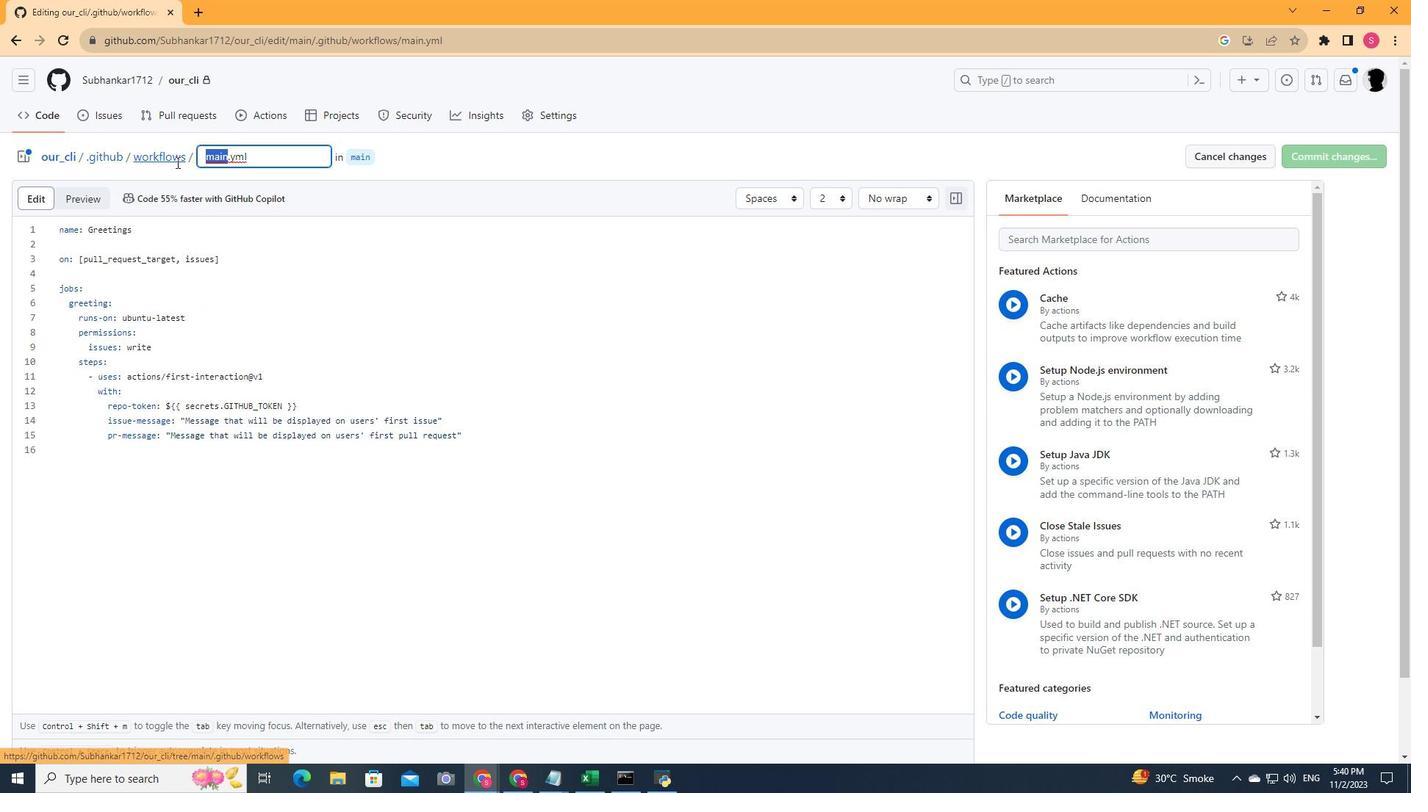 
Action: Key pressed <Key.shift>Greeting
Screenshot: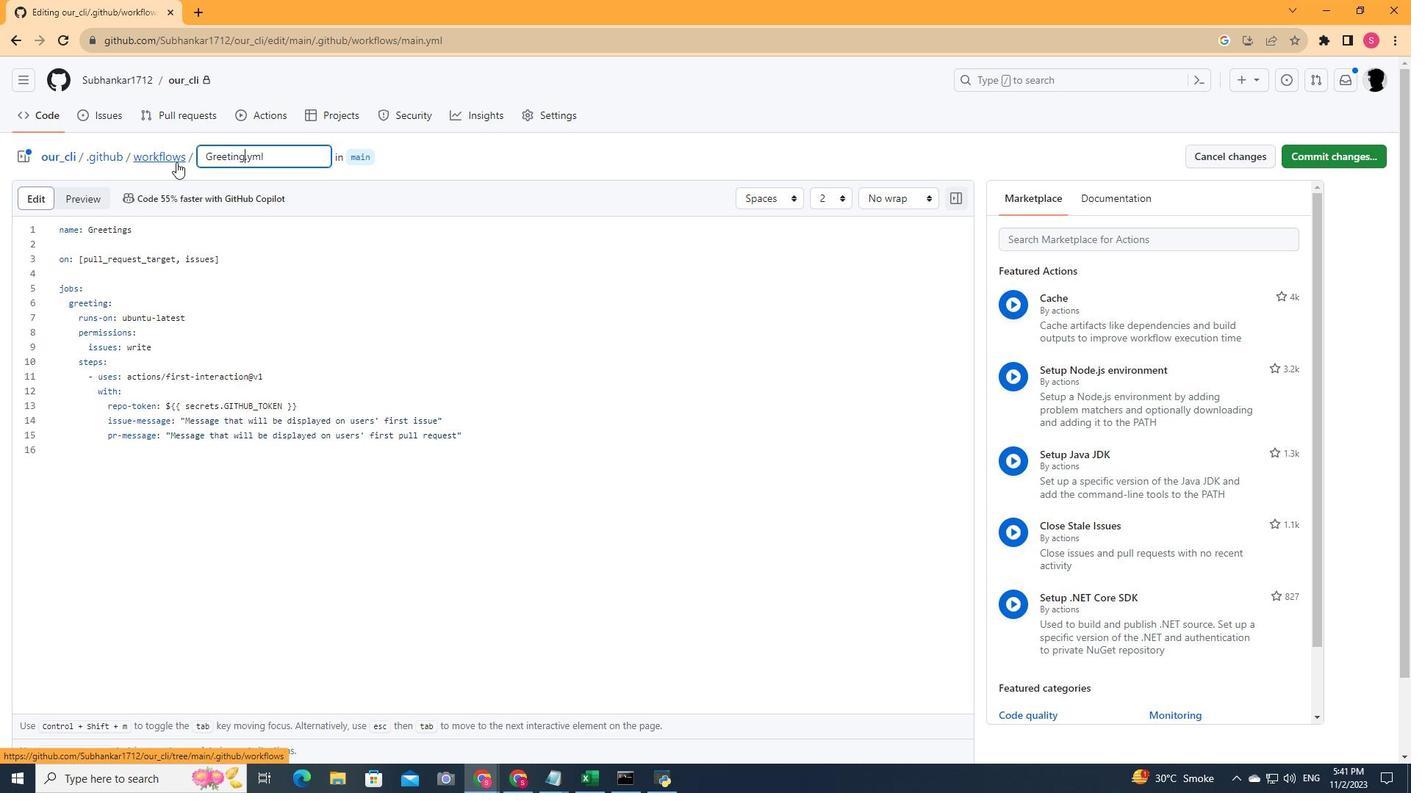 
Action: Mouse moved to (1321, 156)
Screenshot: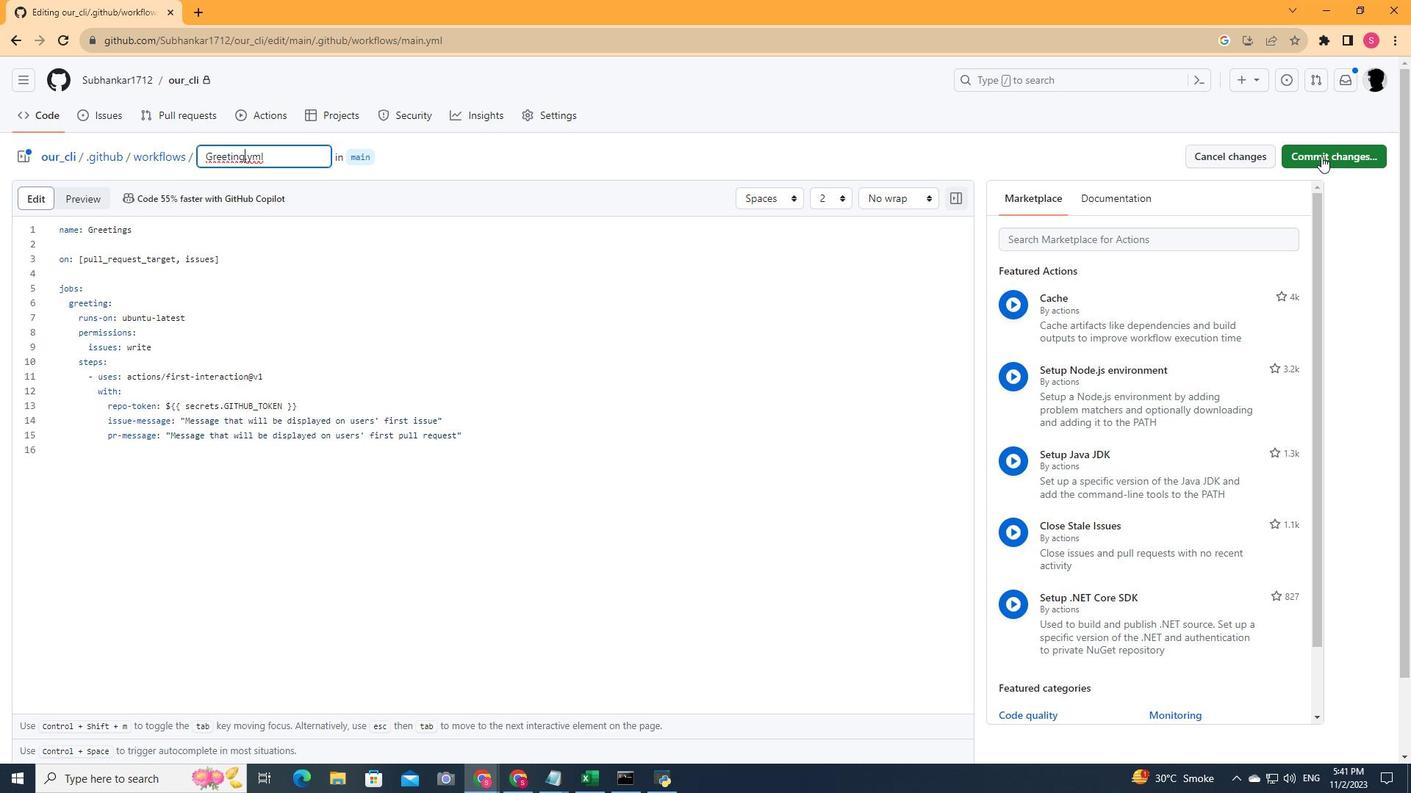 
Action: Mouse pressed left at (1321, 156)
Screenshot: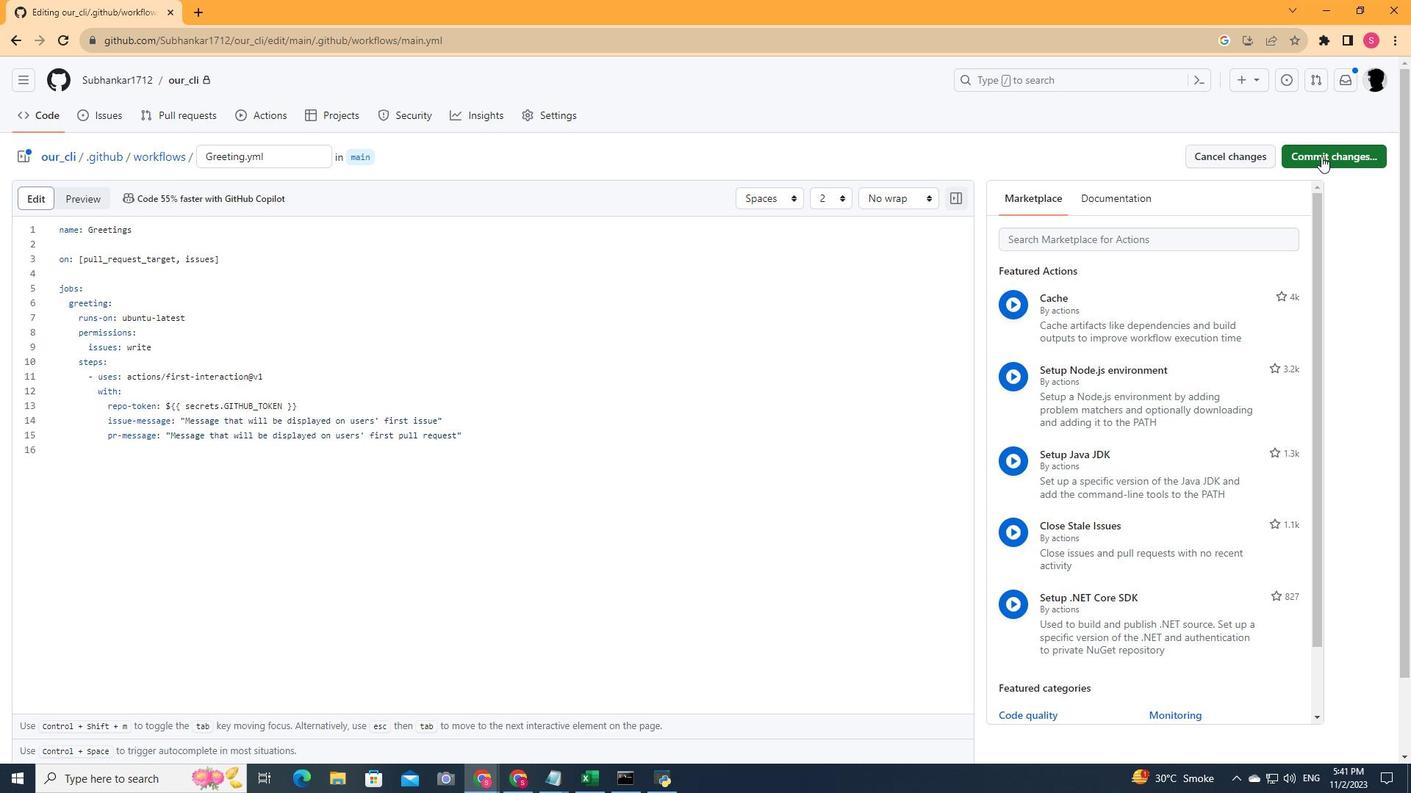 
Action: Mouse moved to (806, 567)
Screenshot: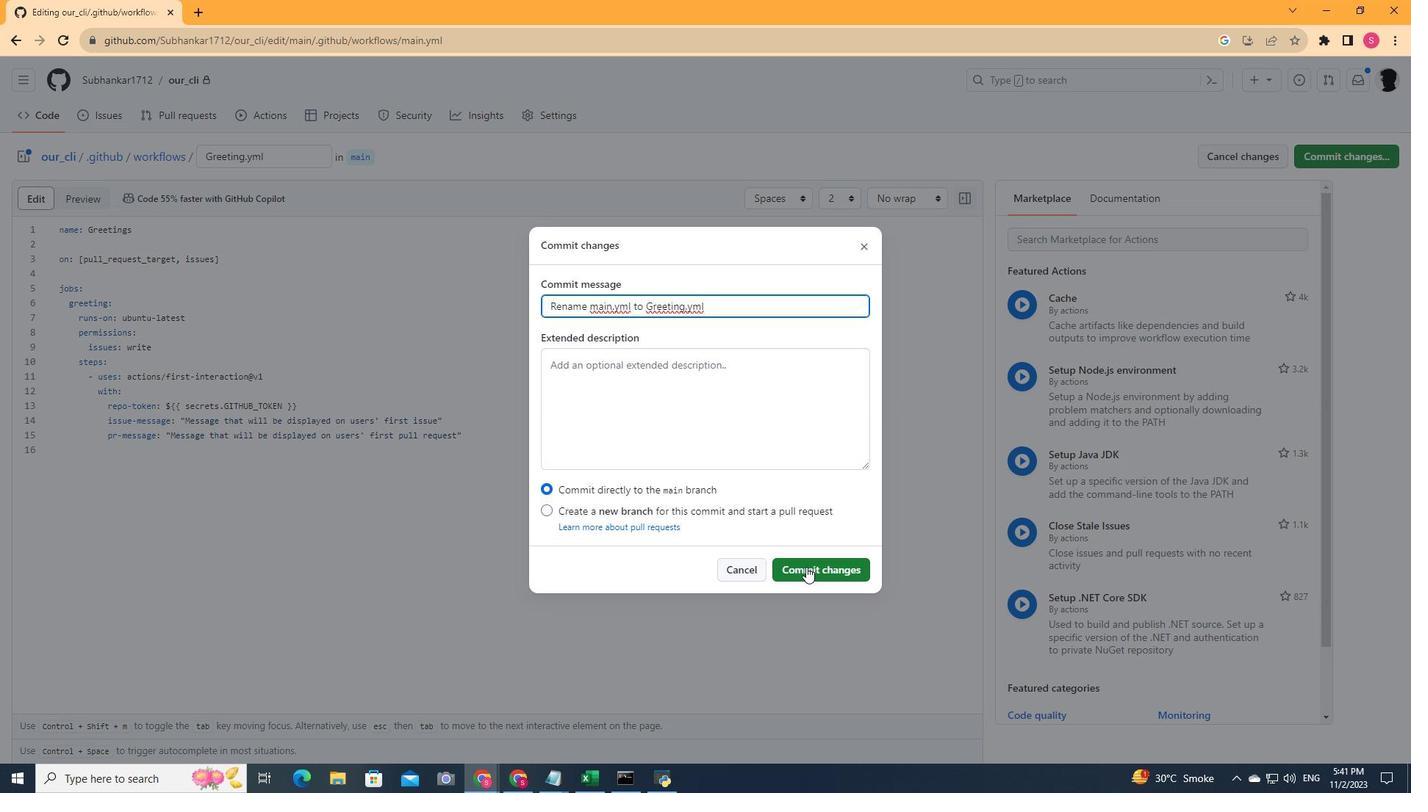 
Action: Mouse pressed left at (806, 567)
Screenshot: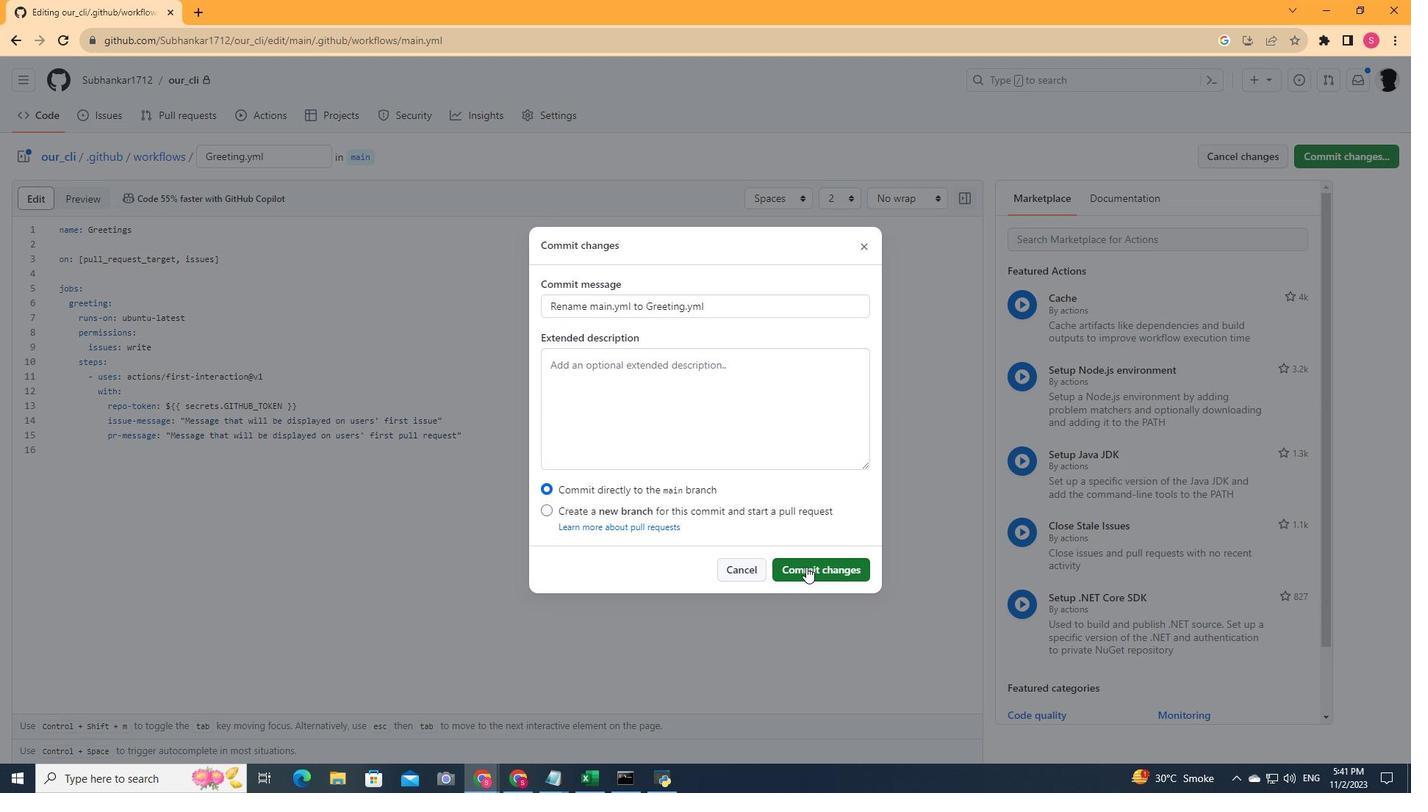 
Action: Mouse moved to (236, 116)
Screenshot: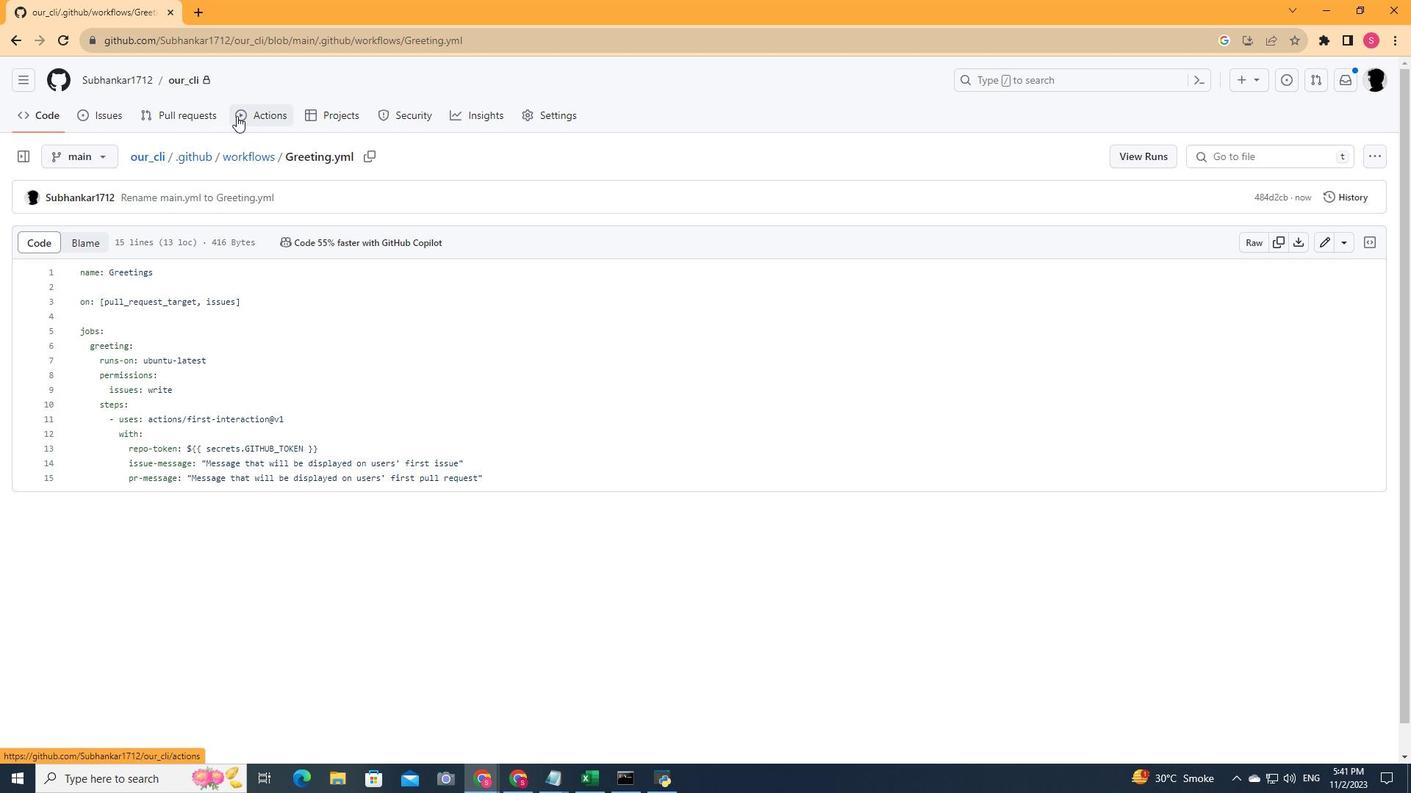 
Action: Mouse pressed left at (236, 116)
Screenshot: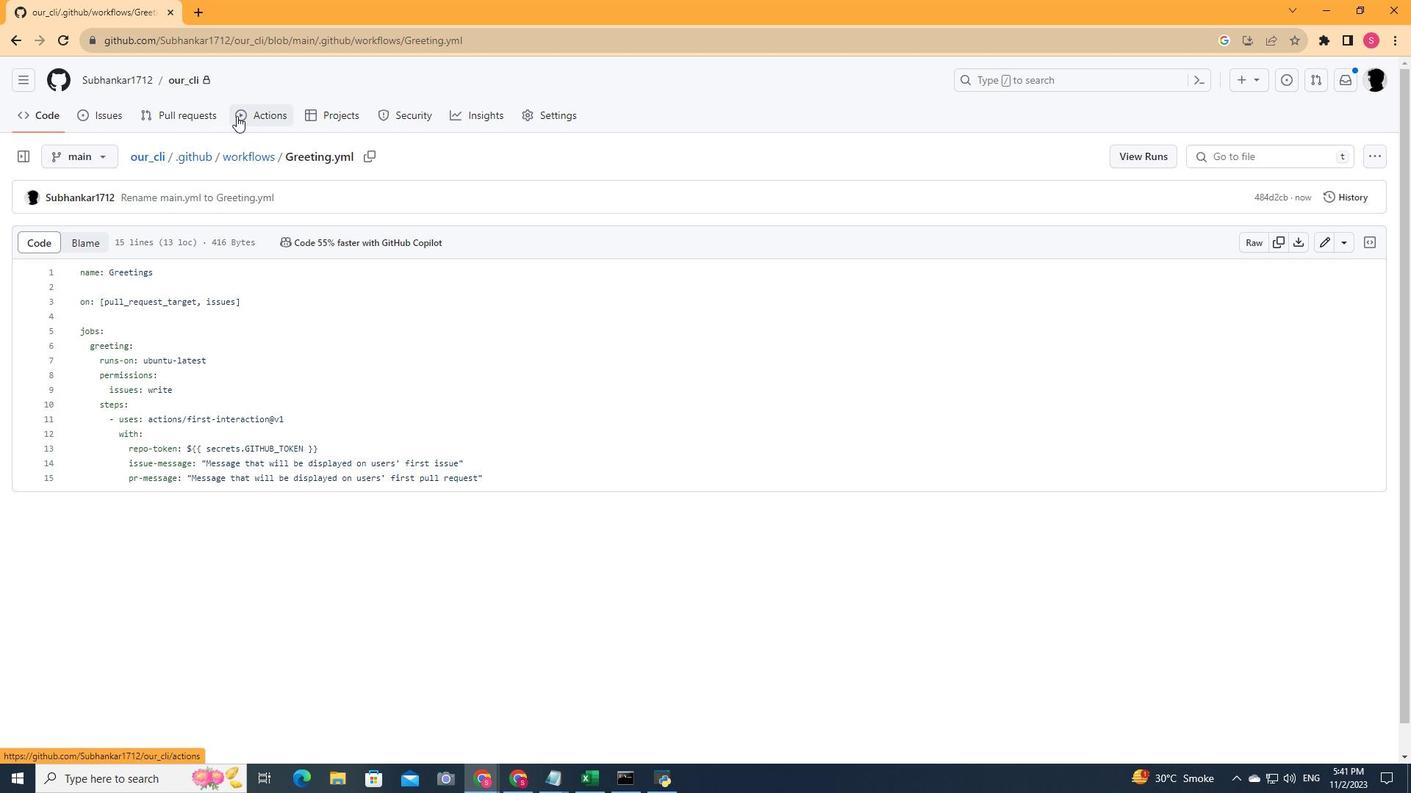 
Action: Mouse moved to (25, 232)
Screenshot: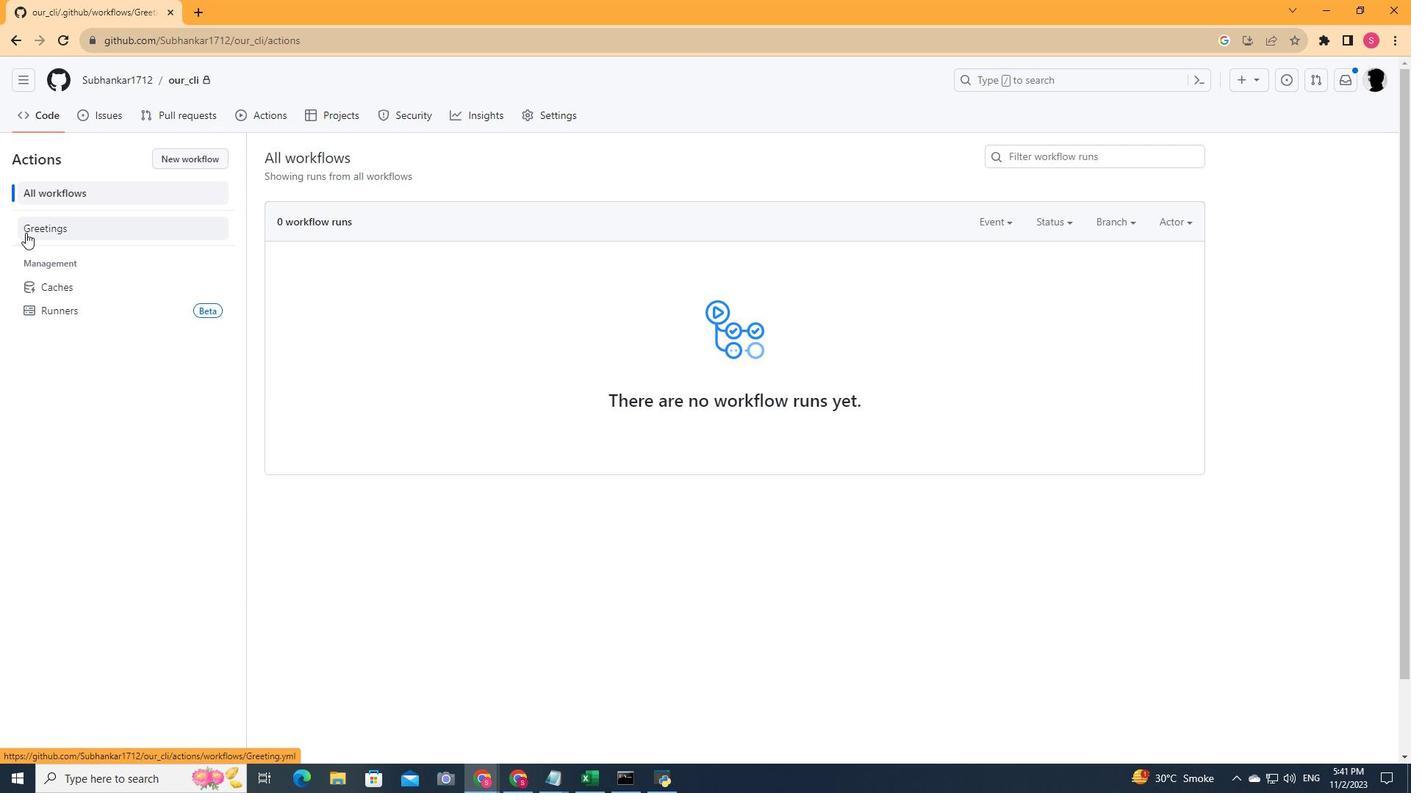 
Action: Mouse pressed left at (25, 232)
Screenshot: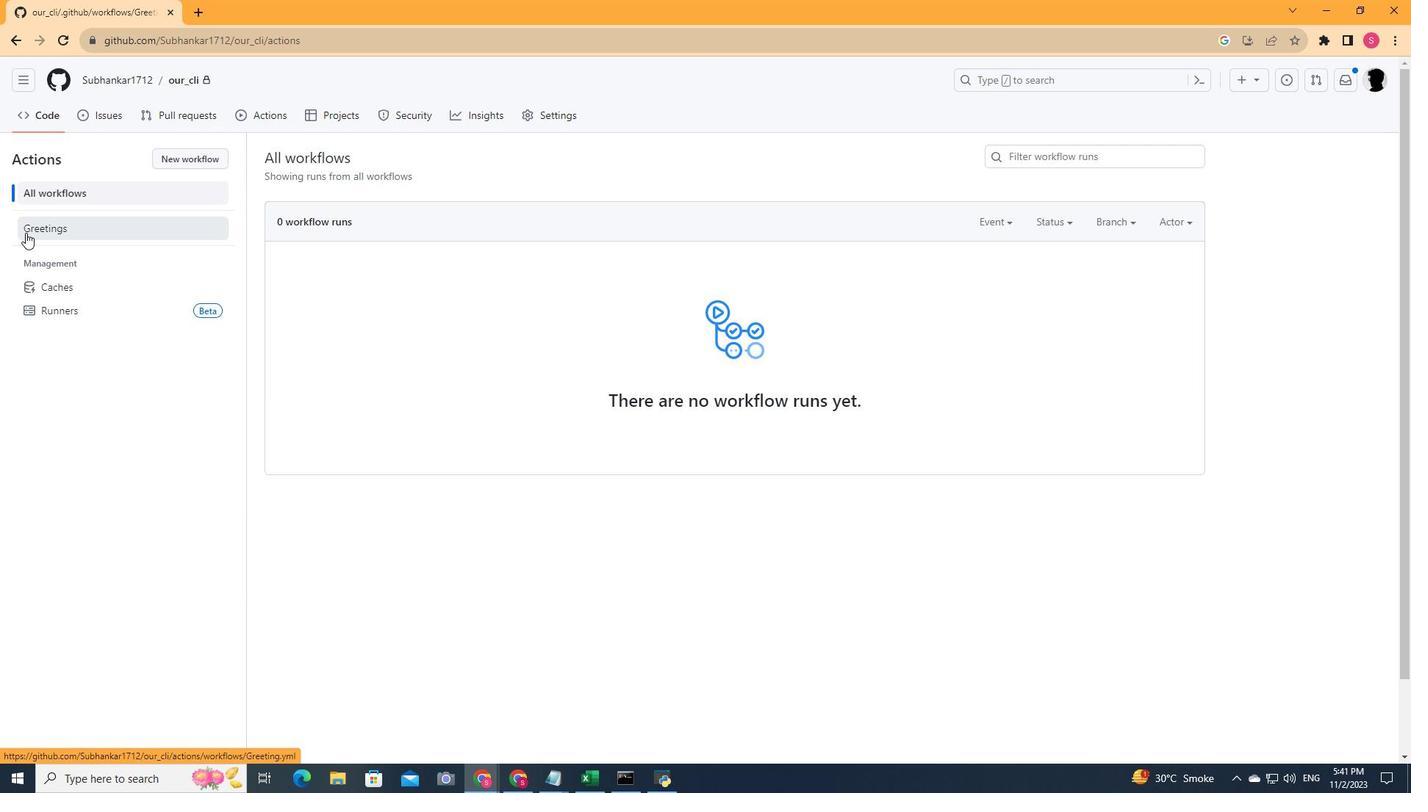 
Action: Mouse moved to (103, 117)
Screenshot: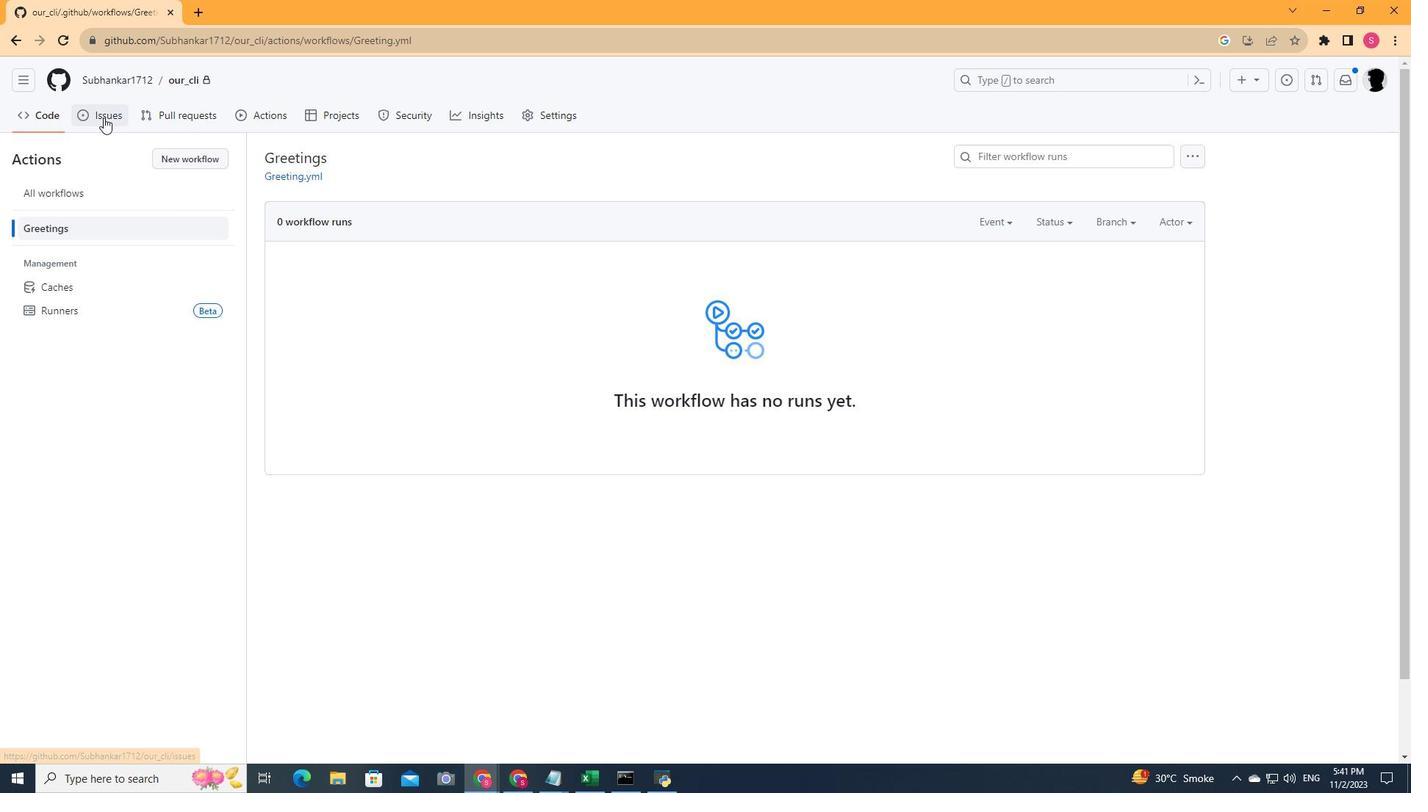 
Action: Mouse pressed left at (103, 117)
Screenshot: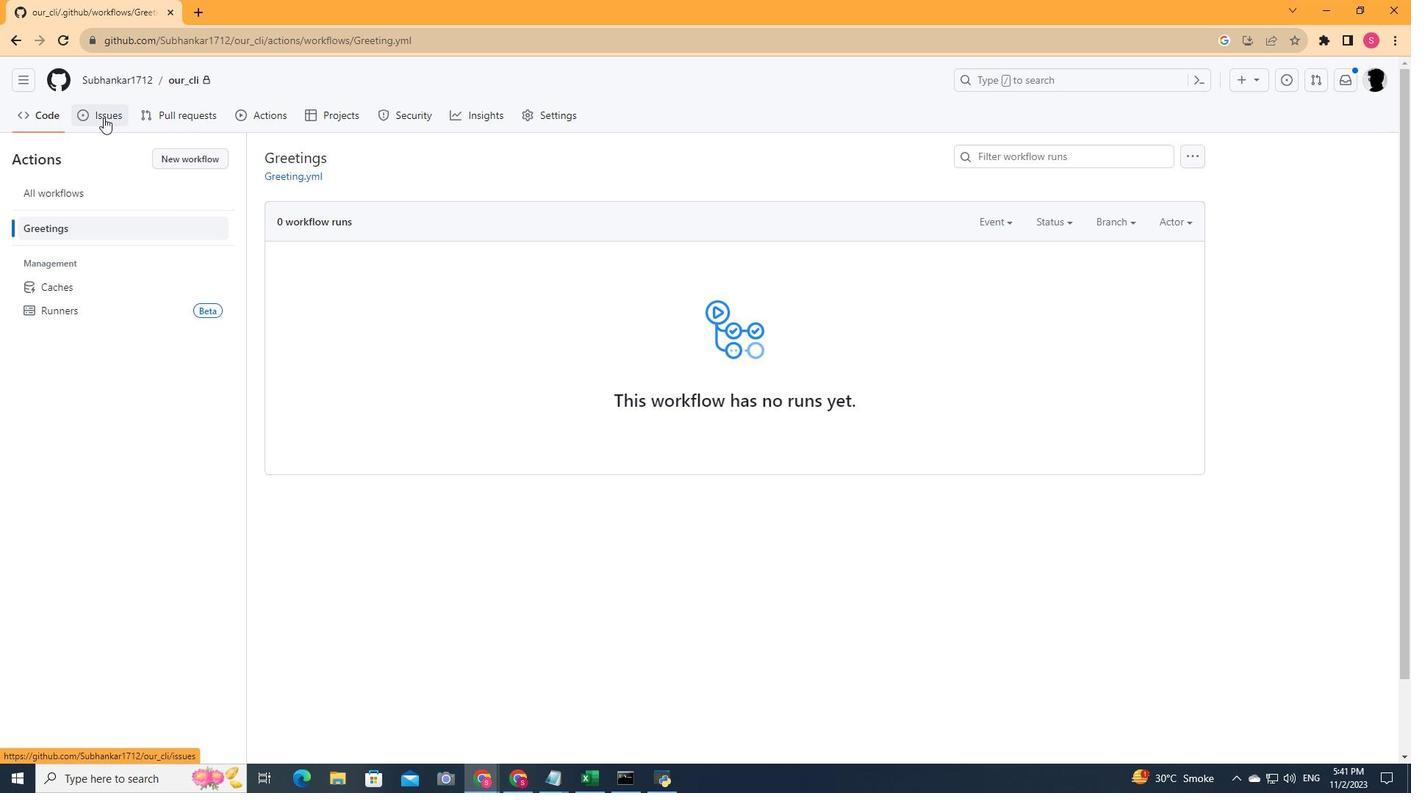 
Action: Mouse moved to (1122, 164)
Screenshot: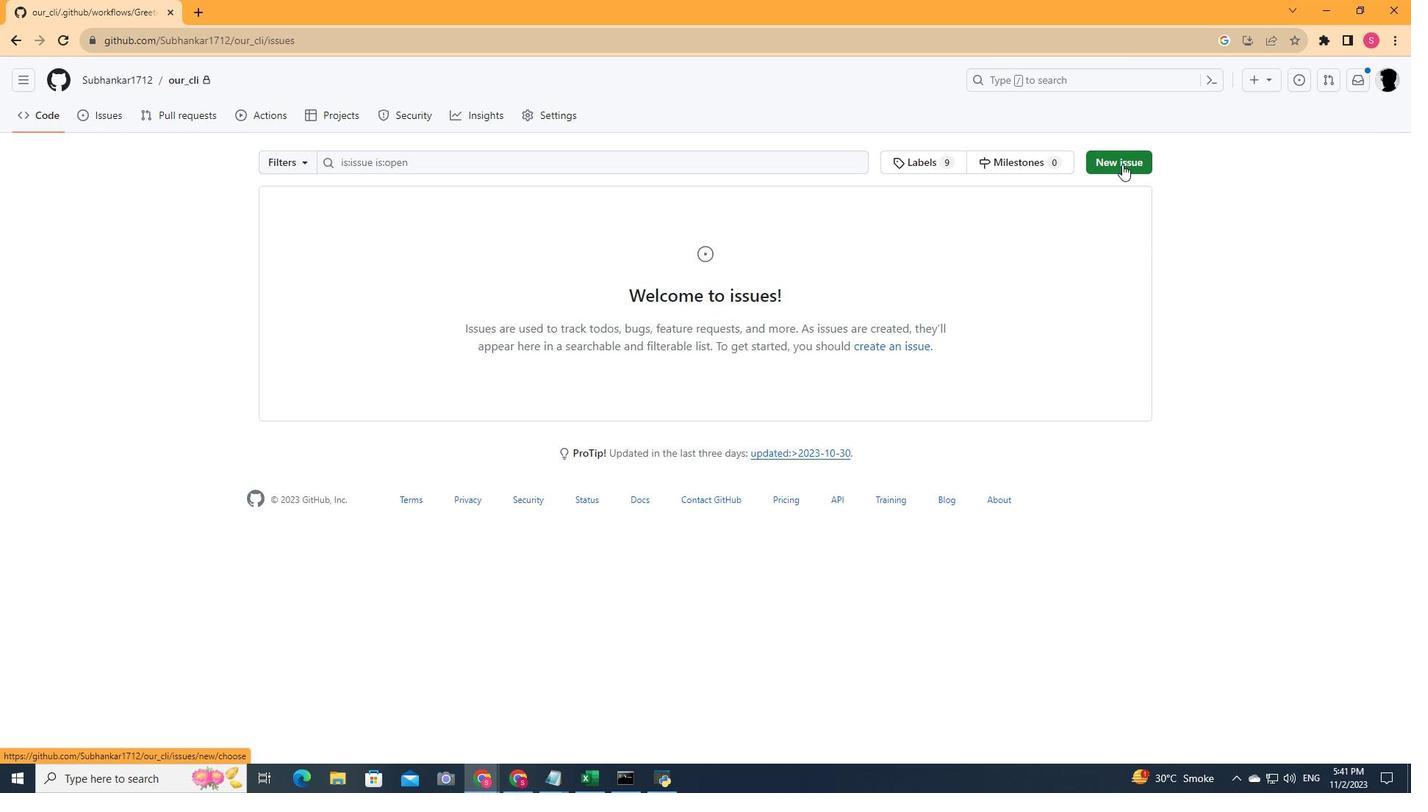 
Action: Mouse pressed left at (1122, 164)
Screenshot: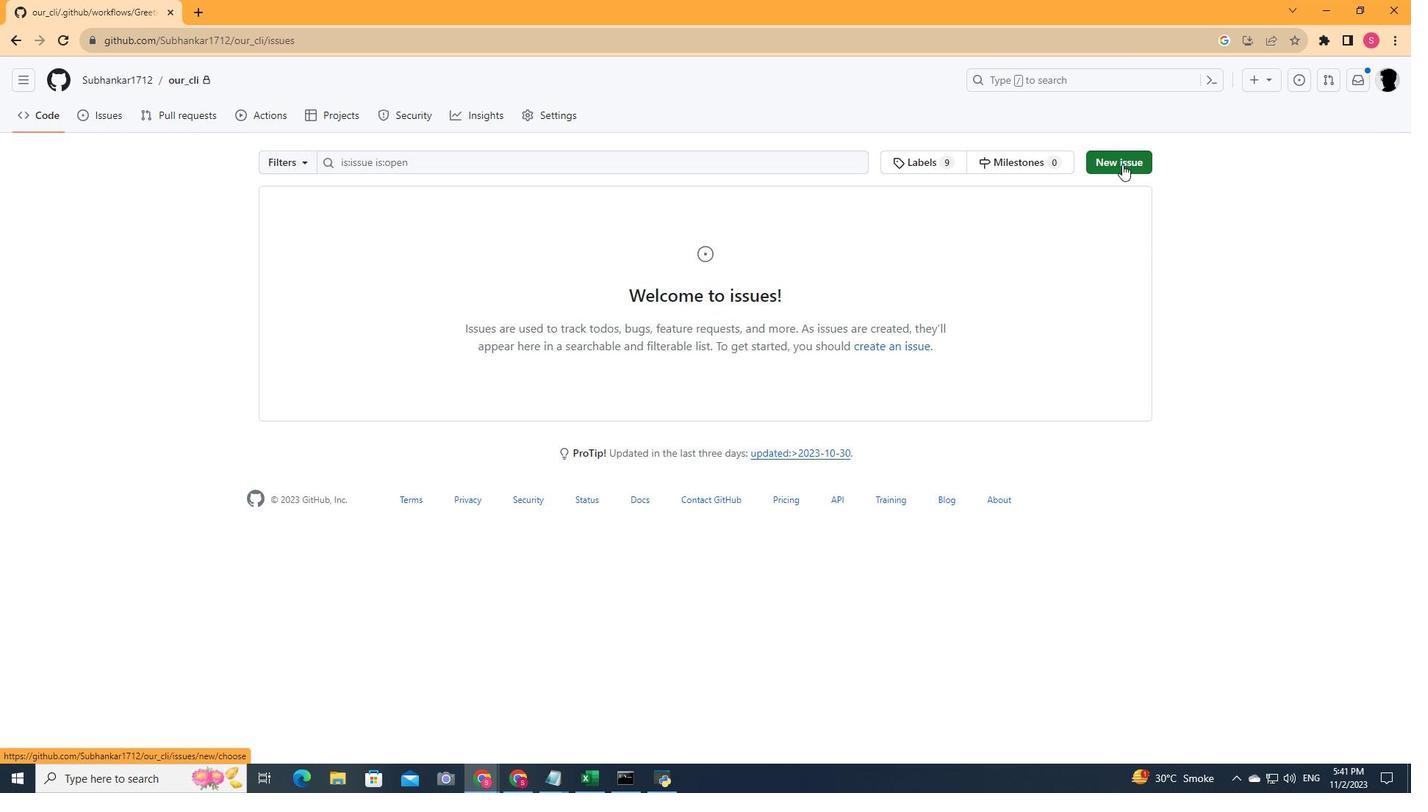 
Action: Mouse moved to (404, 296)
Screenshot: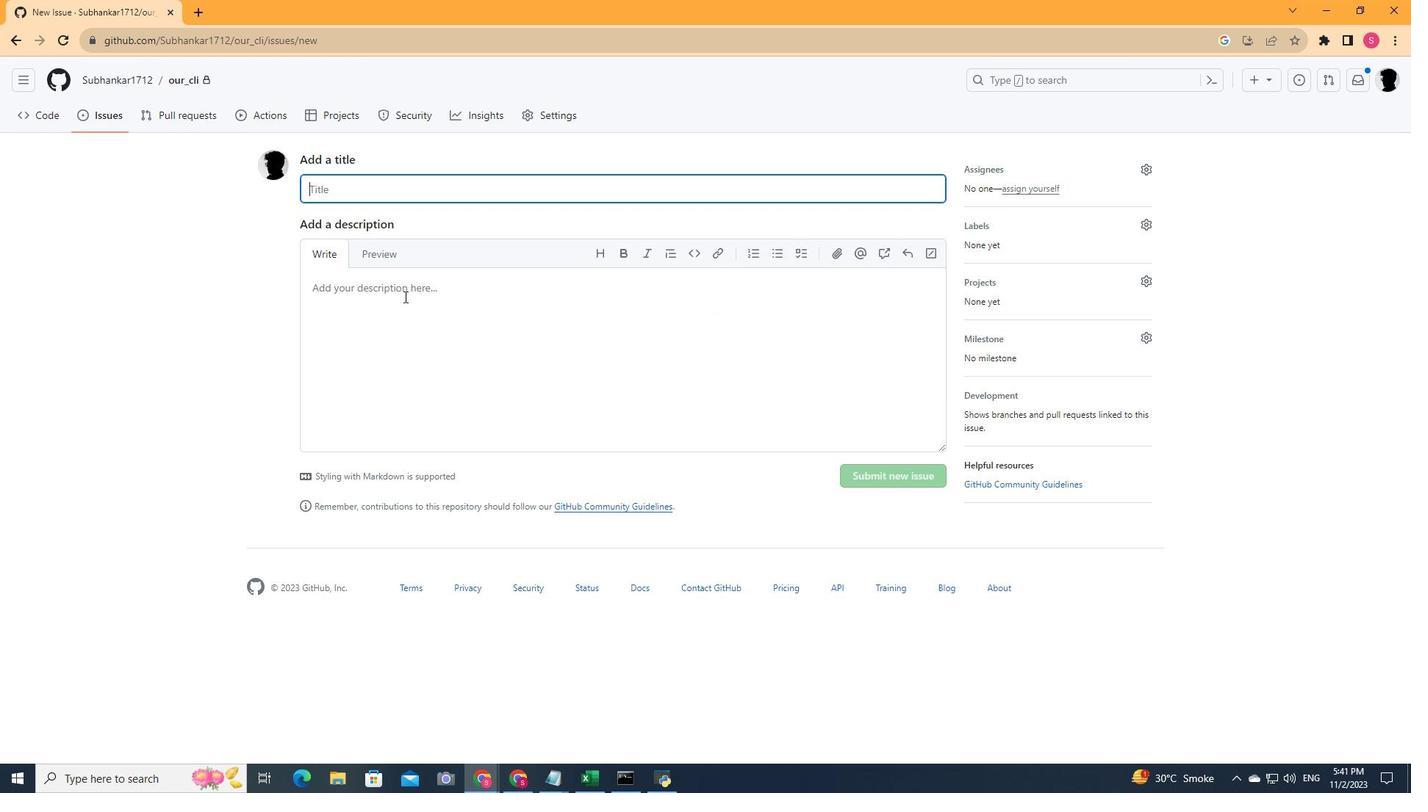 
Action: Key pressed <Key.shift>Test<Key.space>issue
Screenshot: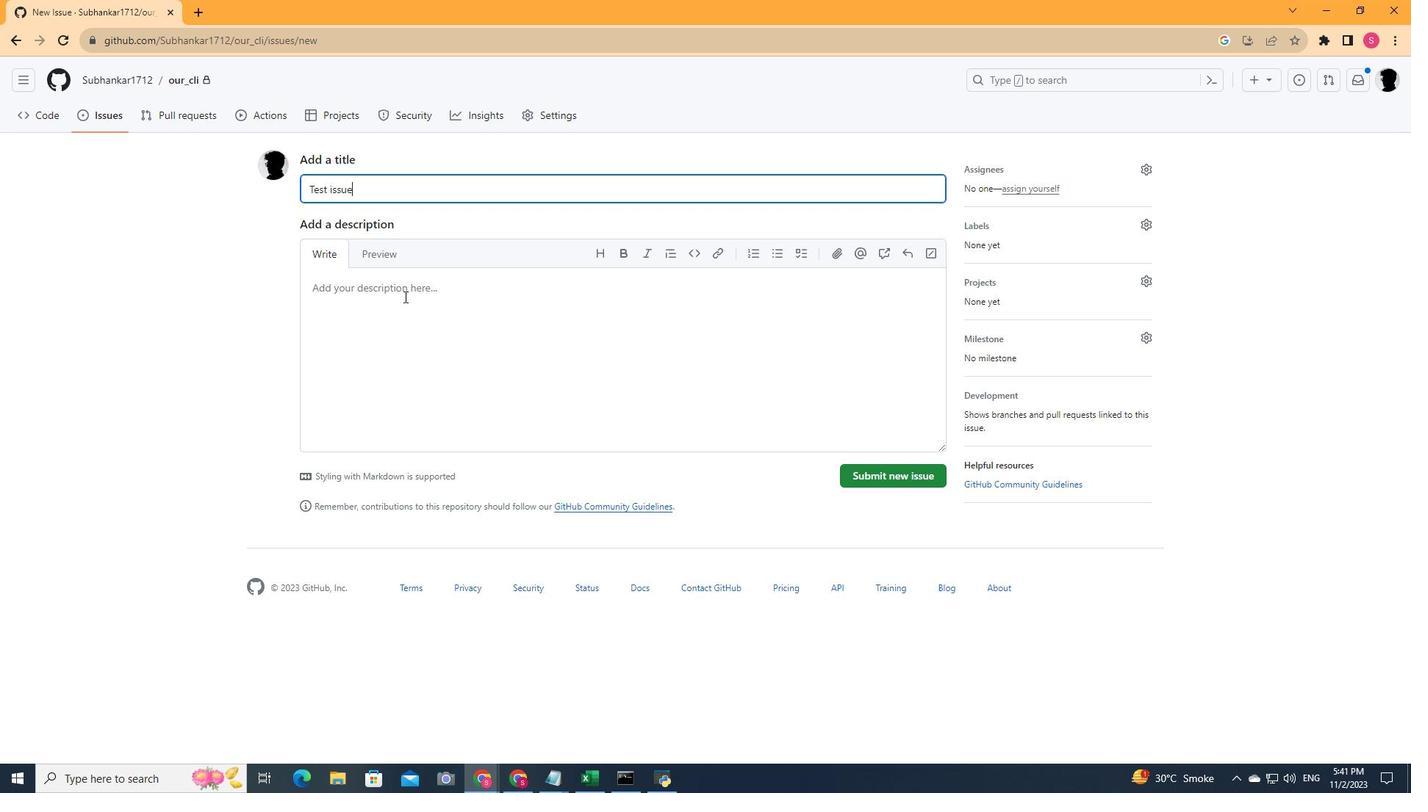 
Action: Mouse pressed left at (404, 296)
Screenshot: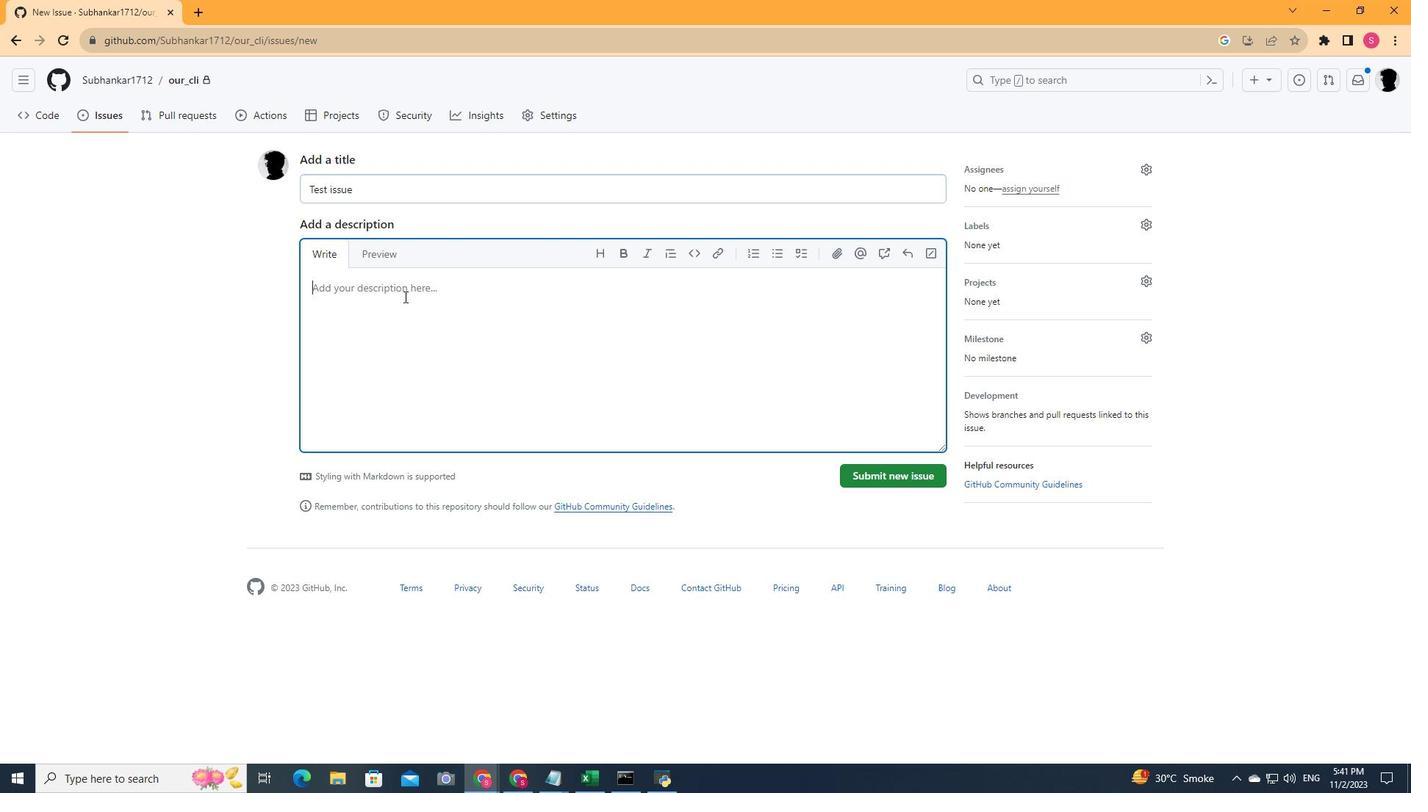
Action: Key pressed for<Key.space>only<Key.space>testing<Key.space>
Screenshot: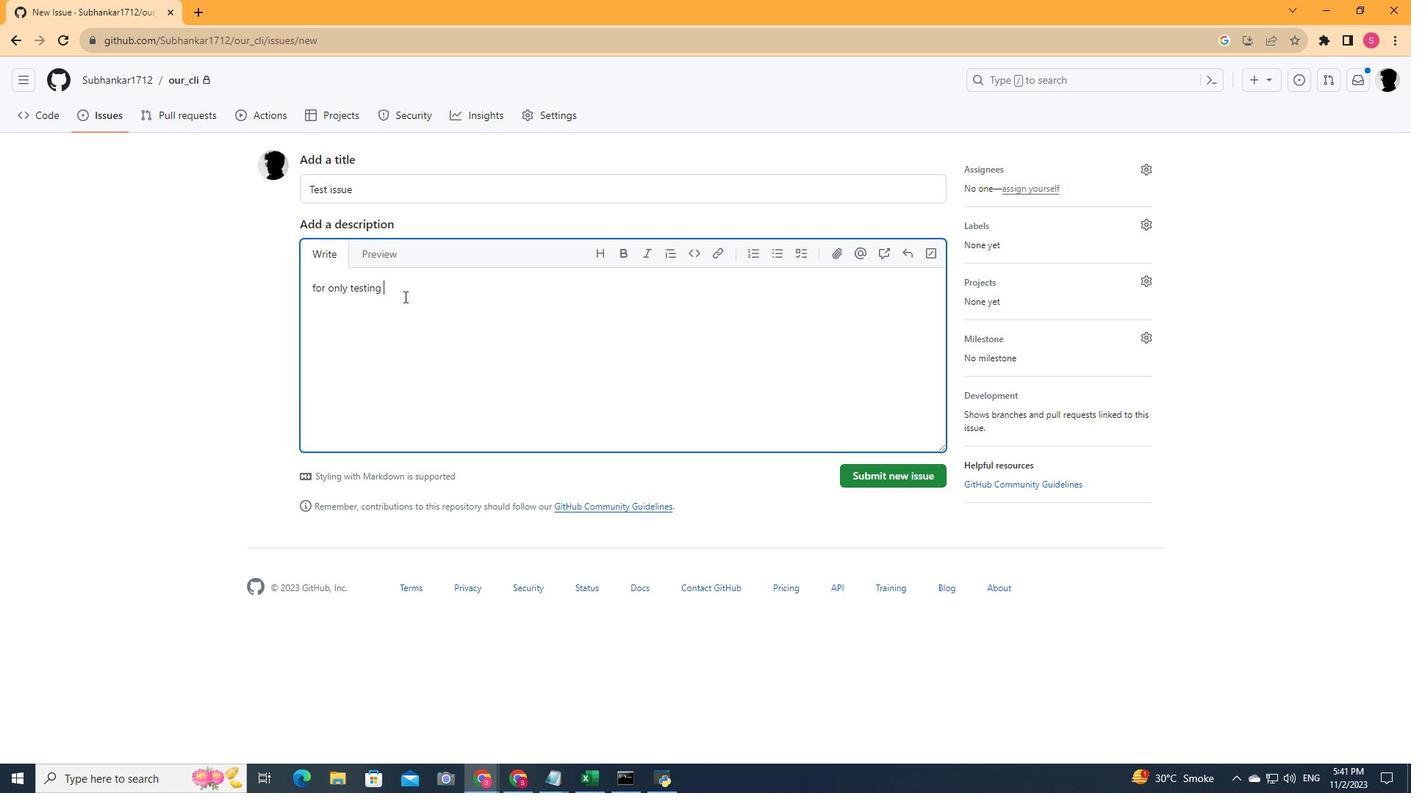 
Action: Mouse moved to (324, 291)
Screenshot: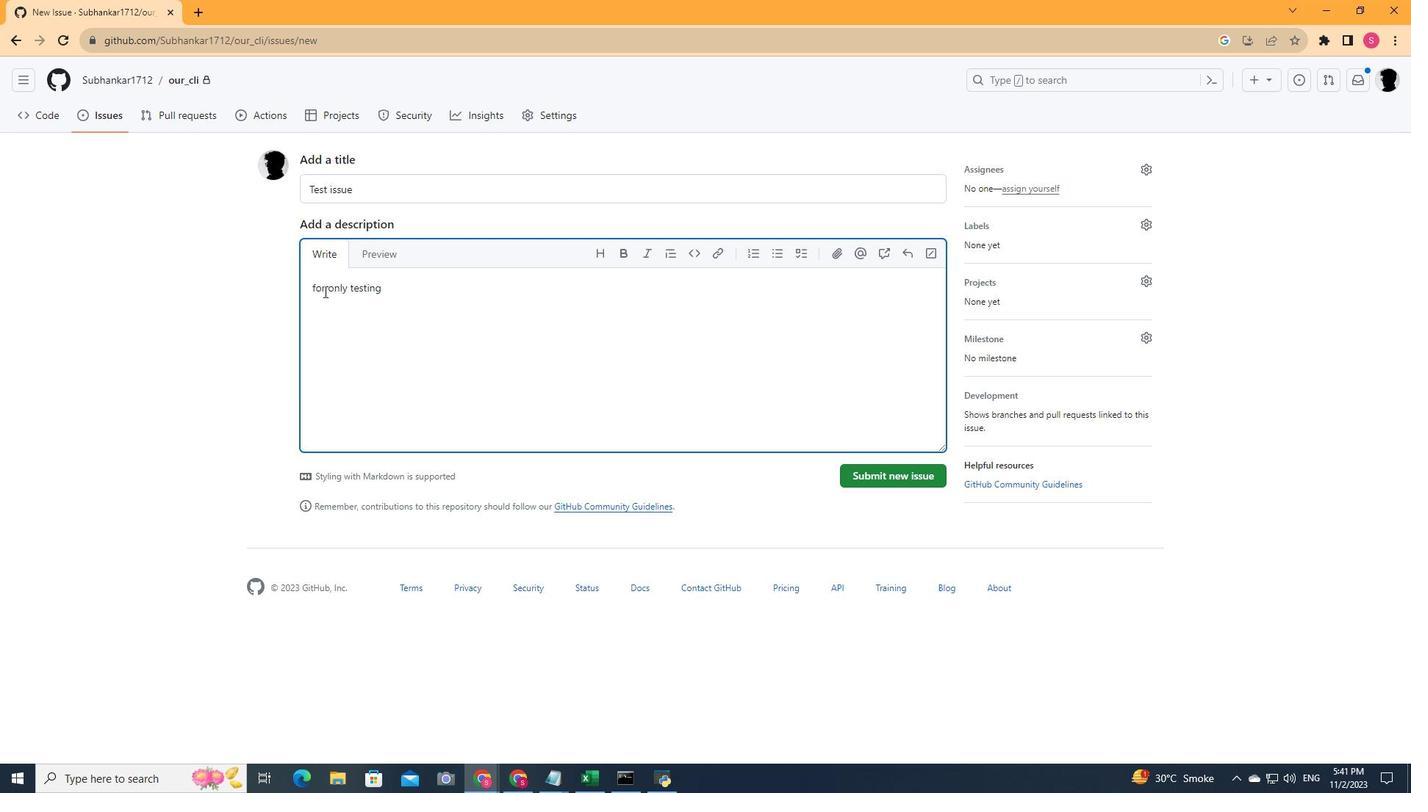 
Action: Mouse pressed left at (324, 291)
Screenshot: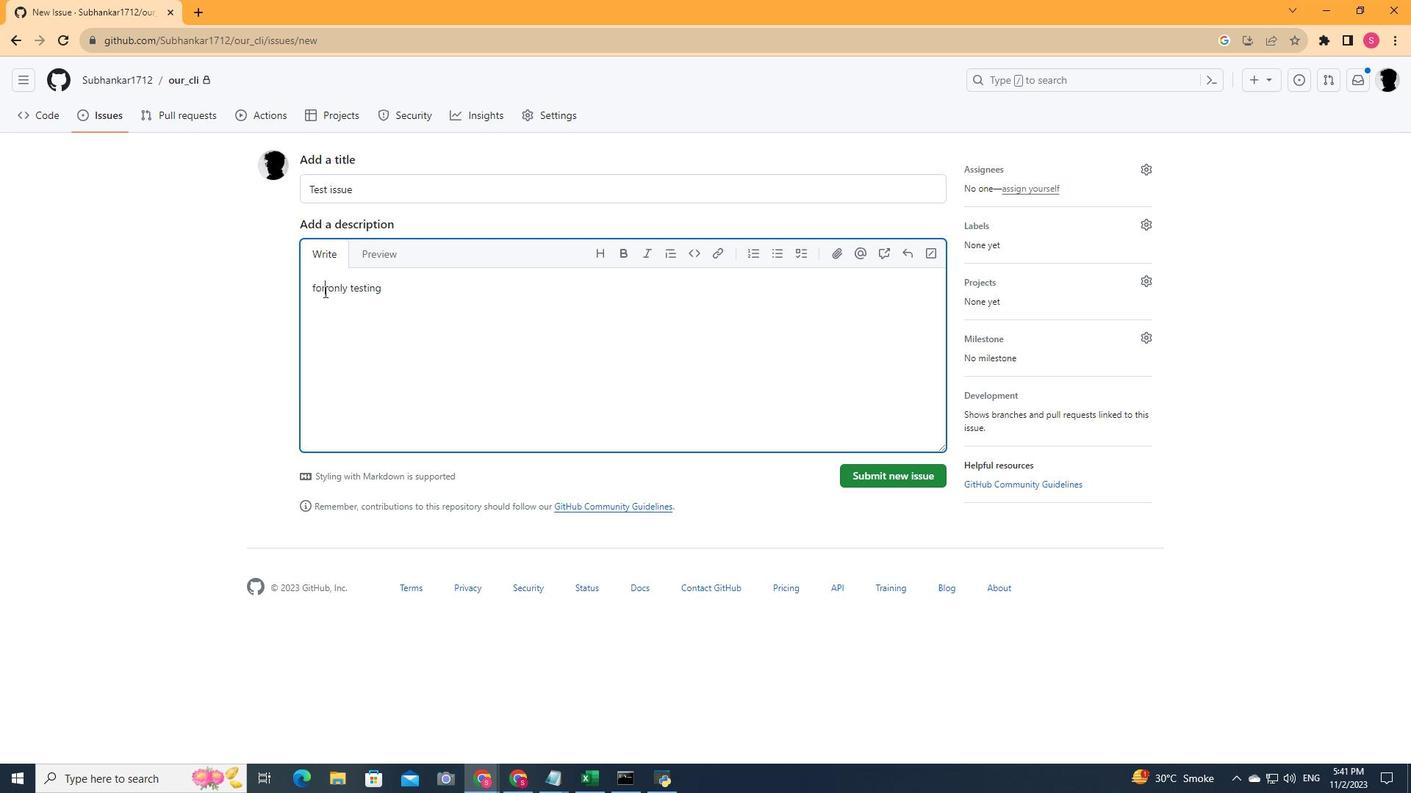 
Action: Mouse moved to (324, 291)
Screenshot: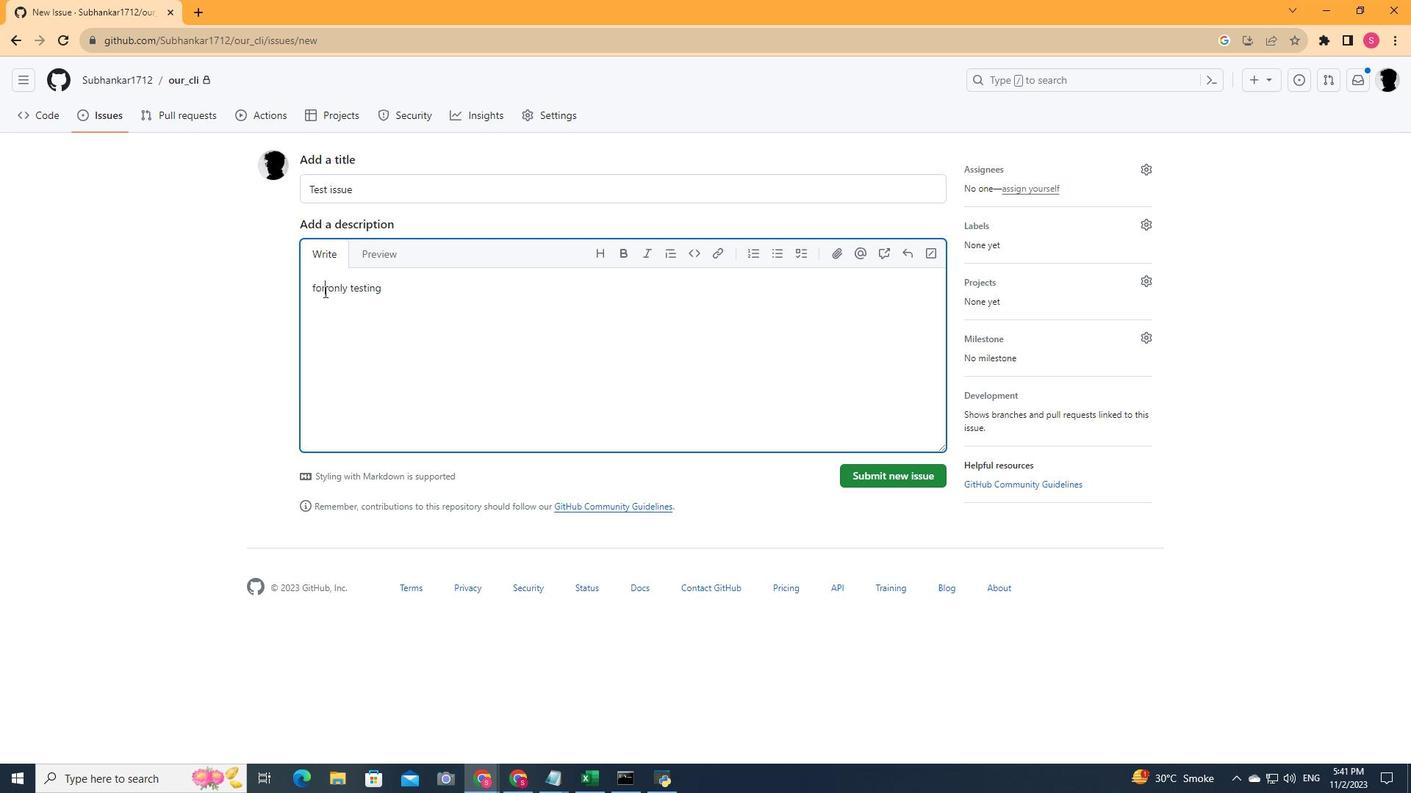 
Action: Key pressed <Key.space>use
Screenshot: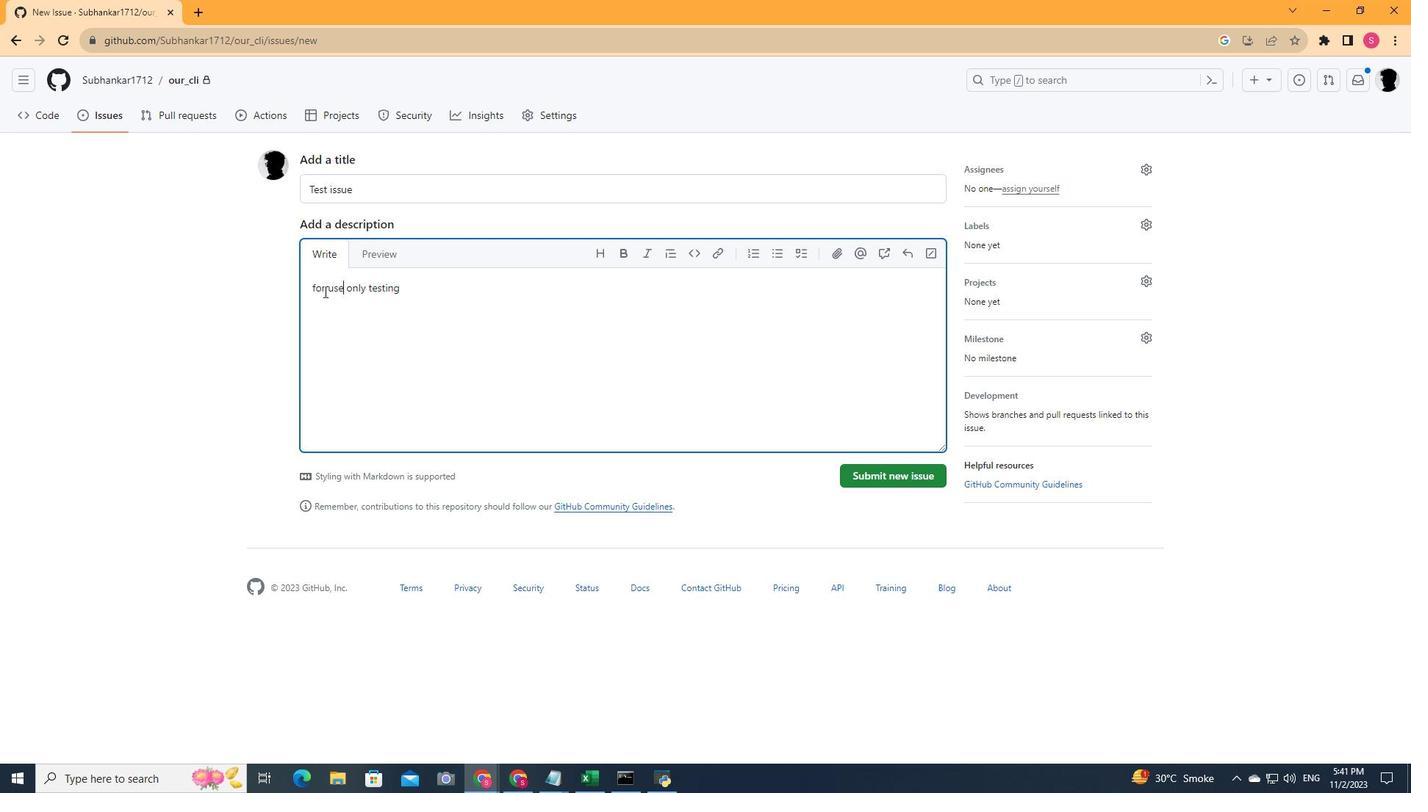 
Action: Mouse moved to (408, 285)
Screenshot: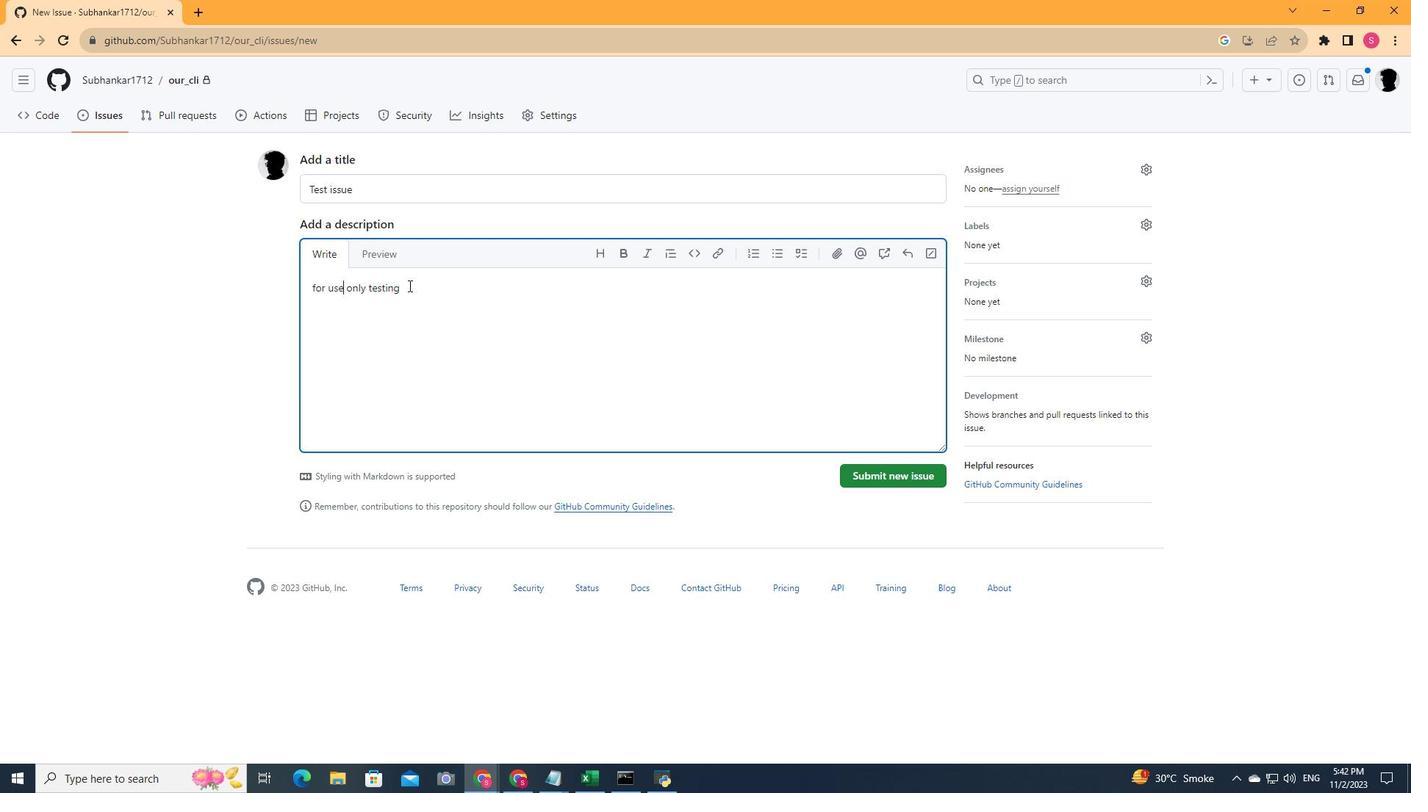 
Action: Mouse pressed left at (408, 285)
Screenshot: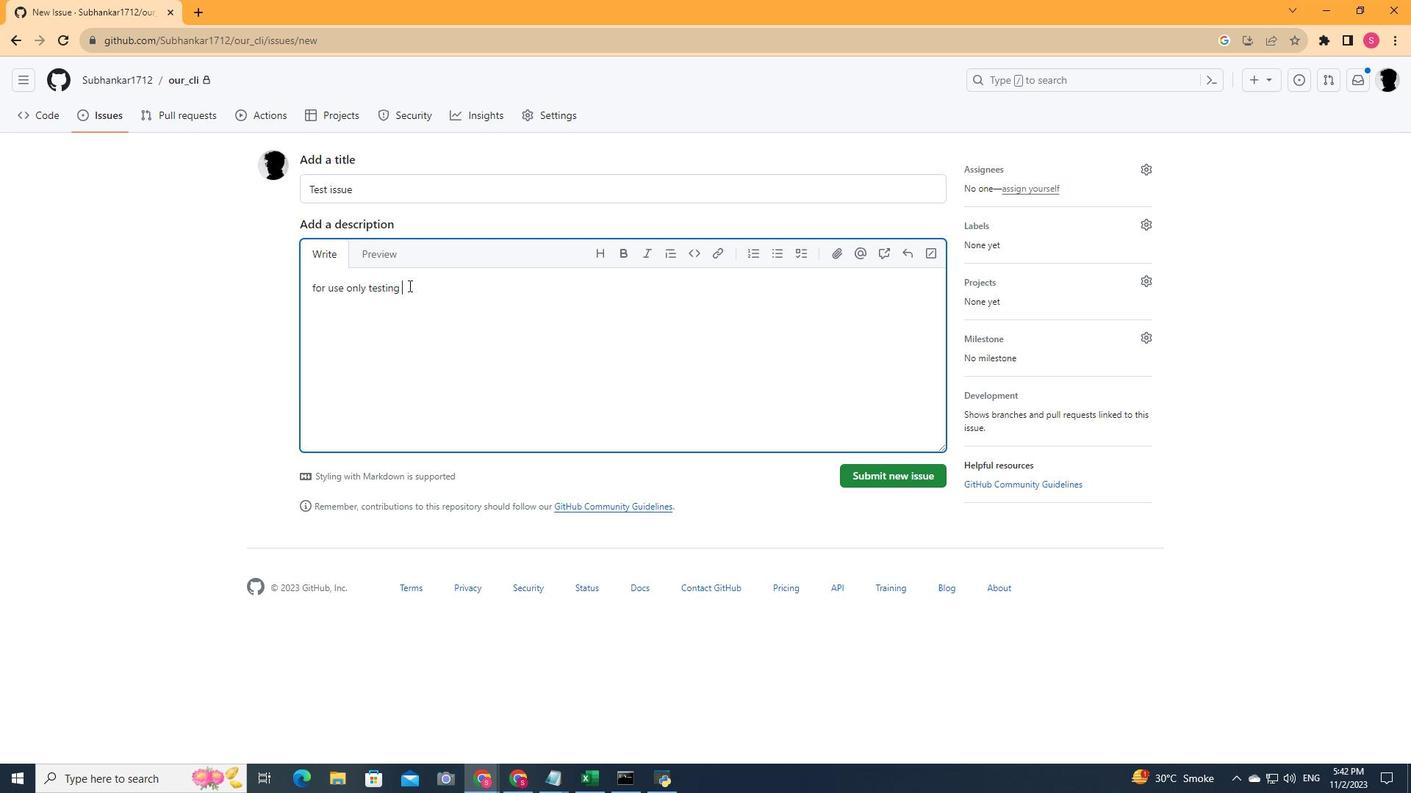 
Action: Key pressed .....
Screenshot: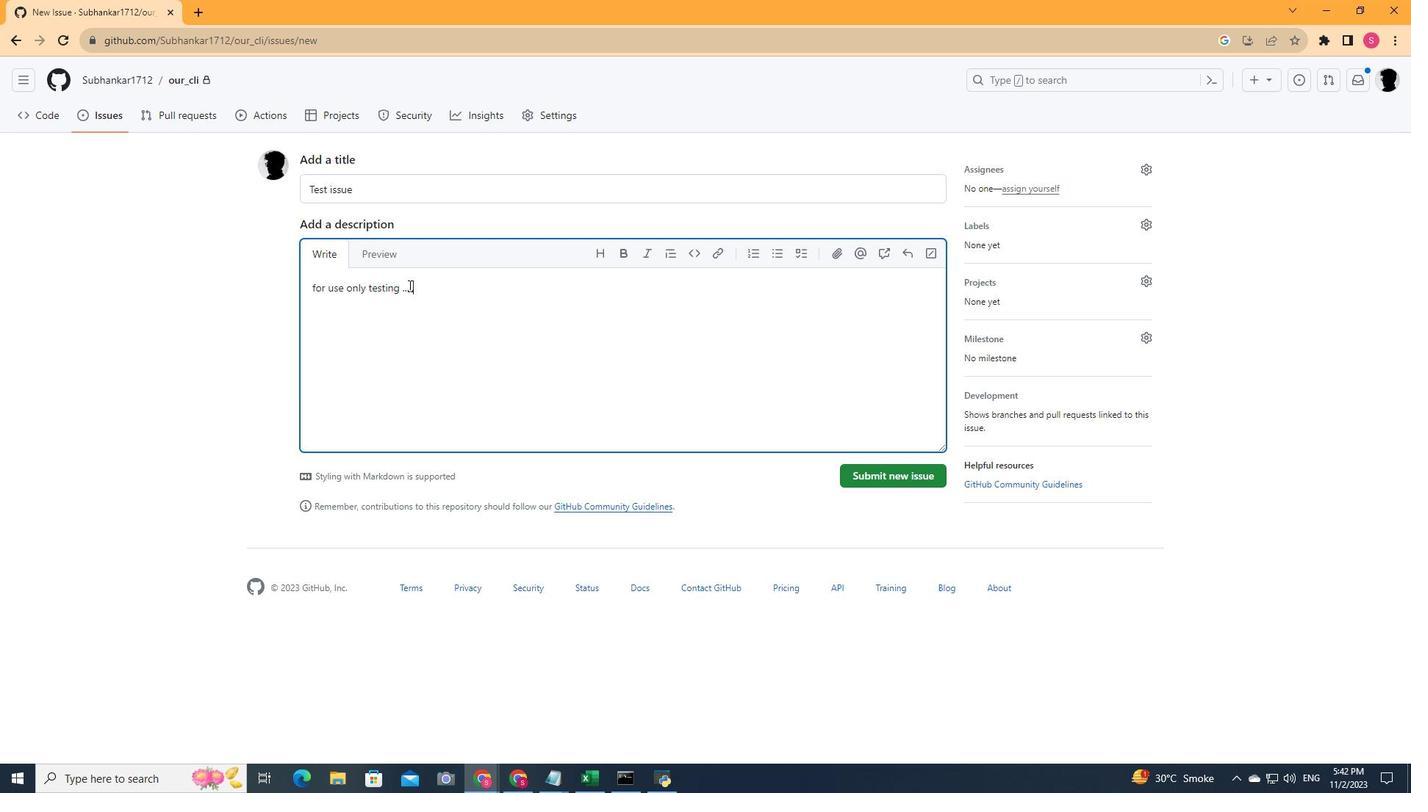 
Action: Mouse moved to (907, 474)
Screenshot: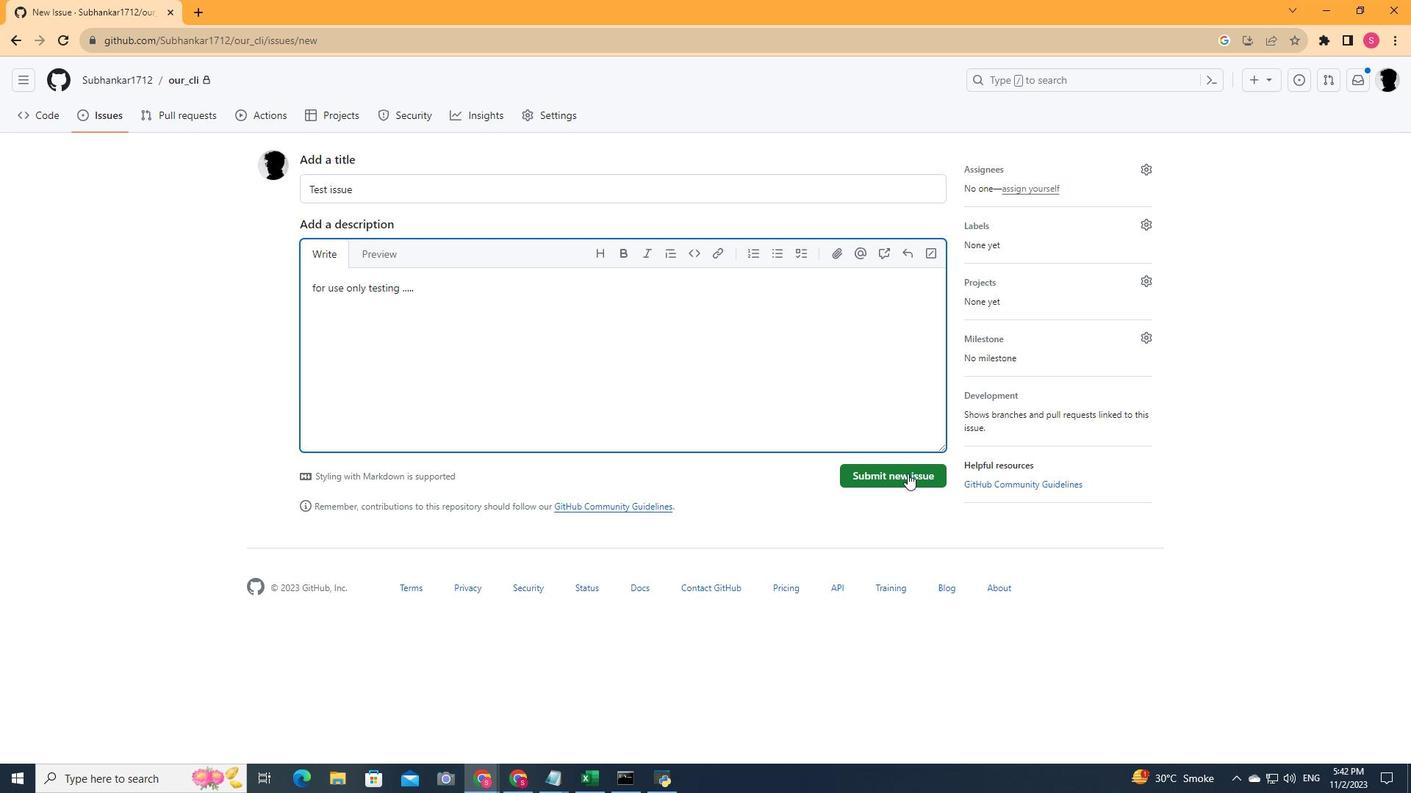 
Action: Mouse pressed left at (907, 474)
Screenshot: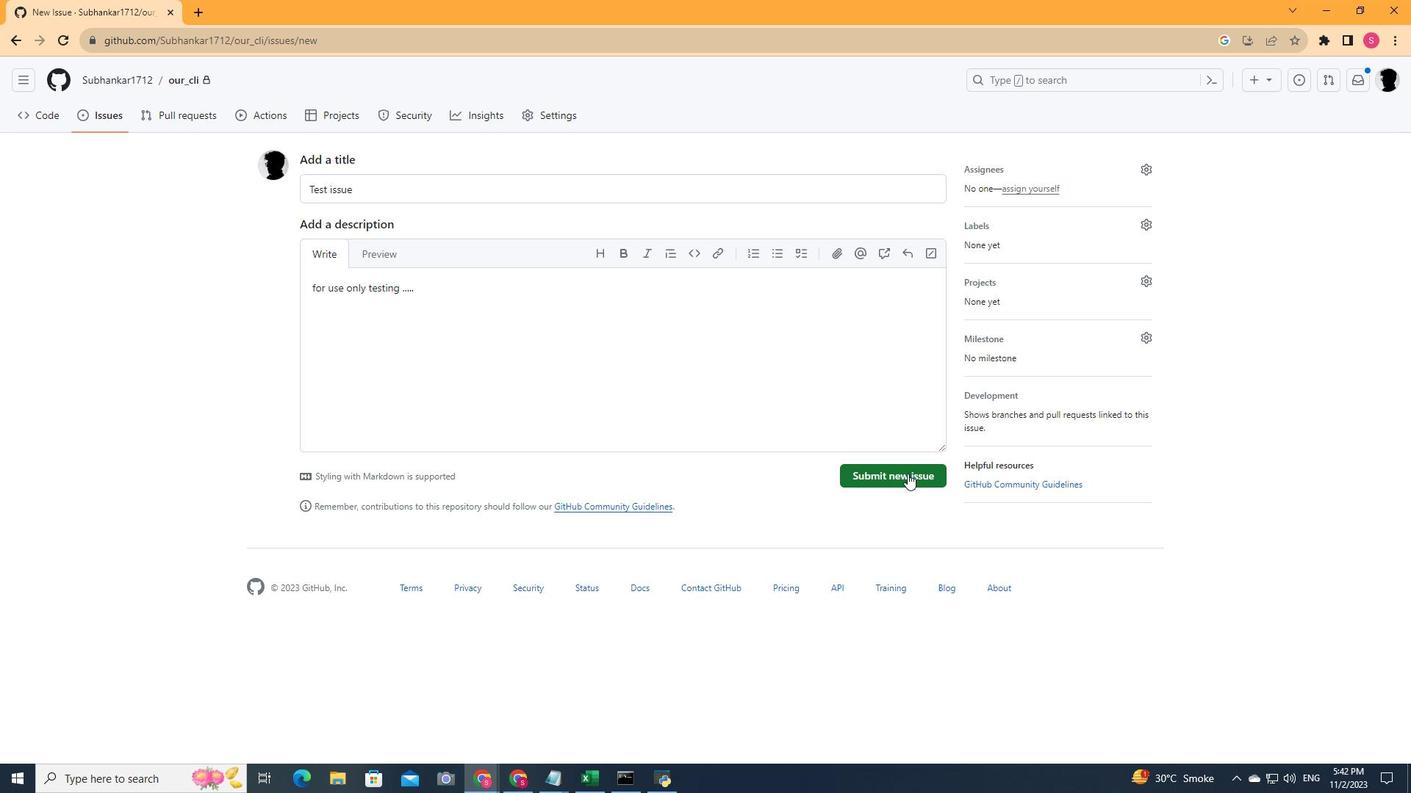 
Action: Mouse moved to (282, 113)
Screenshot: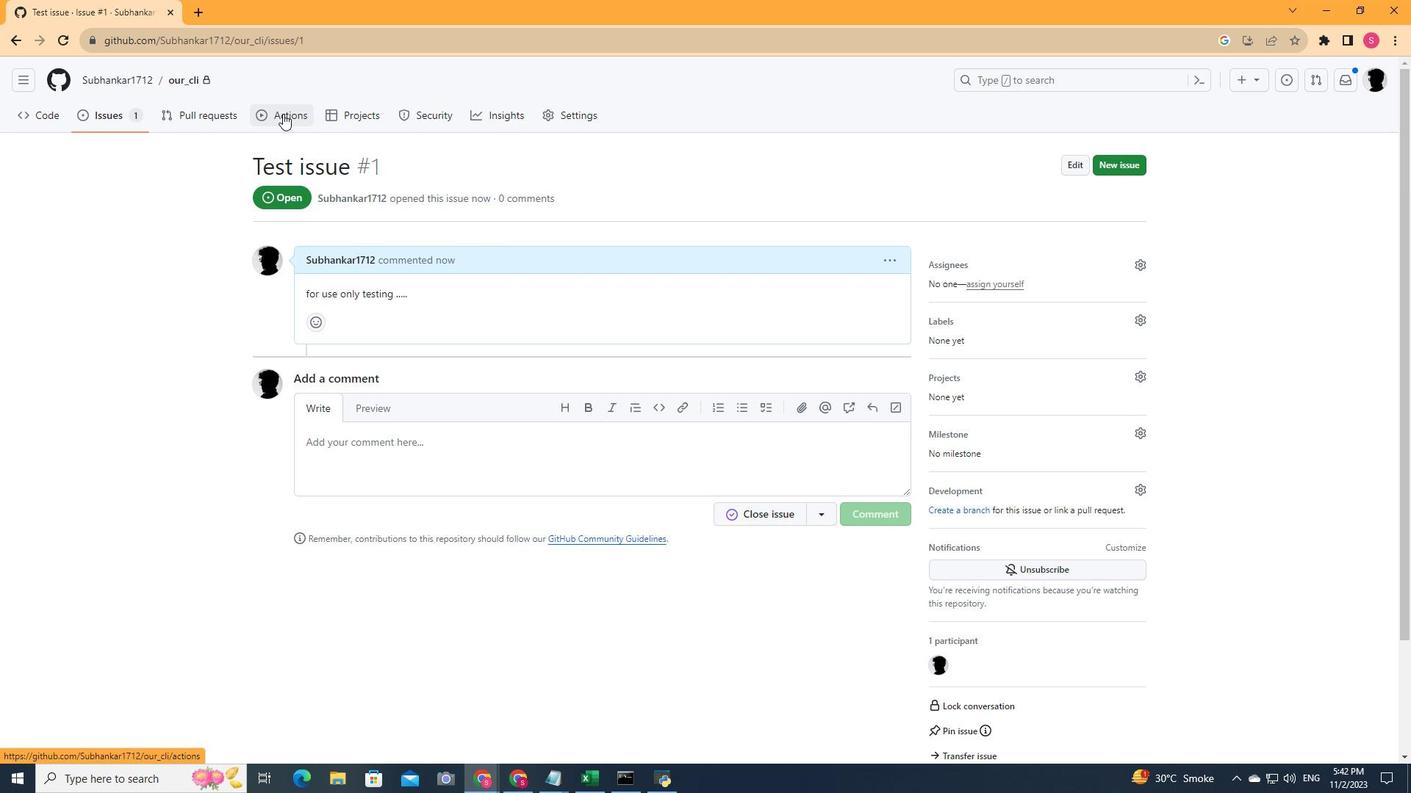 
Action: Mouse pressed left at (282, 113)
Screenshot: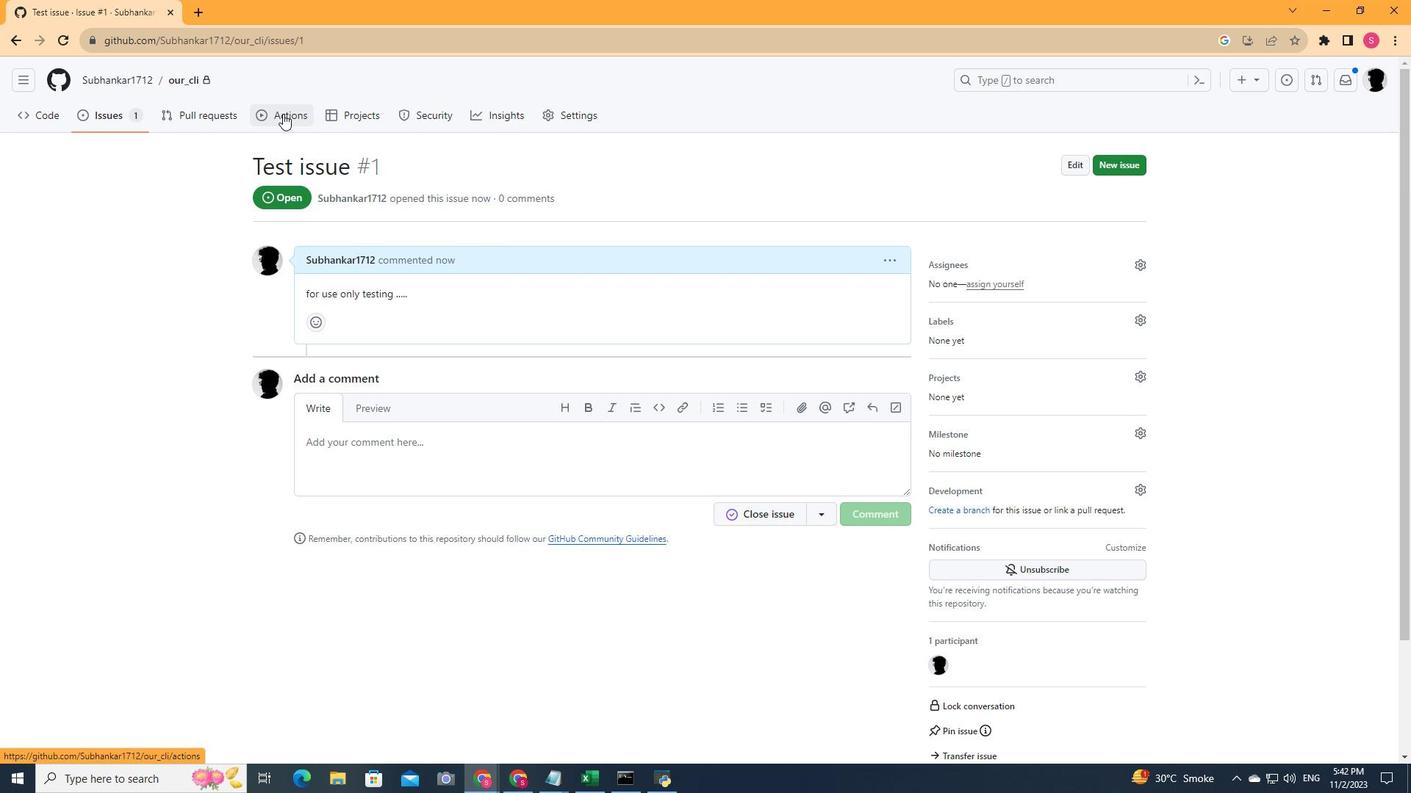 
Action: Mouse moved to (329, 258)
Screenshot: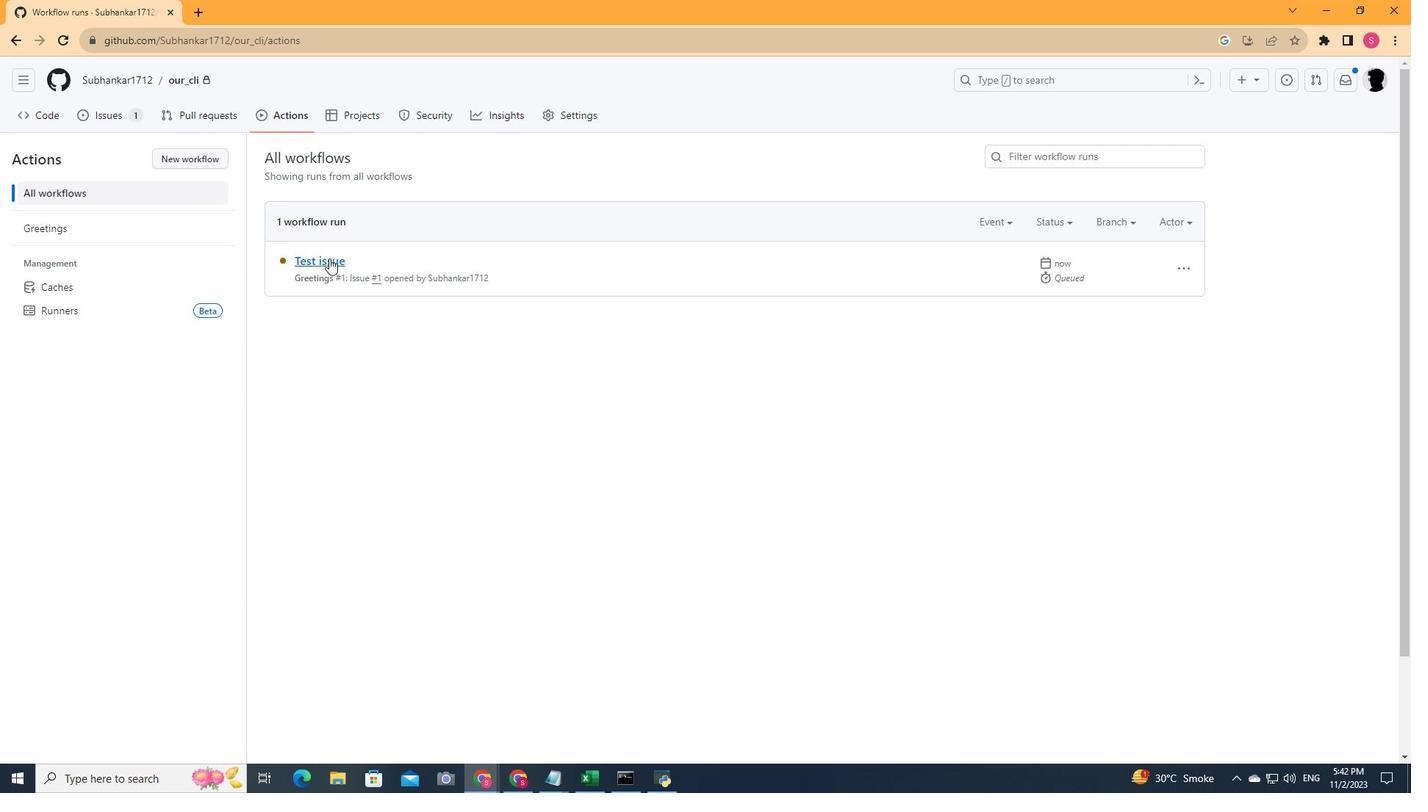 
Action: Mouse pressed left at (329, 258)
Screenshot: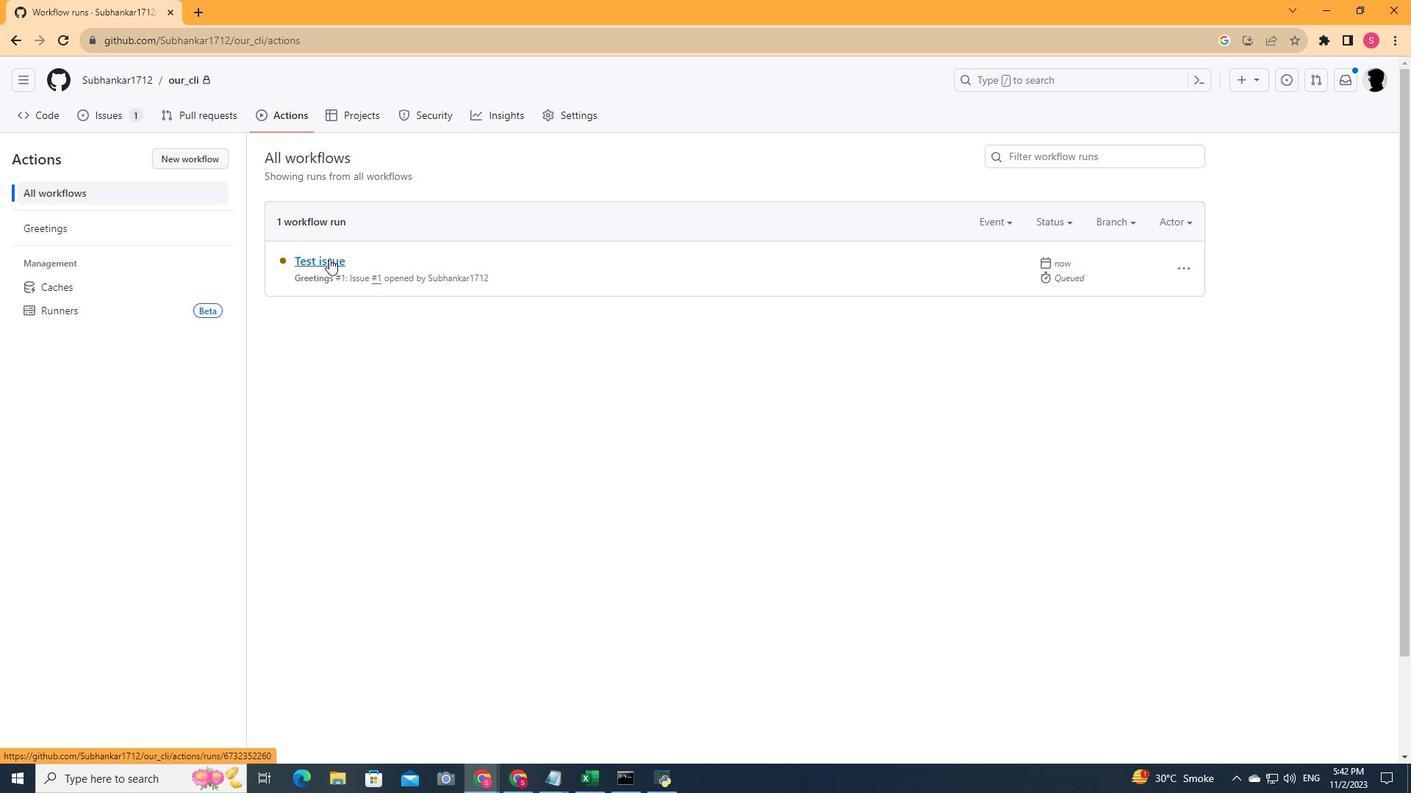 
Action: Mouse moved to (330, 393)
Screenshot: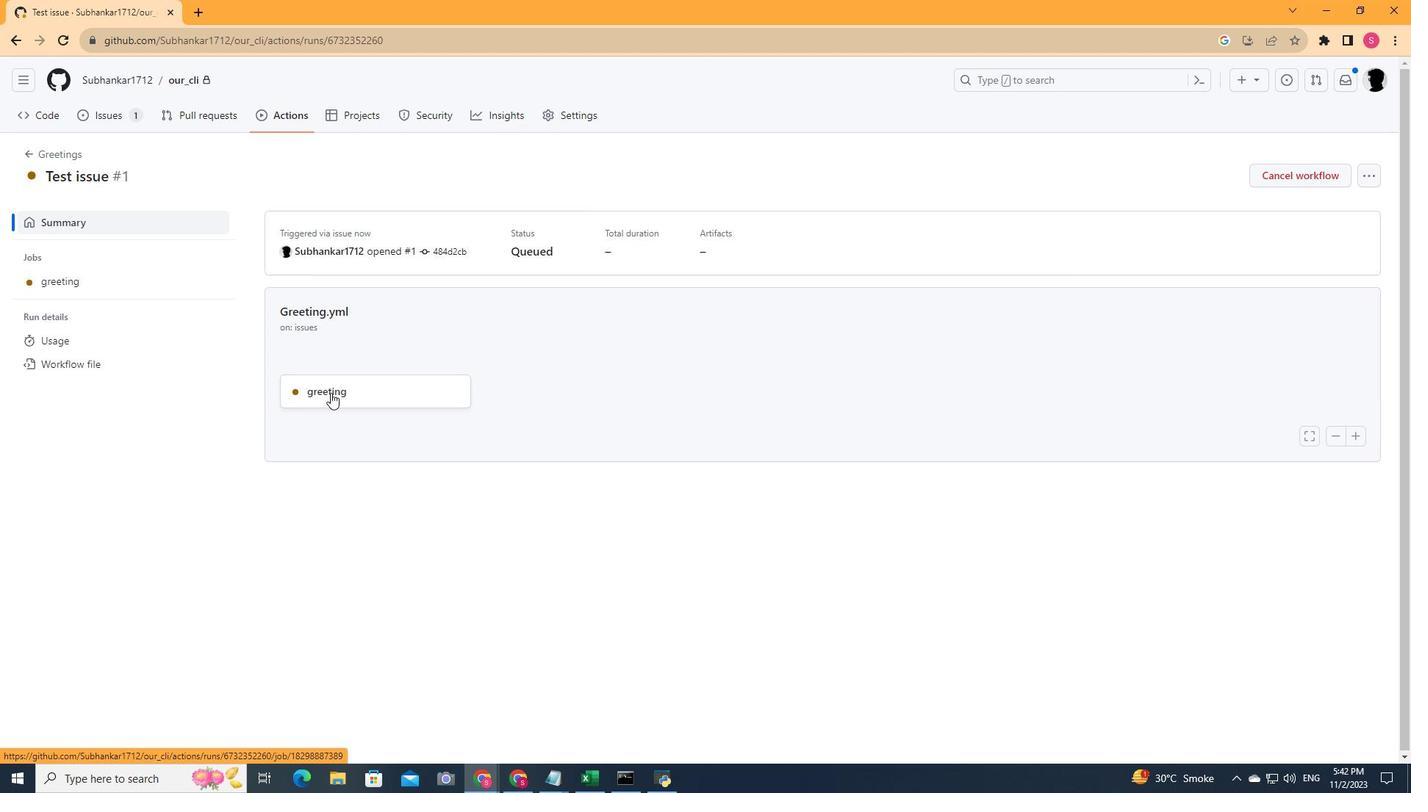 
Action: Mouse pressed left at (330, 393)
Screenshot: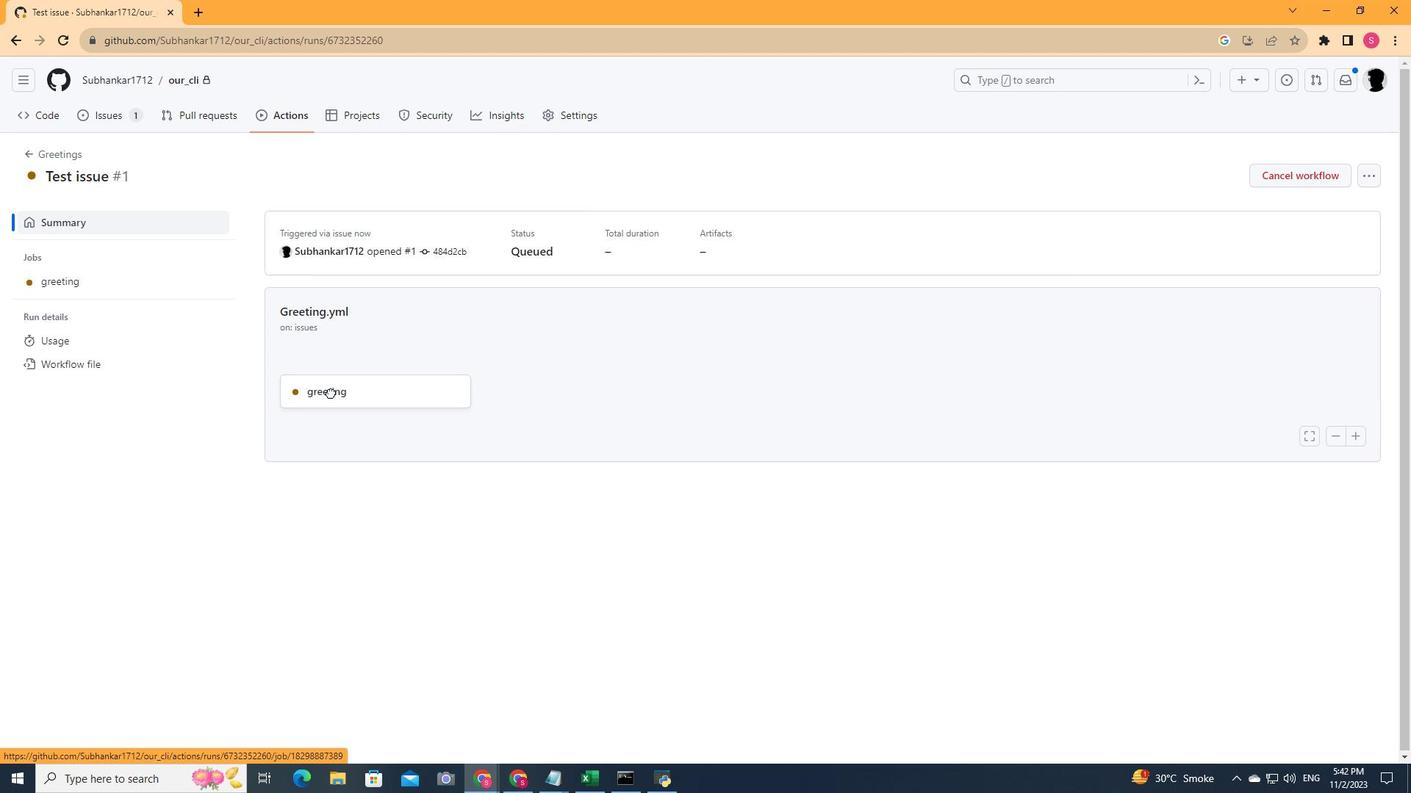 
Action: Mouse moved to (288, 290)
Screenshot: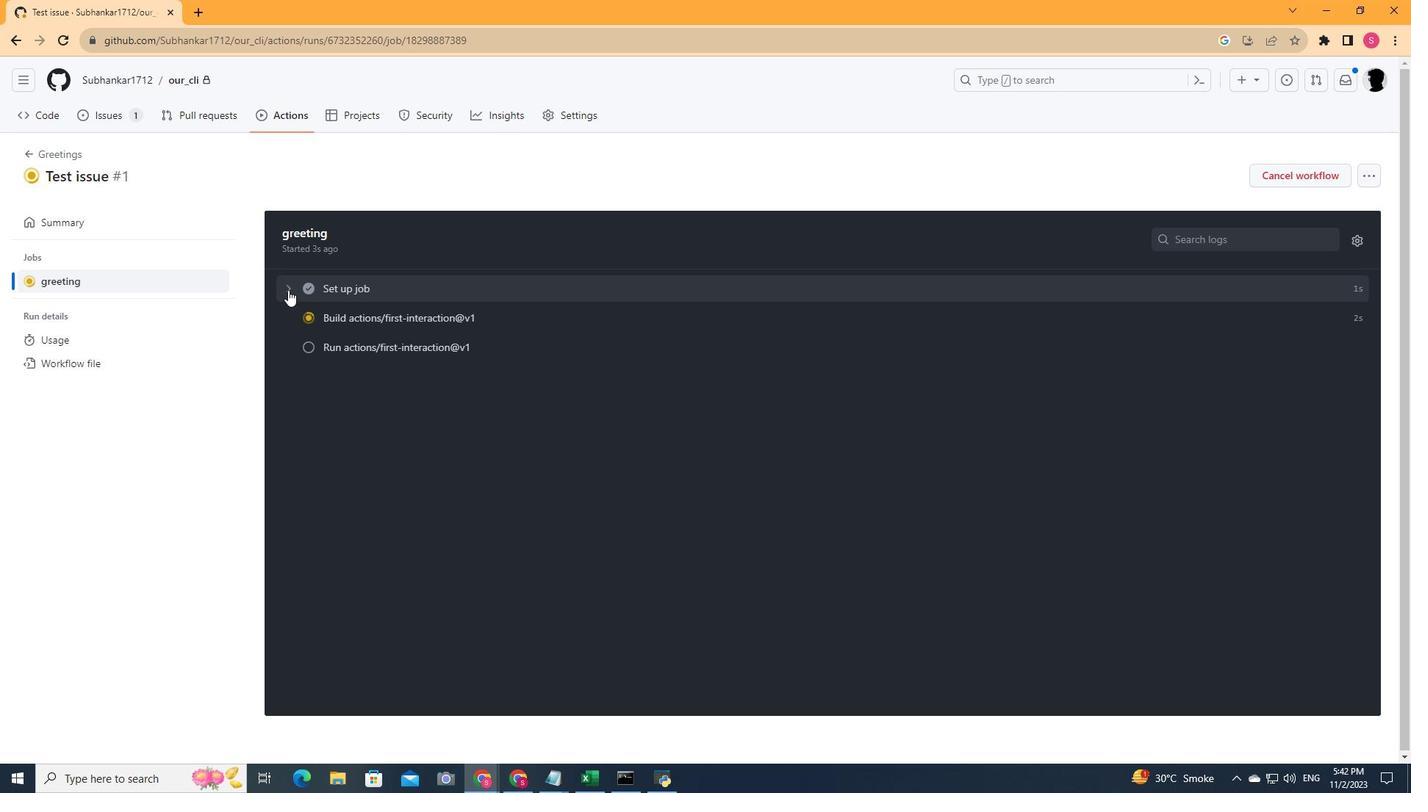 
Action: Mouse pressed left at (288, 290)
Screenshot: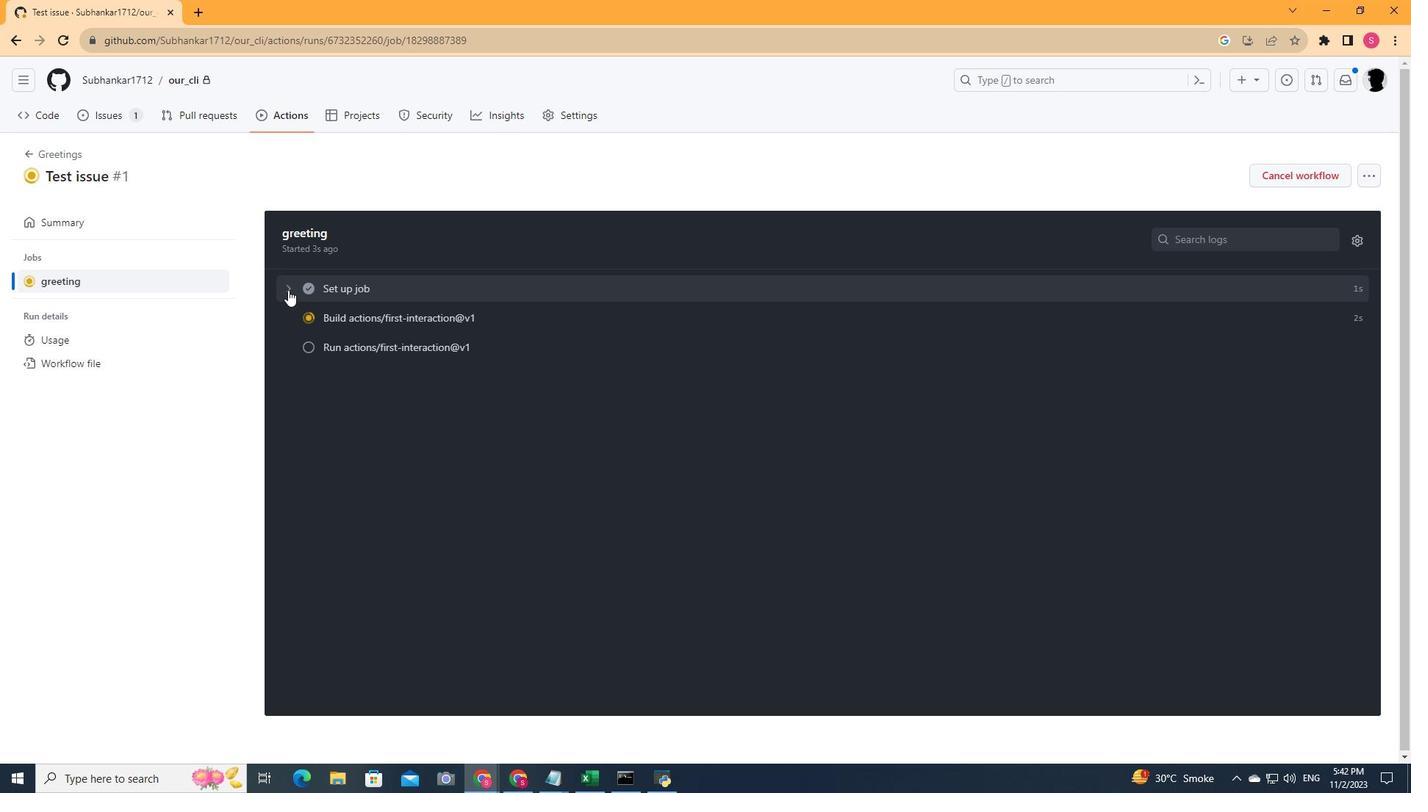 
Action: Mouse moved to (369, 643)
Screenshot: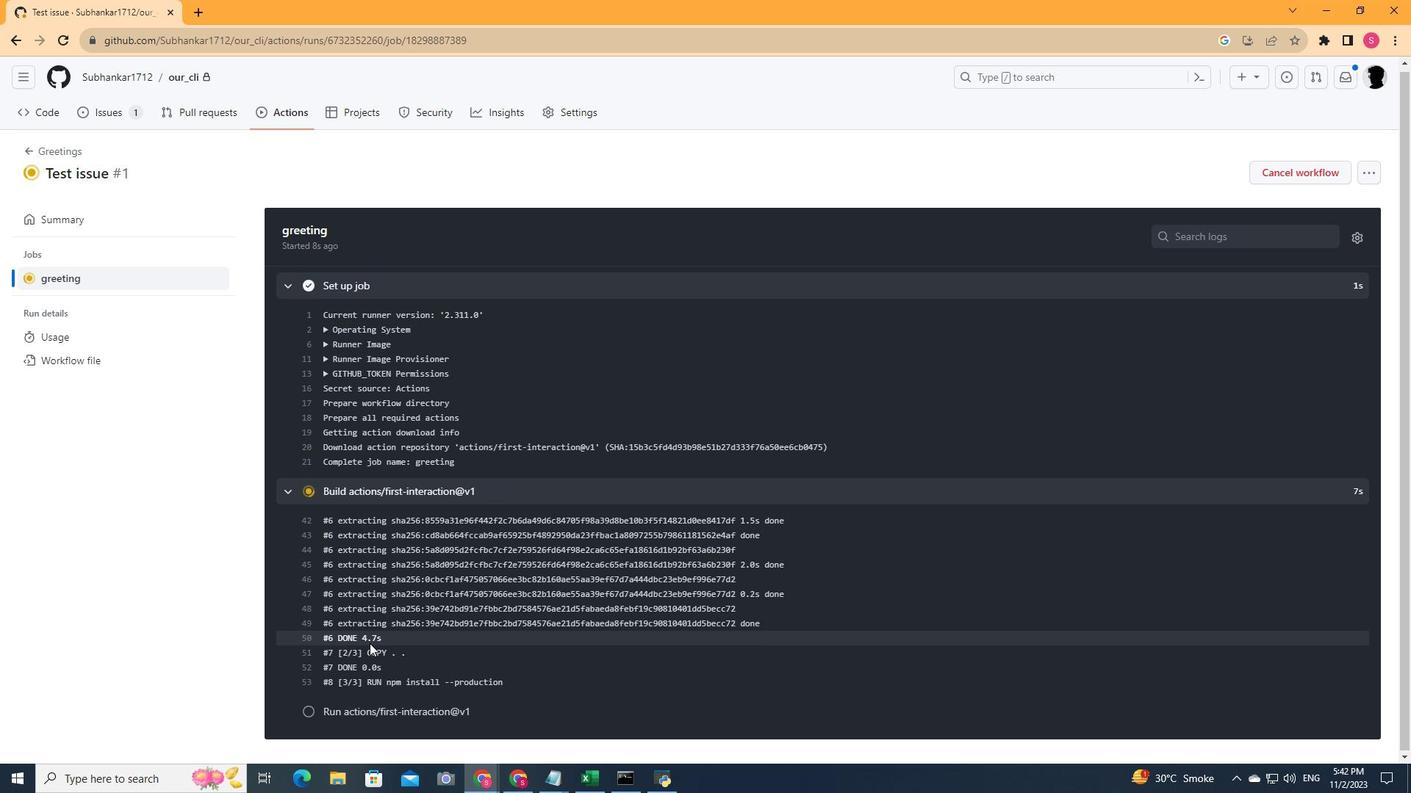 
Action: Mouse scrolled (369, 643) with delta (0, 0)
Screenshot: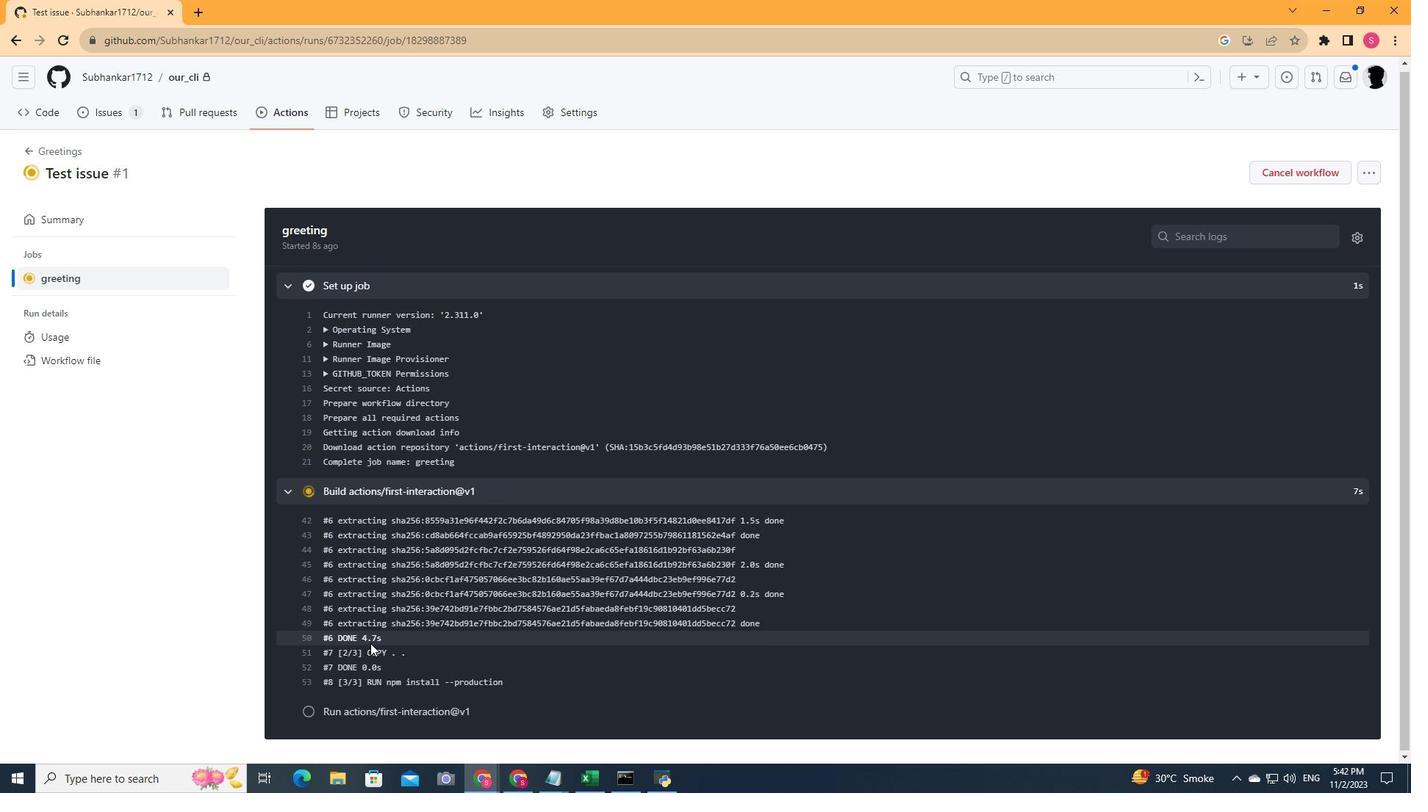 
Action: Mouse scrolled (369, 643) with delta (0, 0)
Screenshot: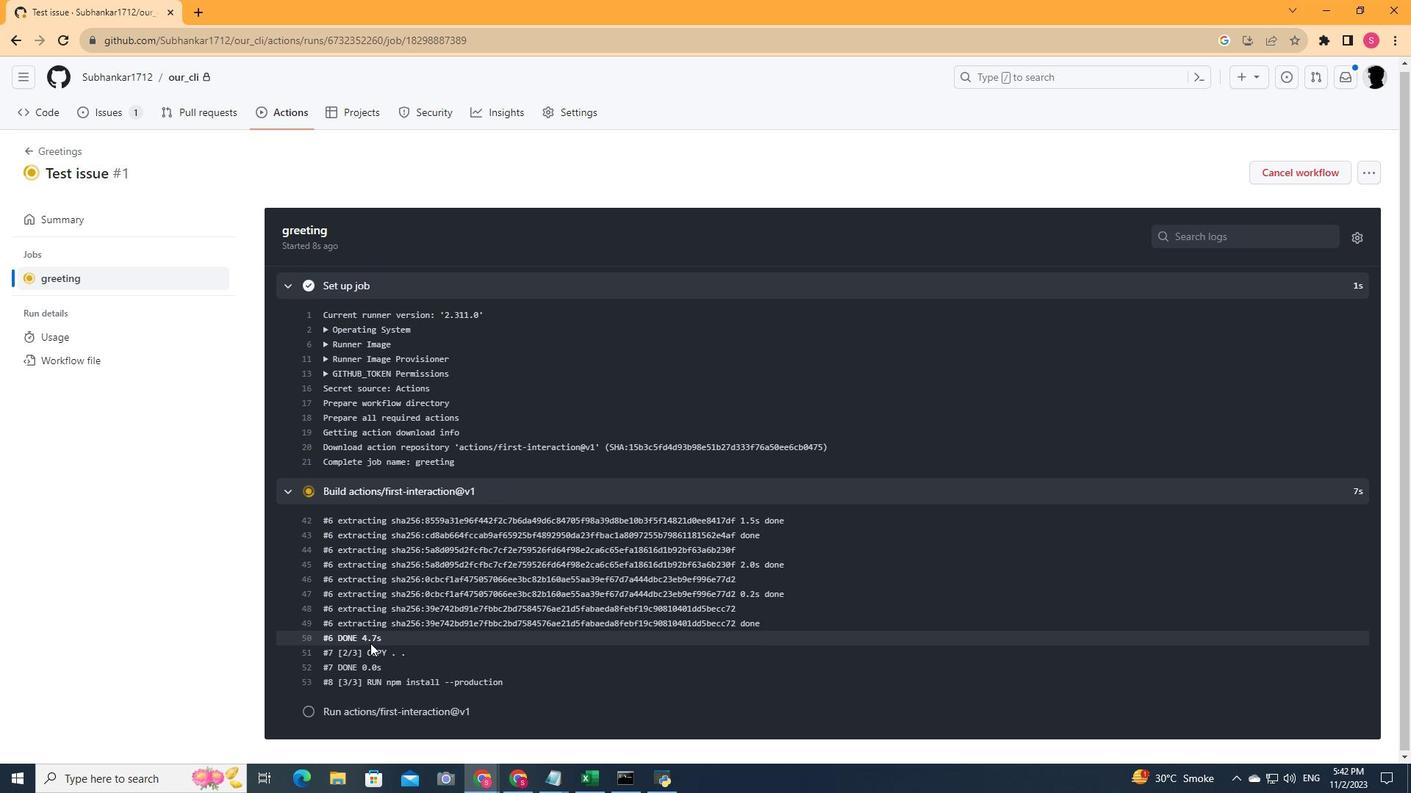 
Action: Mouse moved to (370, 643)
Screenshot: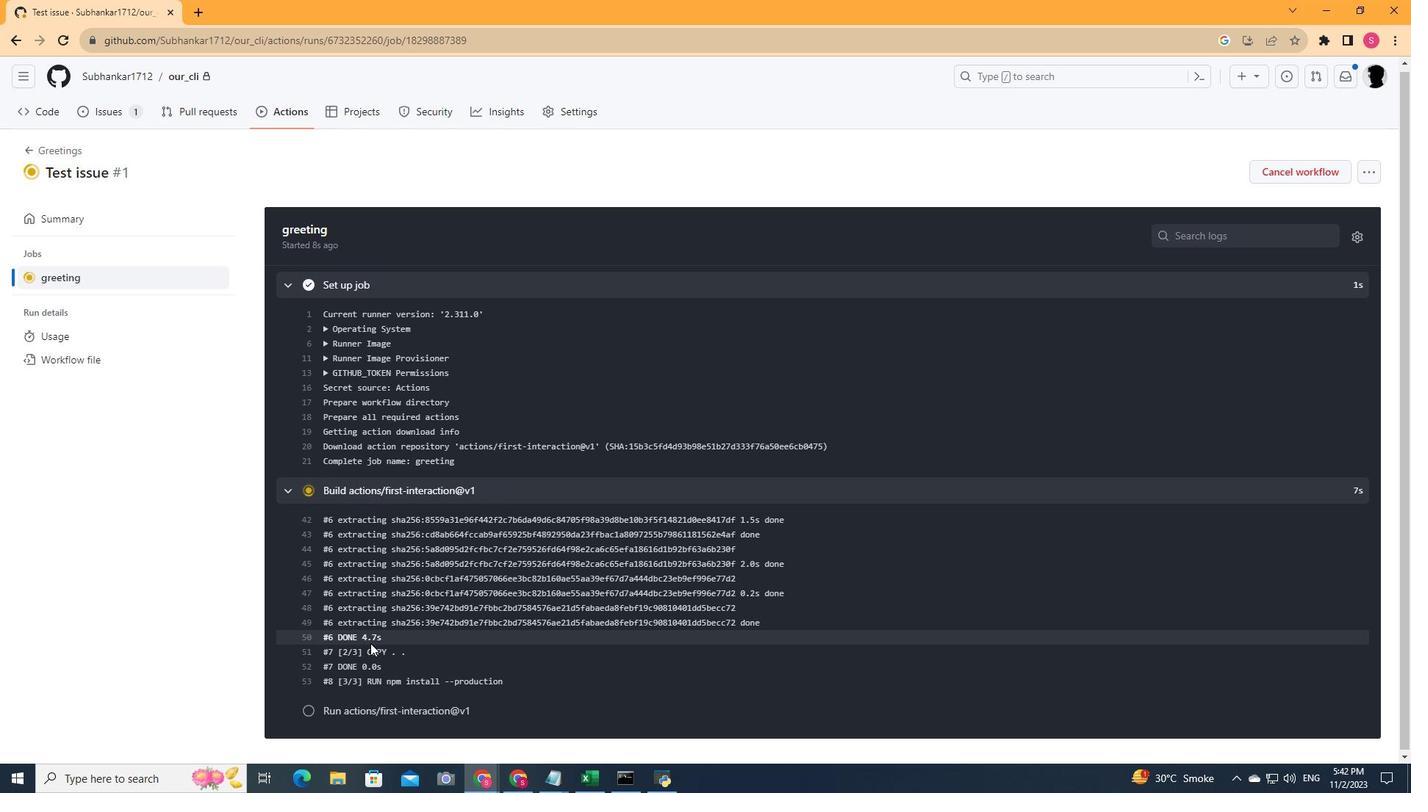 
Action: Mouse scrolled (370, 643) with delta (0, 0)
Screenshot: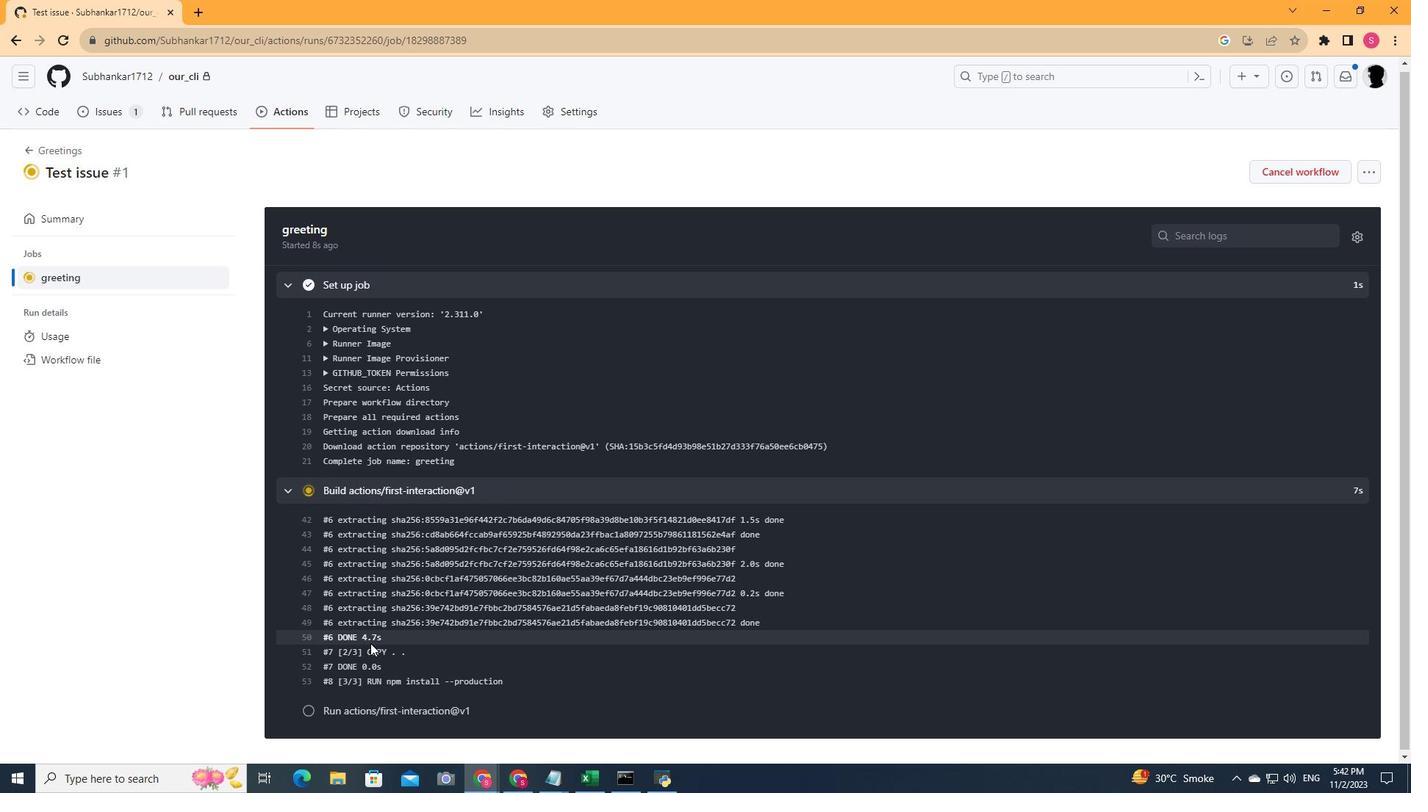
Action: Mouse scrolled (370, 643) with delta (0, 0)
Screenshot: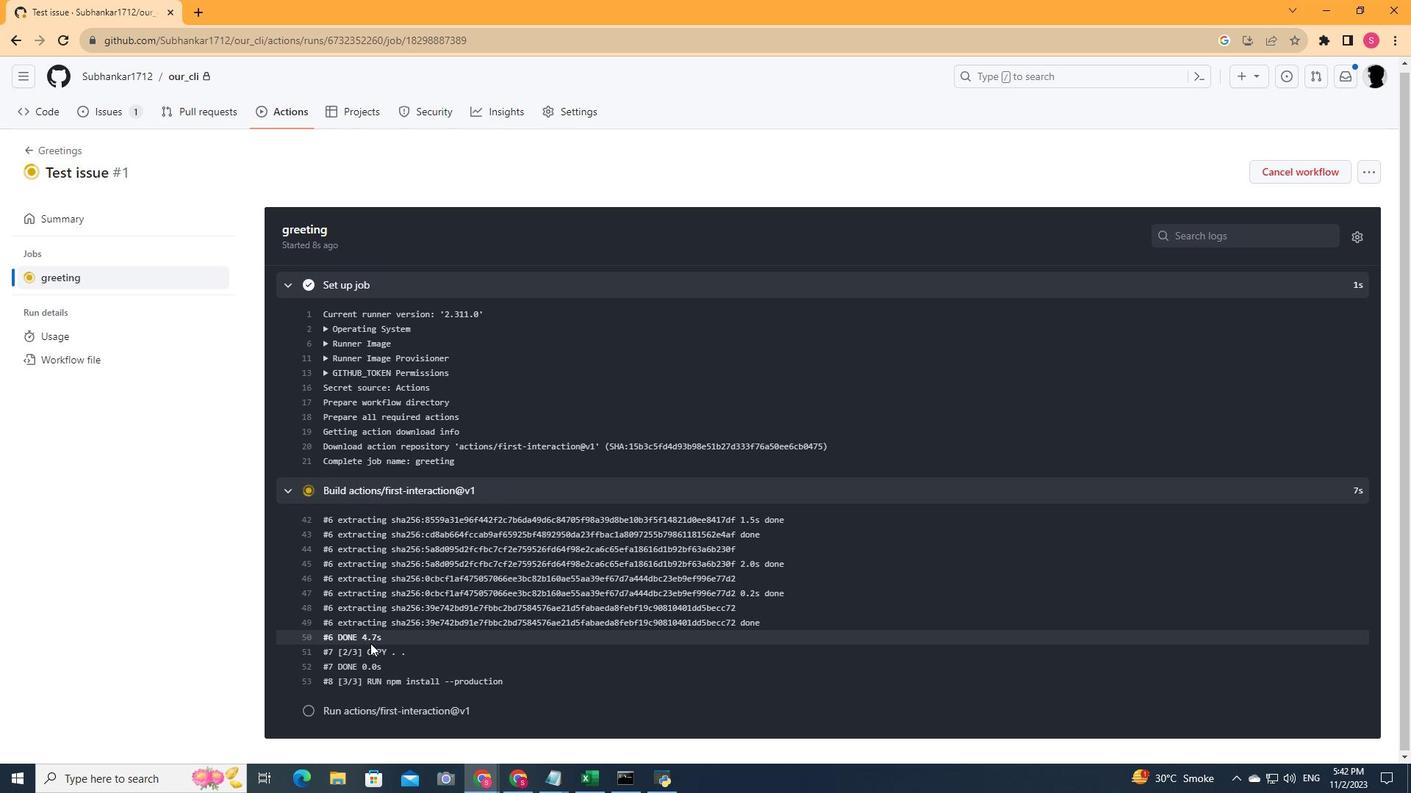 
Action: Mouse moved to (371, 643)
Screenshot: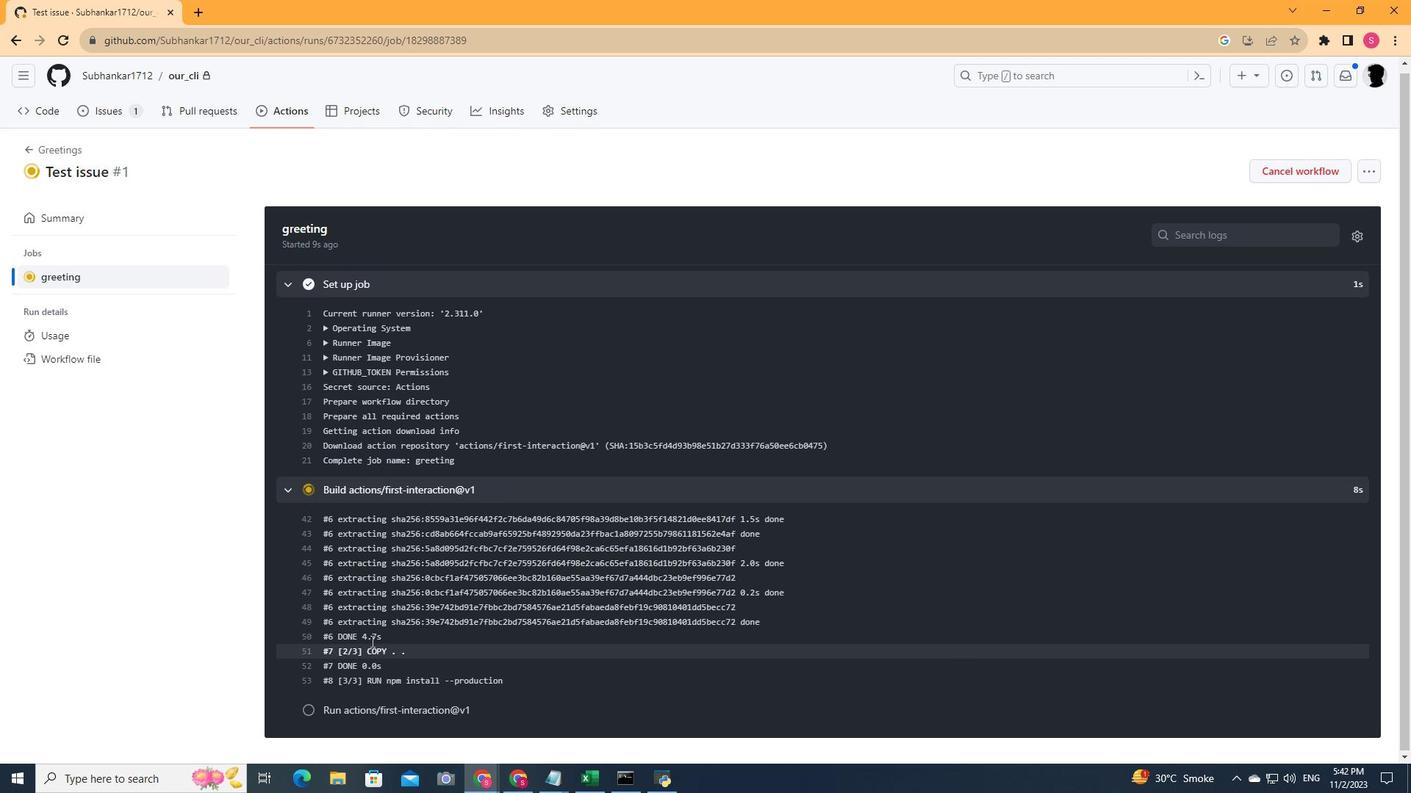 
Action: Mouse scrolled (371, 644) with delta (0, 0)
Screenshot: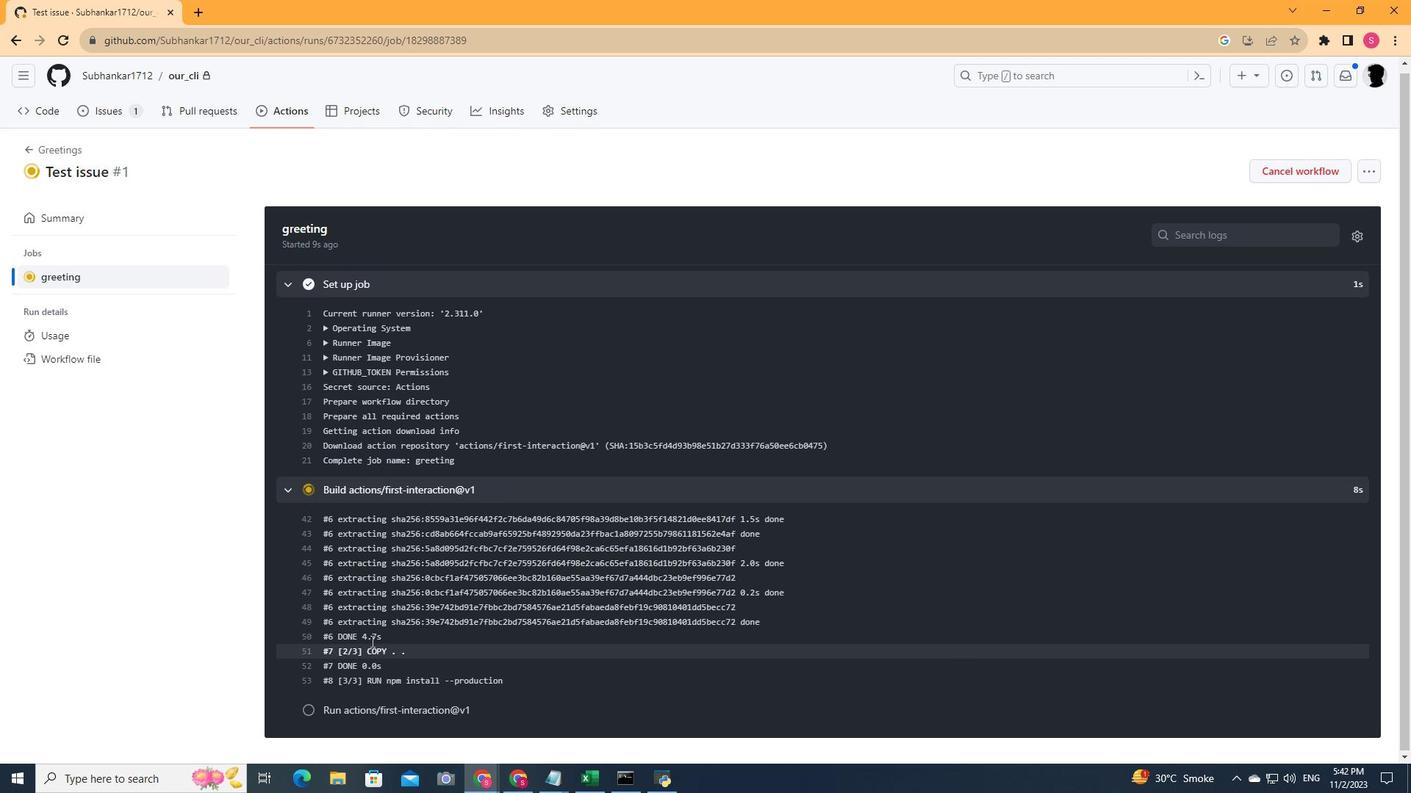 
Action: Mouse scrolled (371, 644) with delta (0, 0)
Screenshot: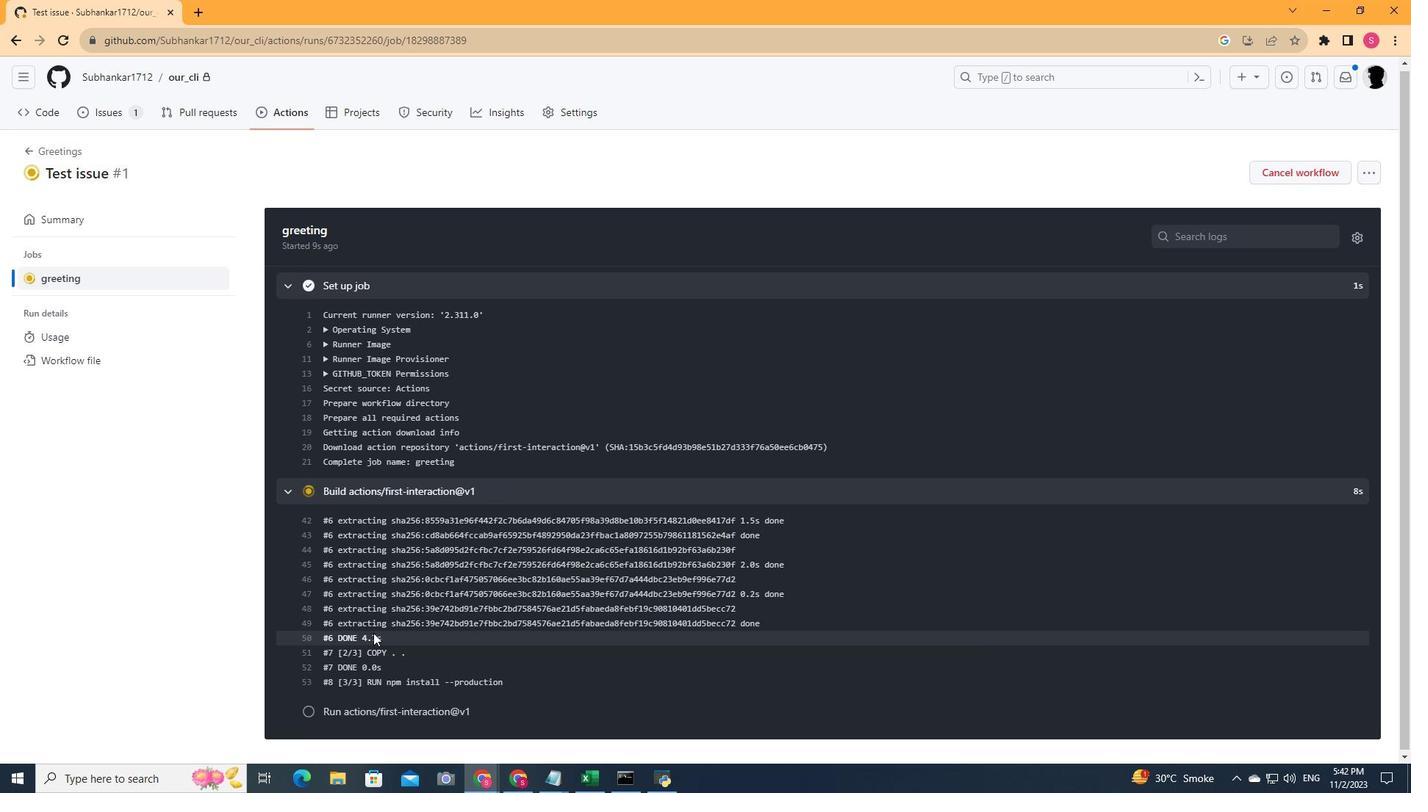 
Action: Mouse moved to (372, 638)
Screenshot: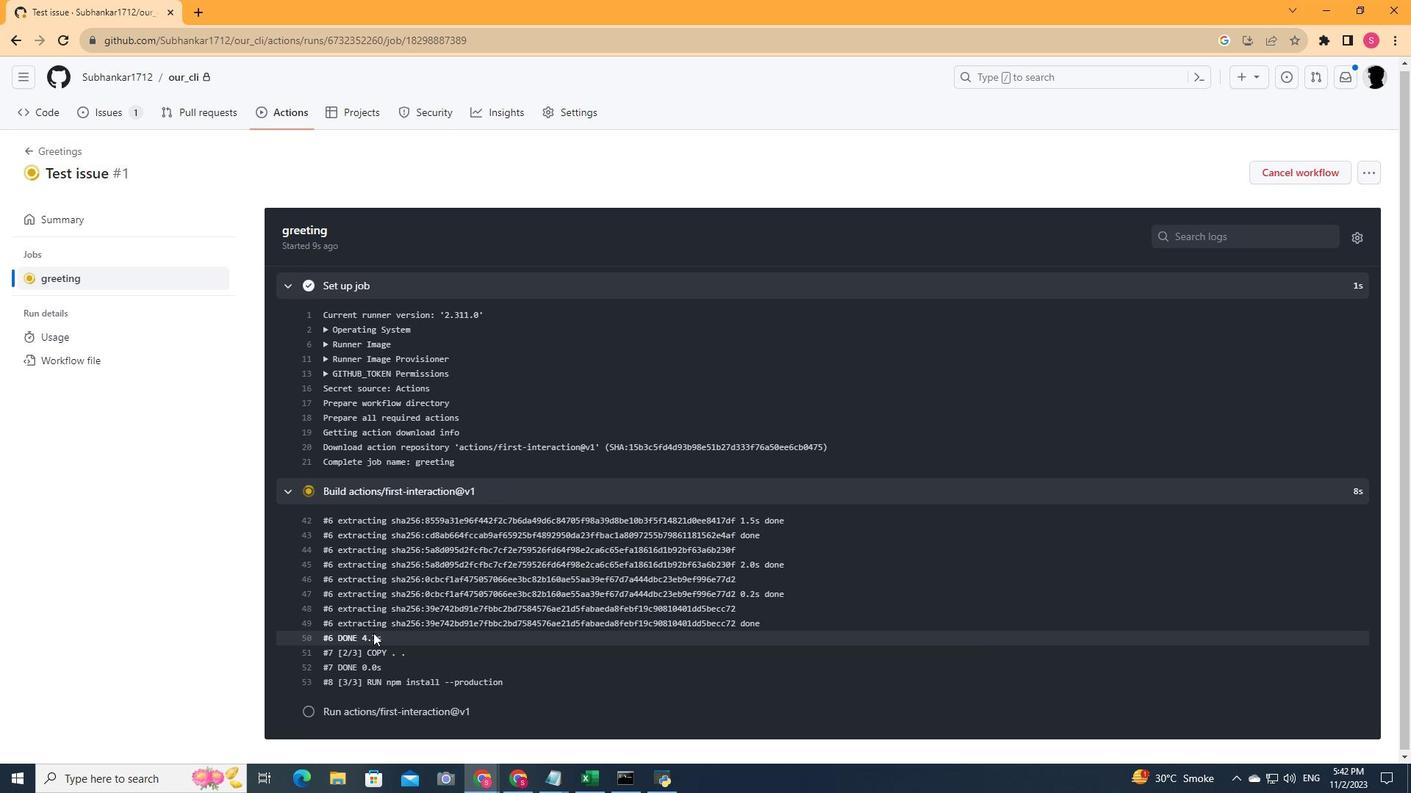 
Action: Mouse scrolled (372, 639) with delta (0, 0)
Screenshot: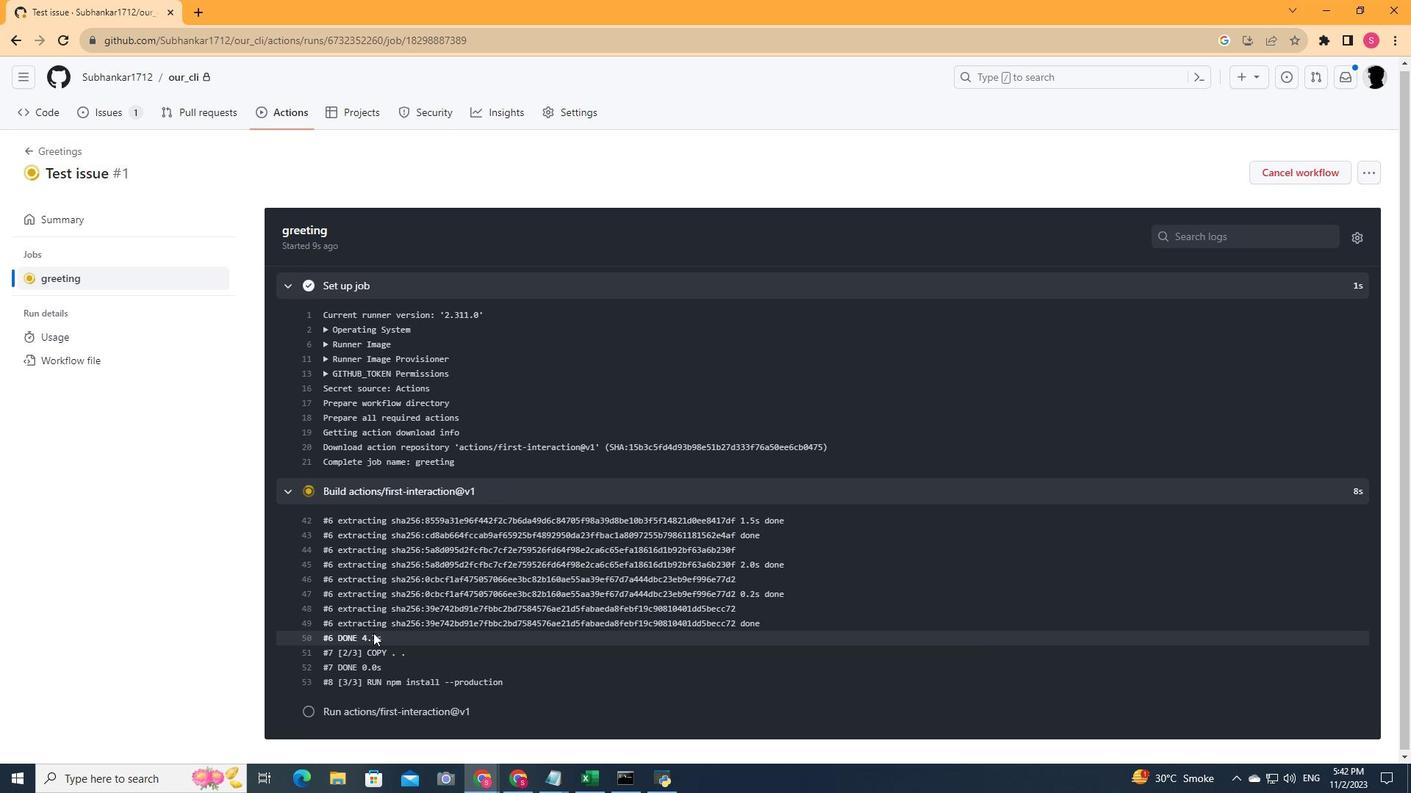 
Action: Mouse moved to (289, 491)
Screenshot: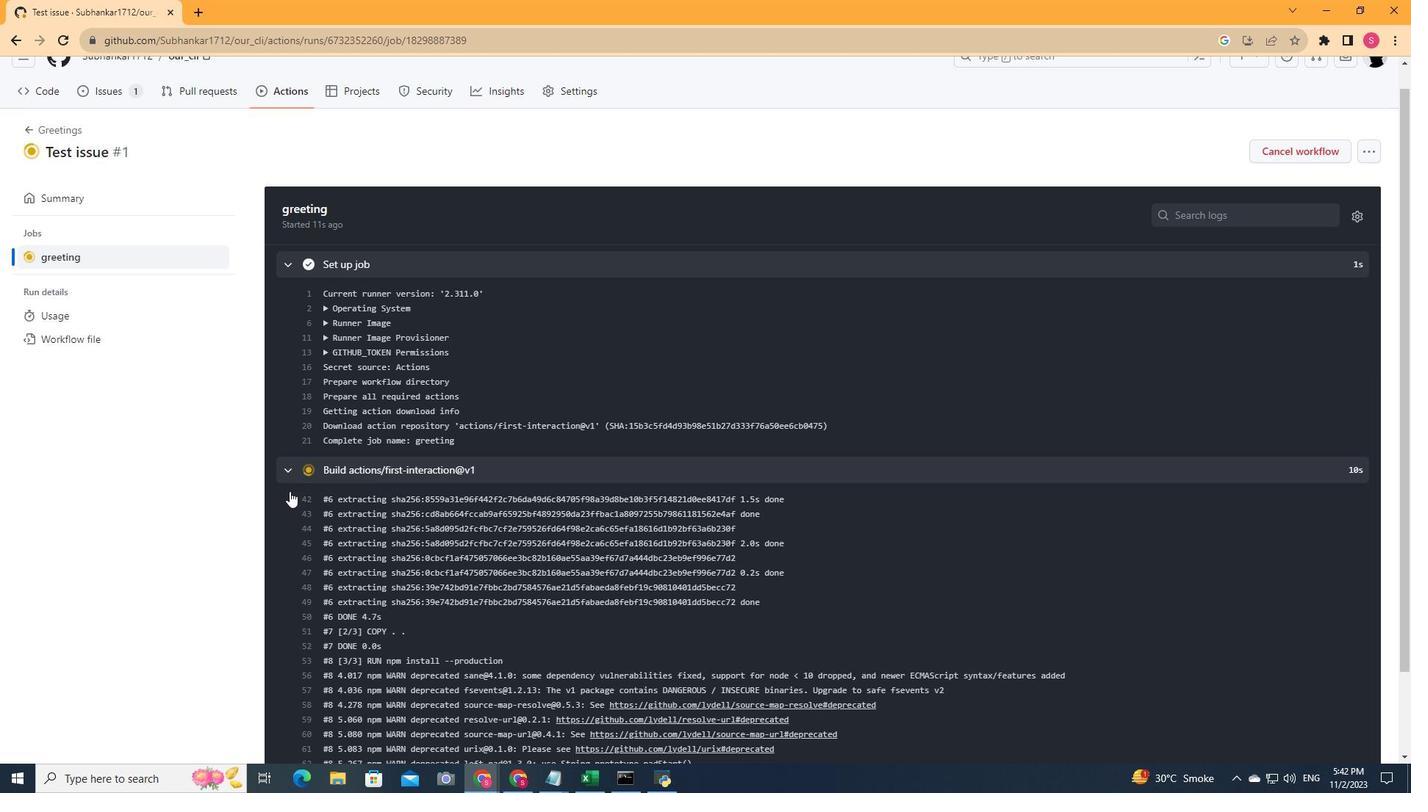 
Action: Mouse pressed left at (289, 491)
Screenshot: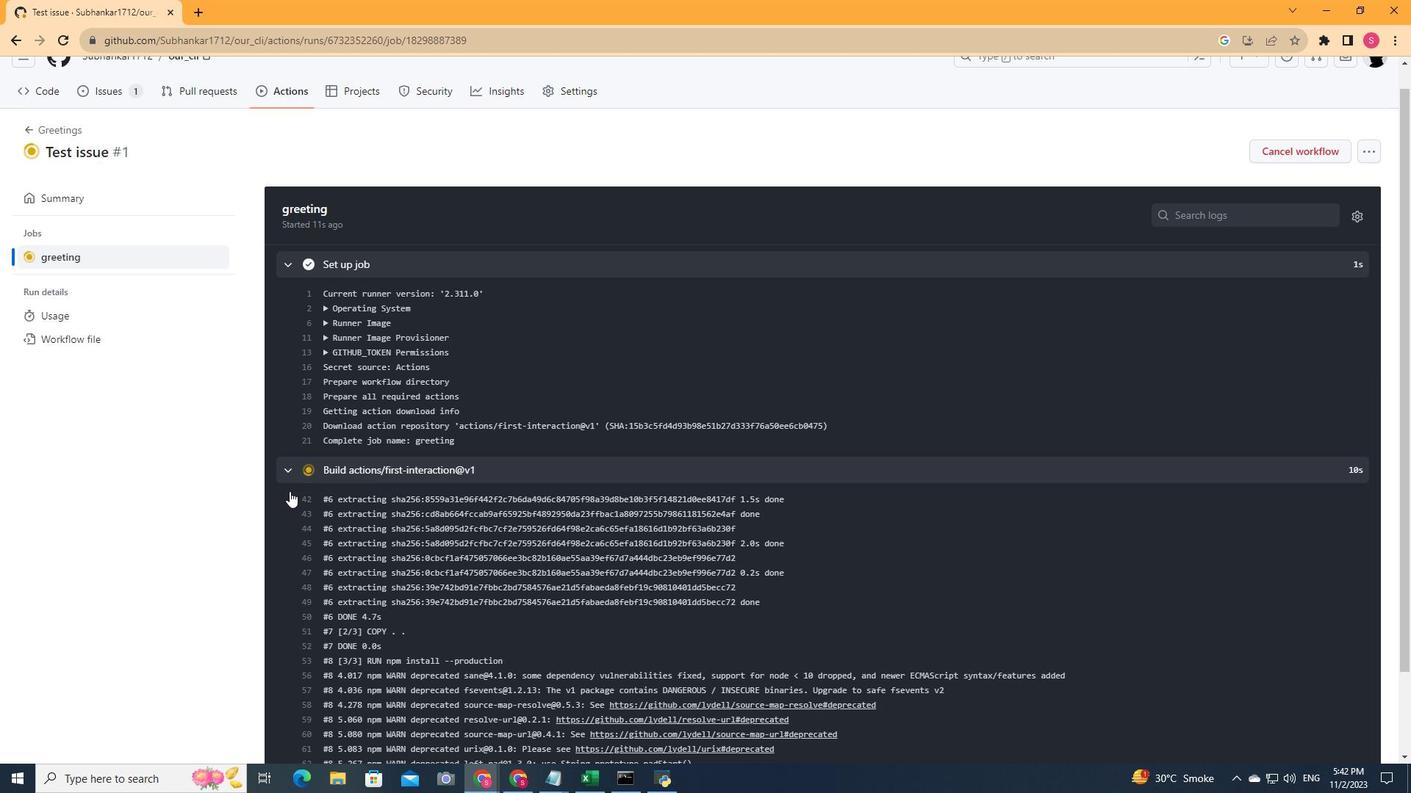 
Action: Mouse moved to (282, 299)
Screenshot: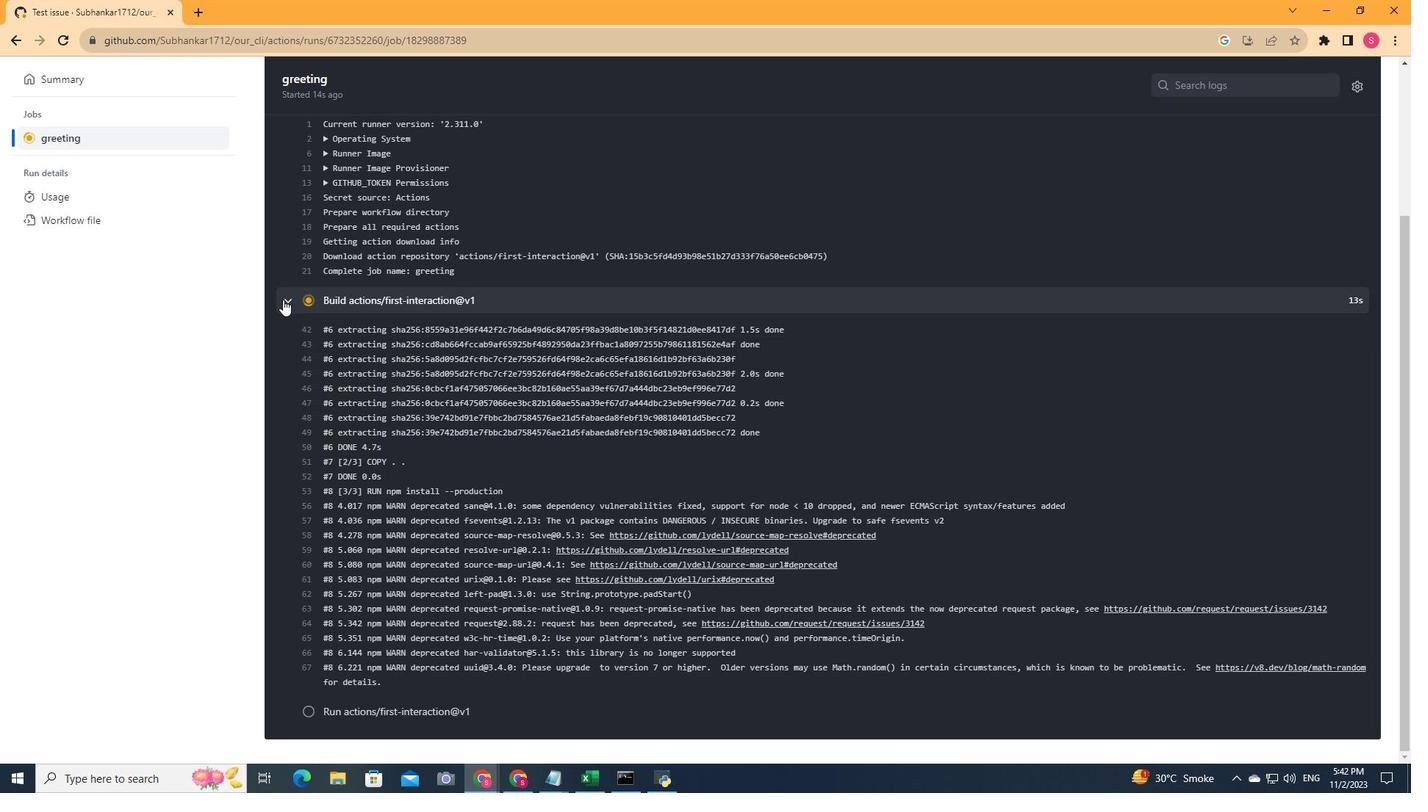 
Action: Mouse pressed left at (282, 299)
Screenshot: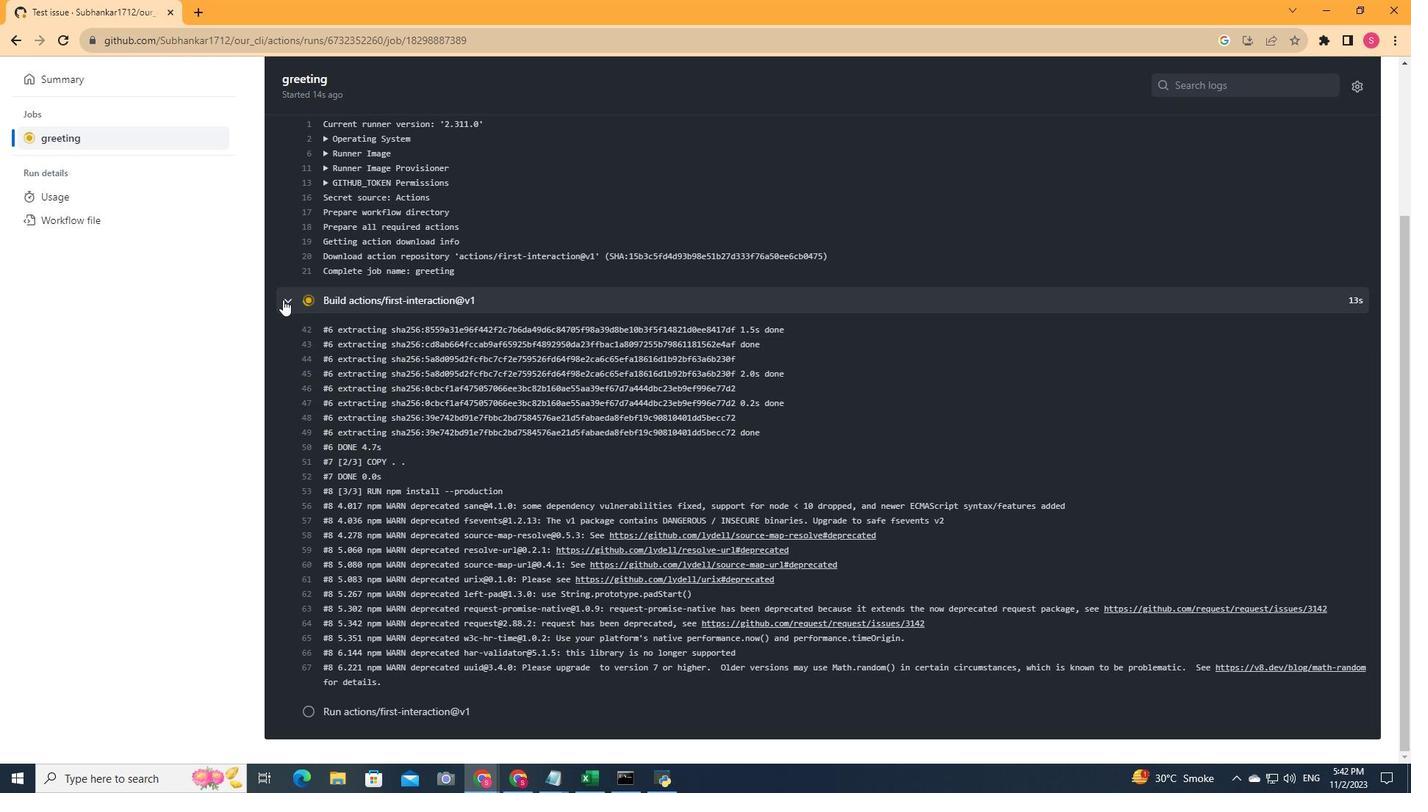 
Action: Mouse moved to (285, 144)
Screenshot: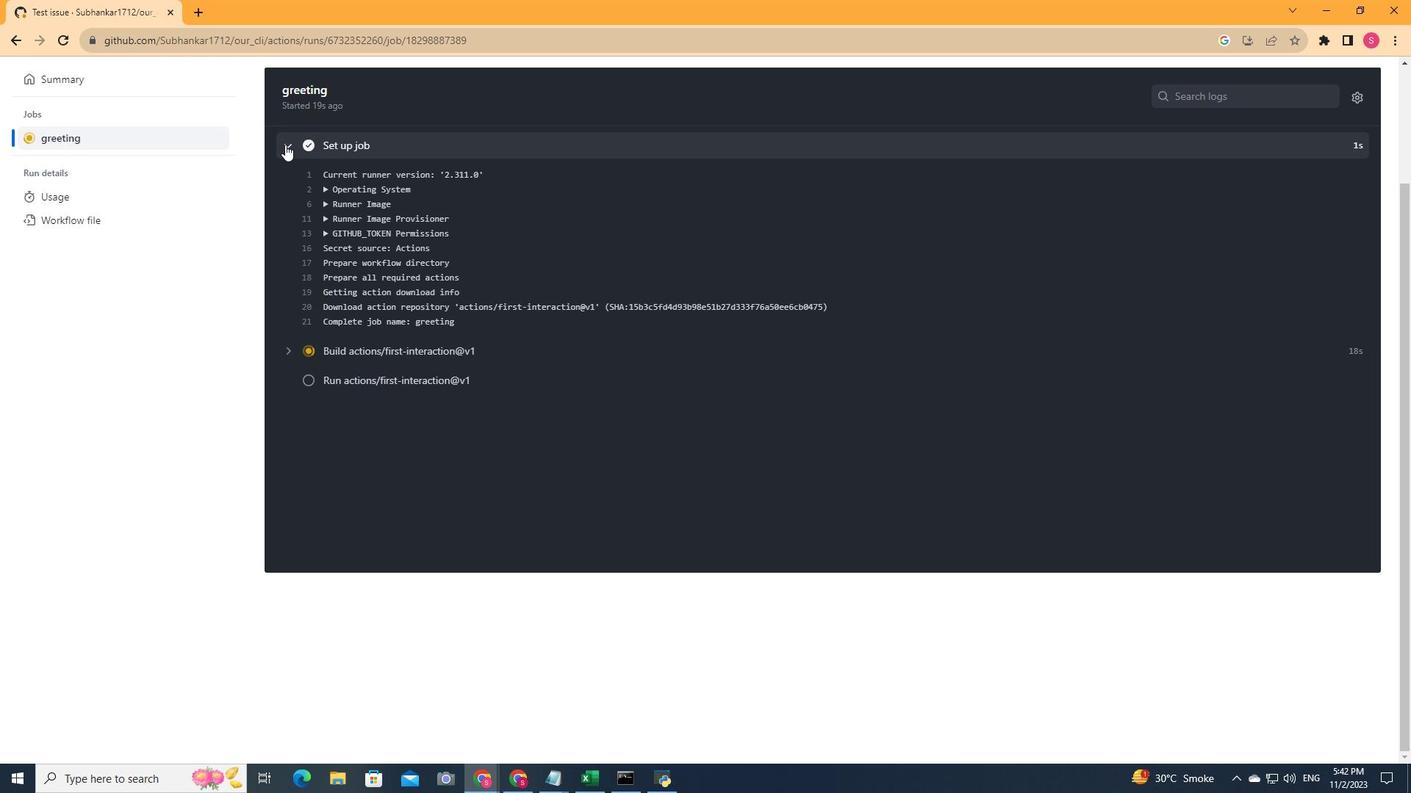 
Action: Mouse pressed left at (285, 144)
Screenshot: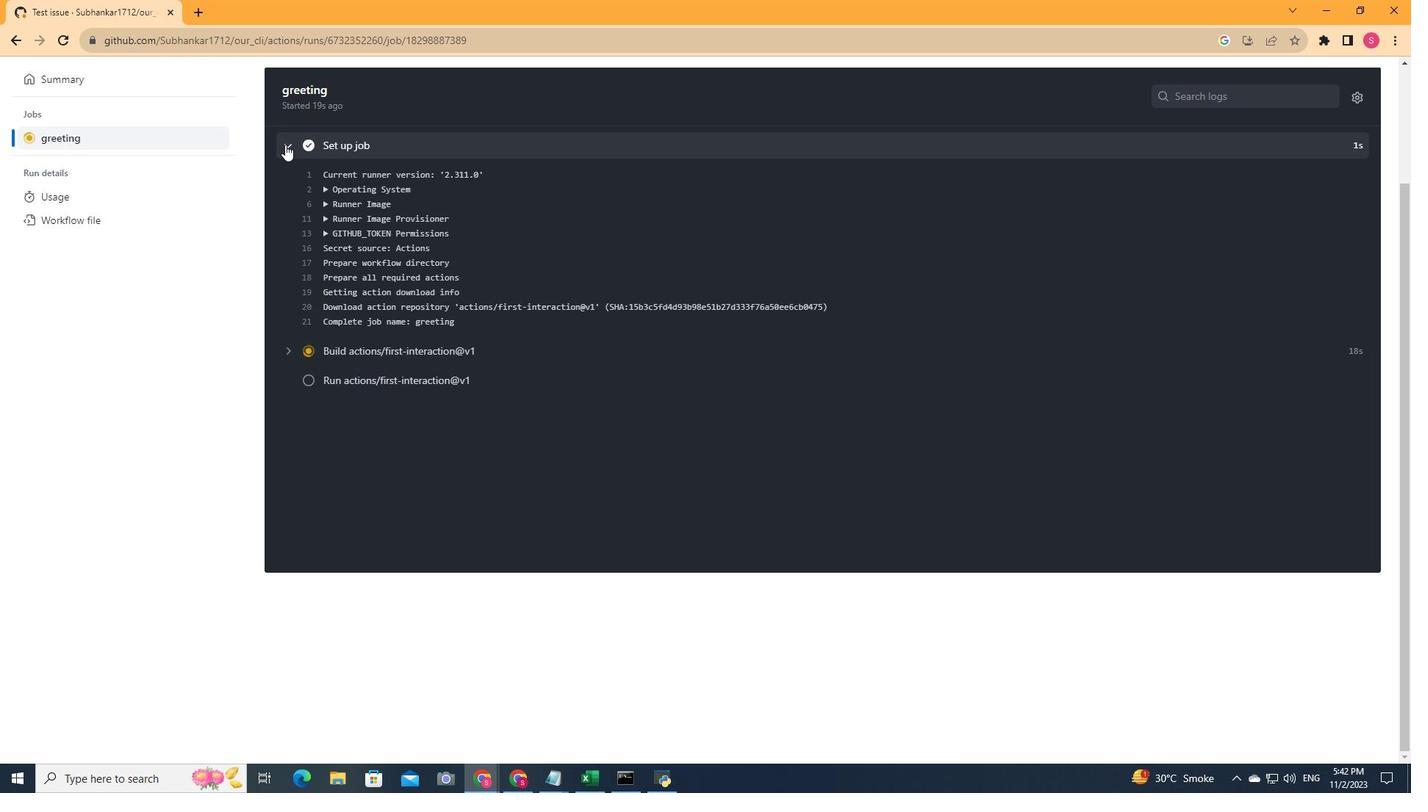 
Action: Mouse moved to (60, 151)
Screenshot: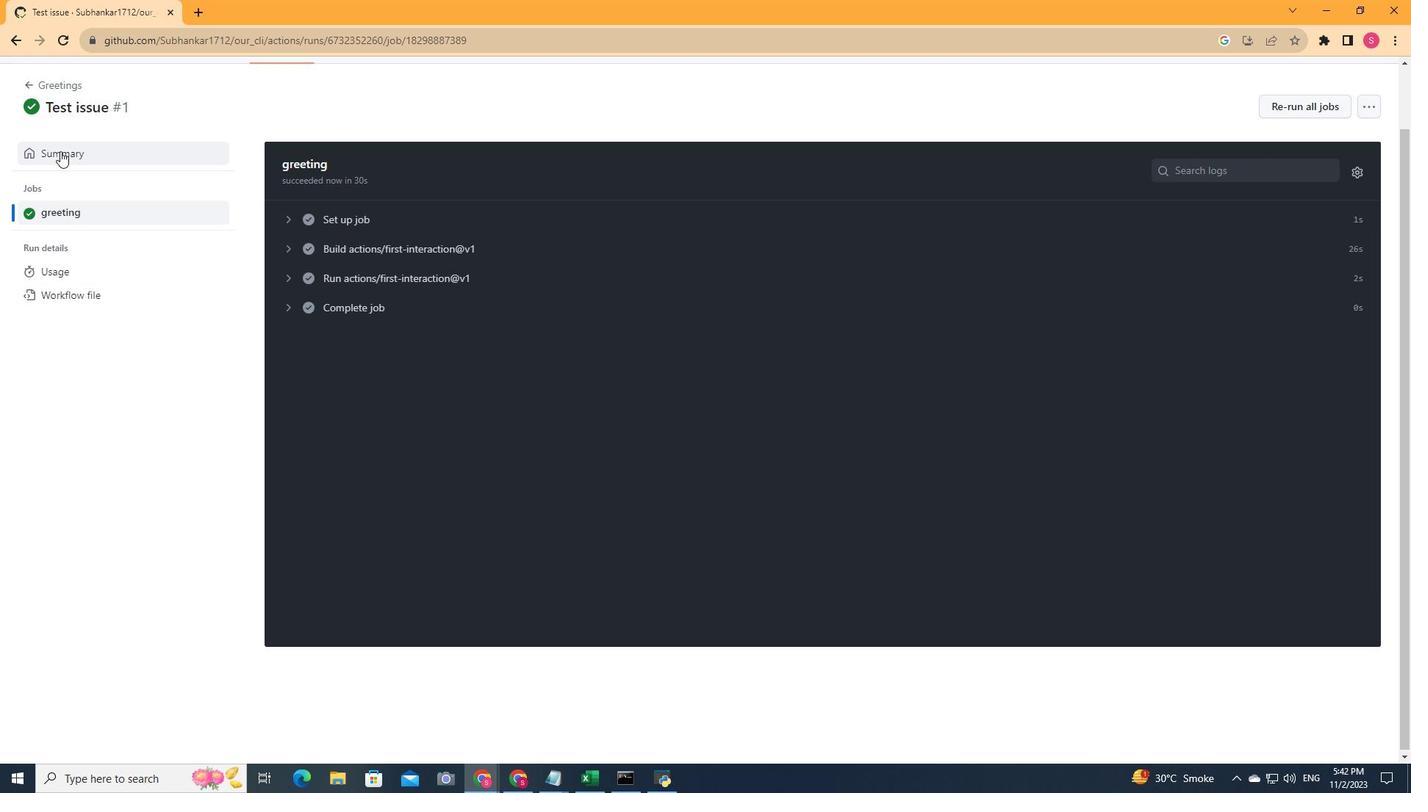 
Action: Mouse pressed left at (60, 151)
Screenshot: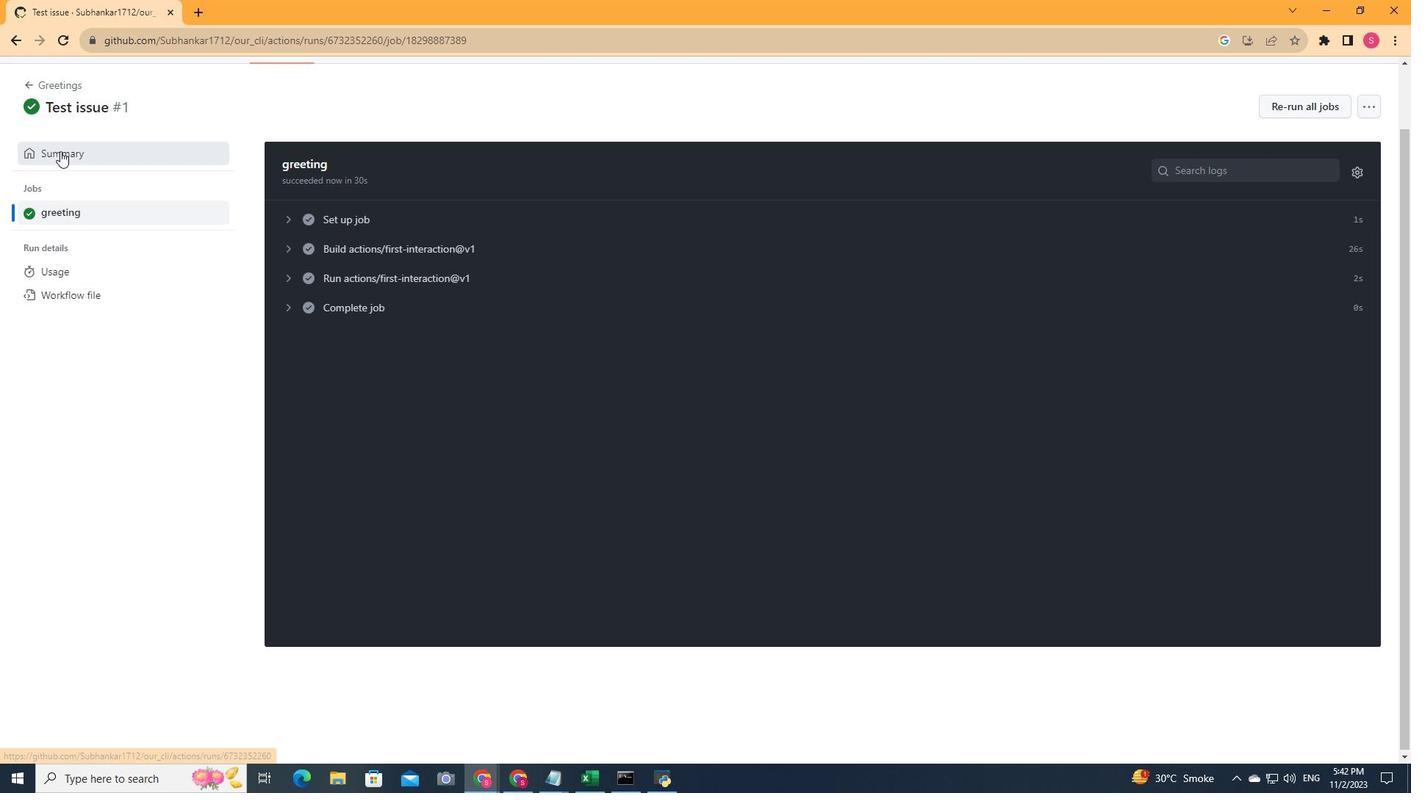 
Action: Mouse moved to (64, 184)
Screenshot: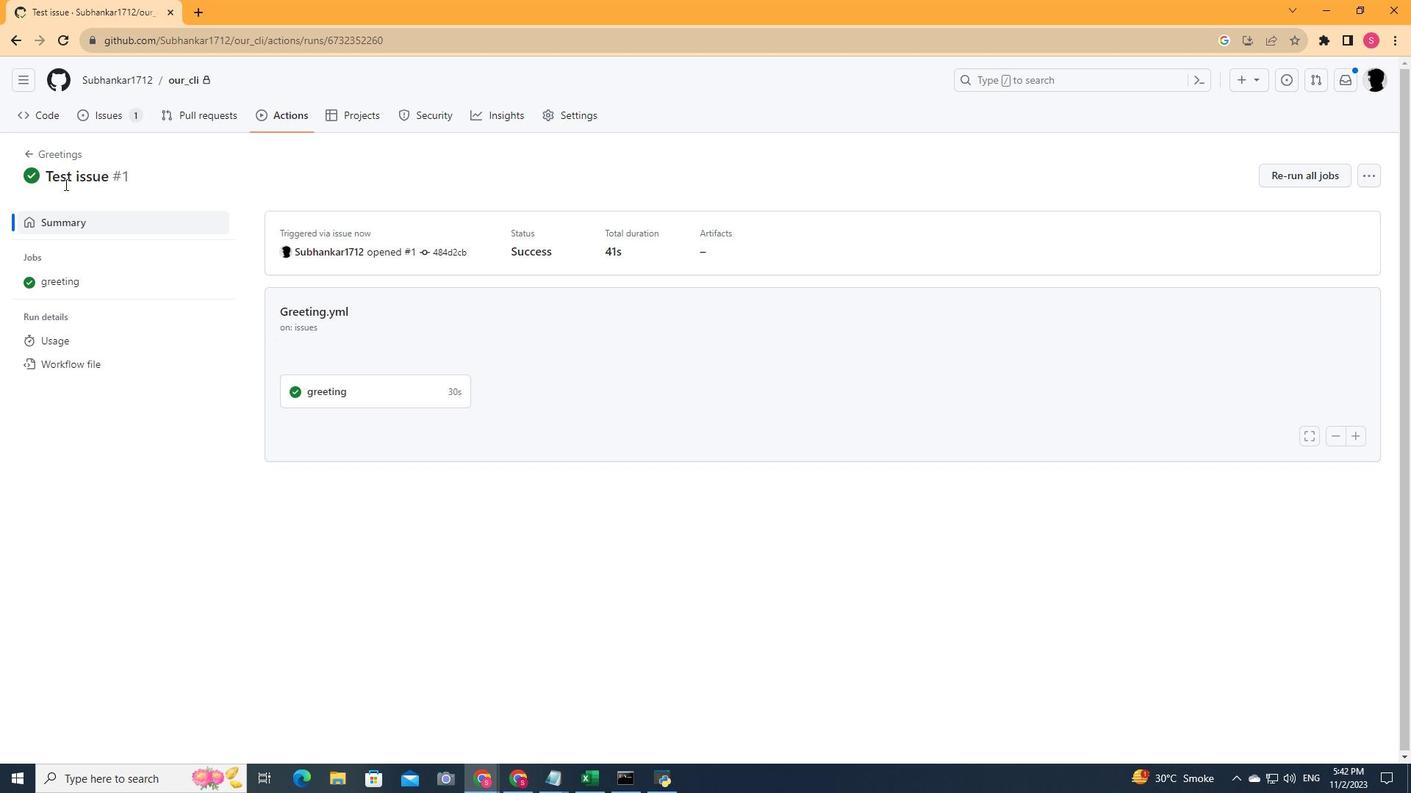 
